 Task: Look for space in Mandya, India from 5th June, 2023 to 16th June, 2023 for 2 adults in price range Rs.14000 to Rs.18000. Place can be entire place with 1  bedroom having 1 bed and 1 bathroom. Property type can be house, flat, guest house, hotel. Booking option can be shelf check-in. Required host language is English.
Action: Mouse moved to (405, 144)
Screenshot: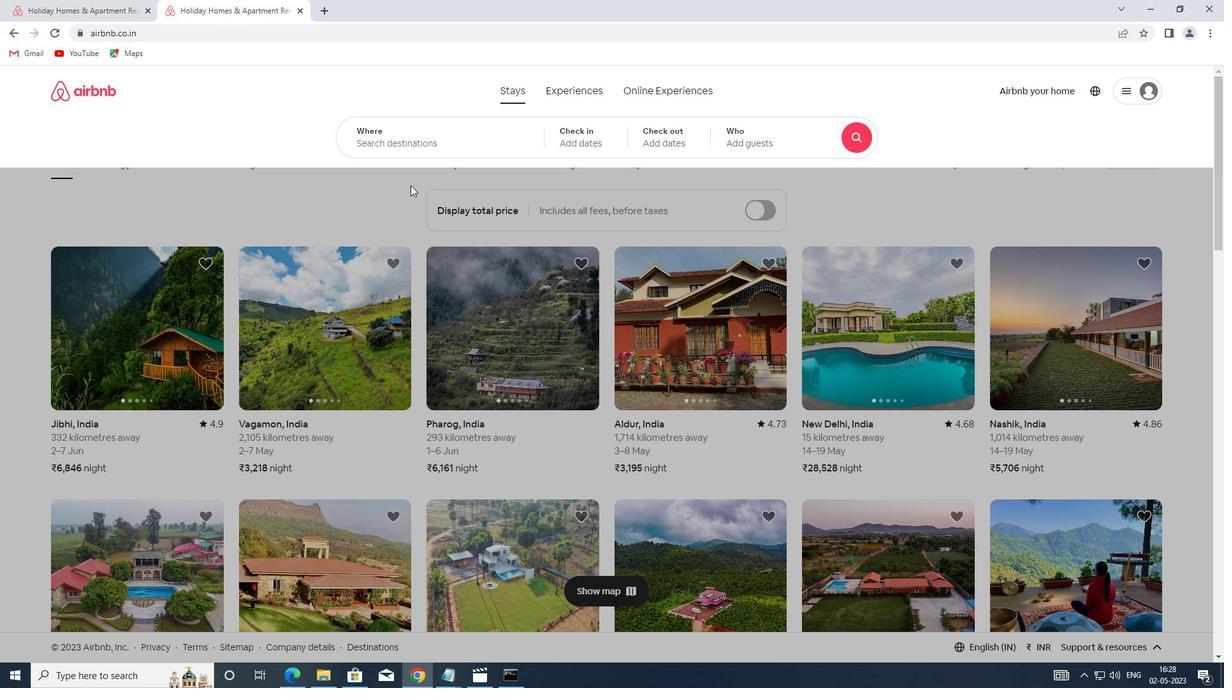 
Action: Mouse pressed left at (405, 144)
Screenshot: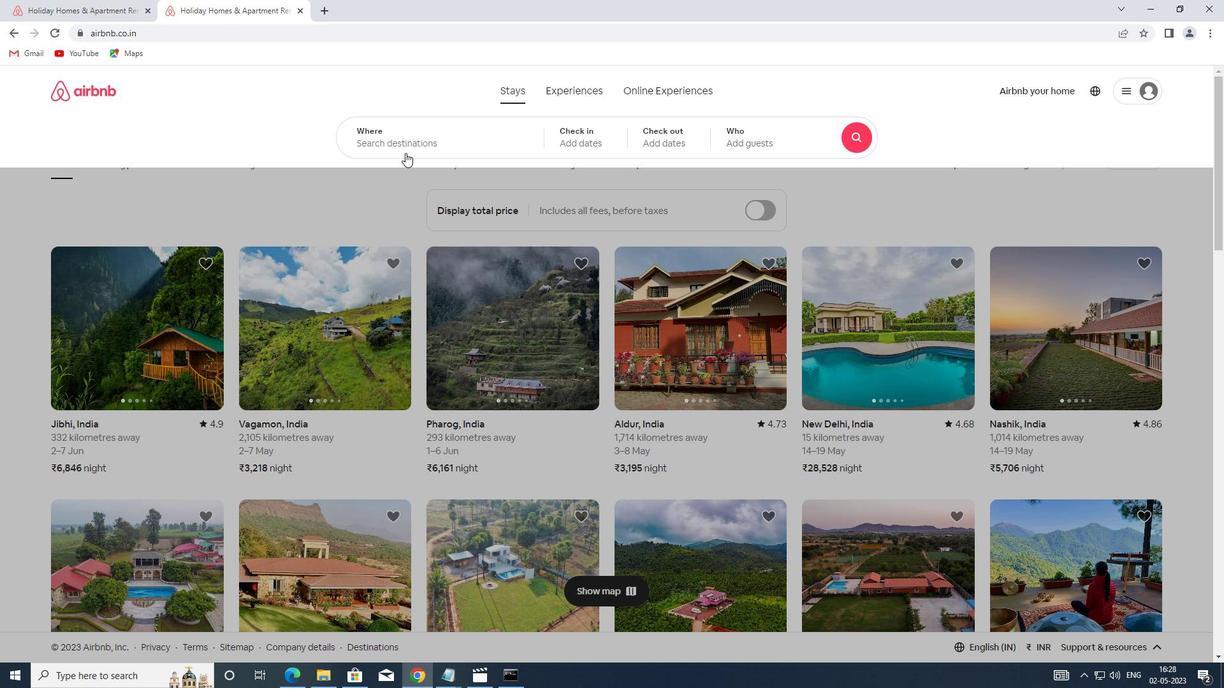 
Action: Mouse moved to (408, 149)
Screenshot: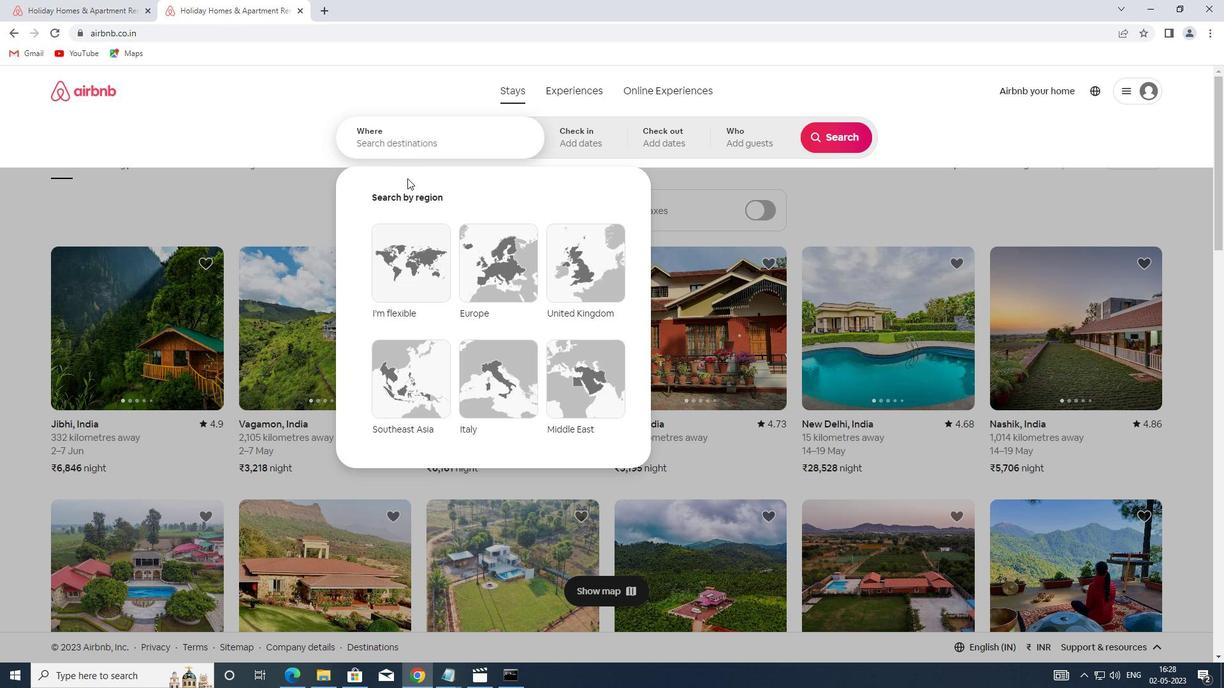 
Action: Mouse pressed left at (408, 149)
Screenshot: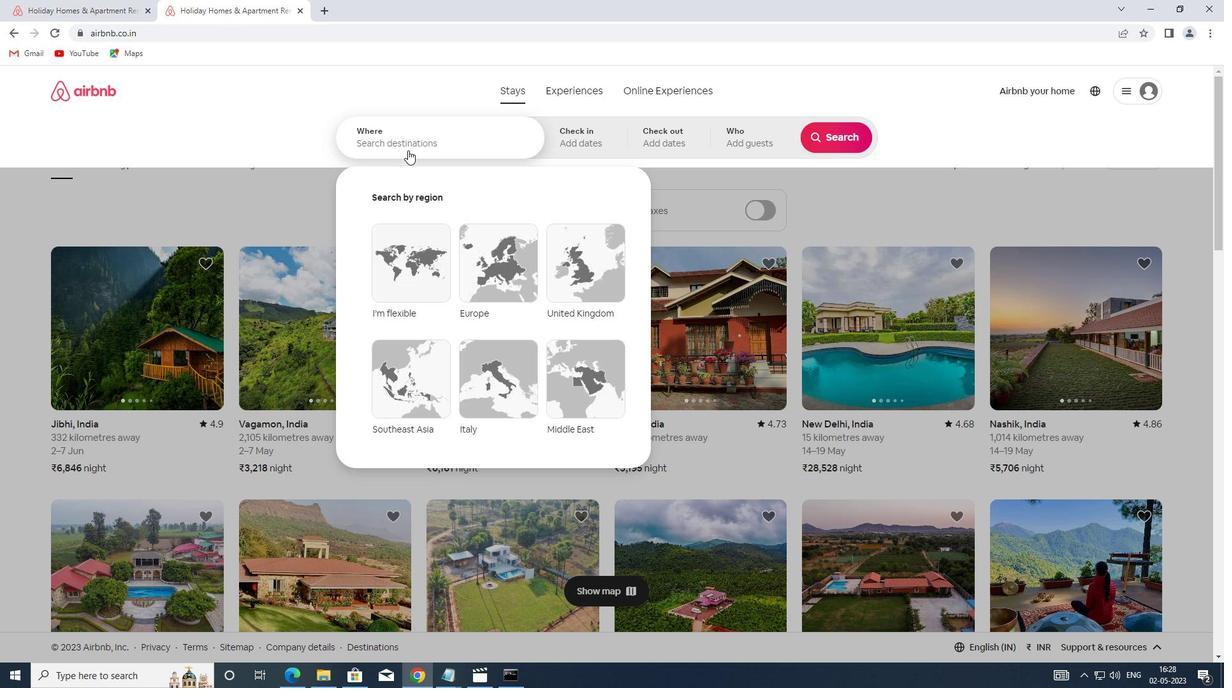 
Action: Key pressed <Key.shift>MANDYA,<Key.shift>INDIA
Screenshot: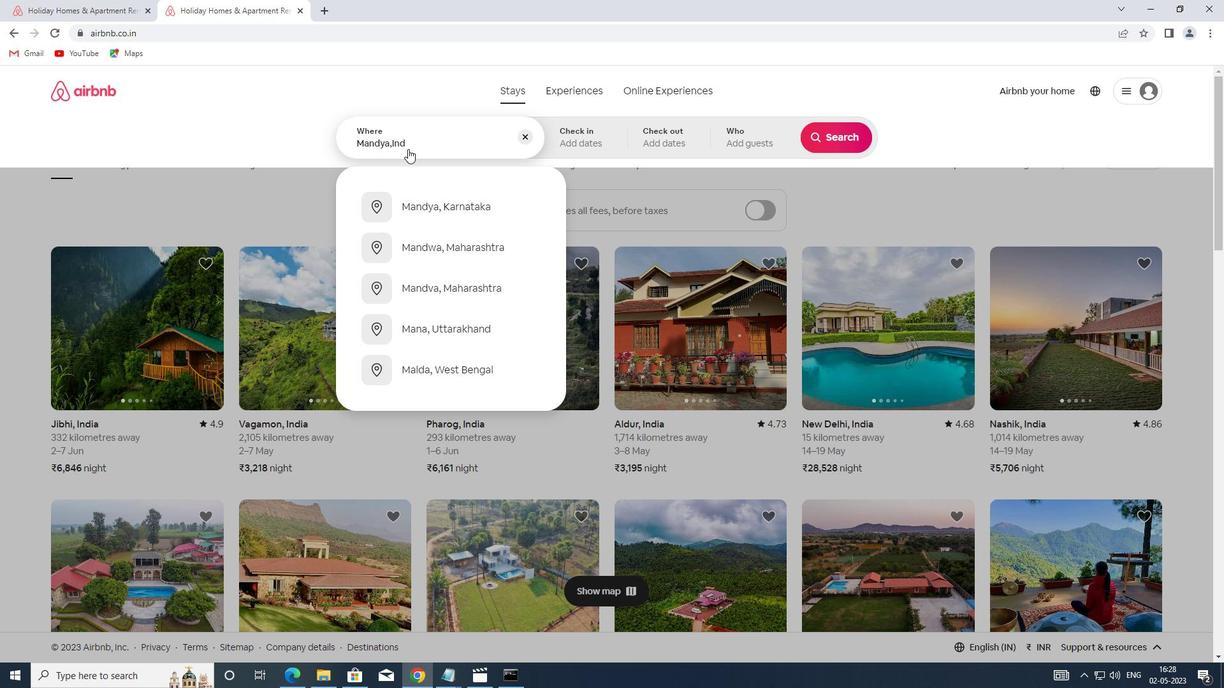 
Action: Mouse moved to (582, 135)
Screenshot: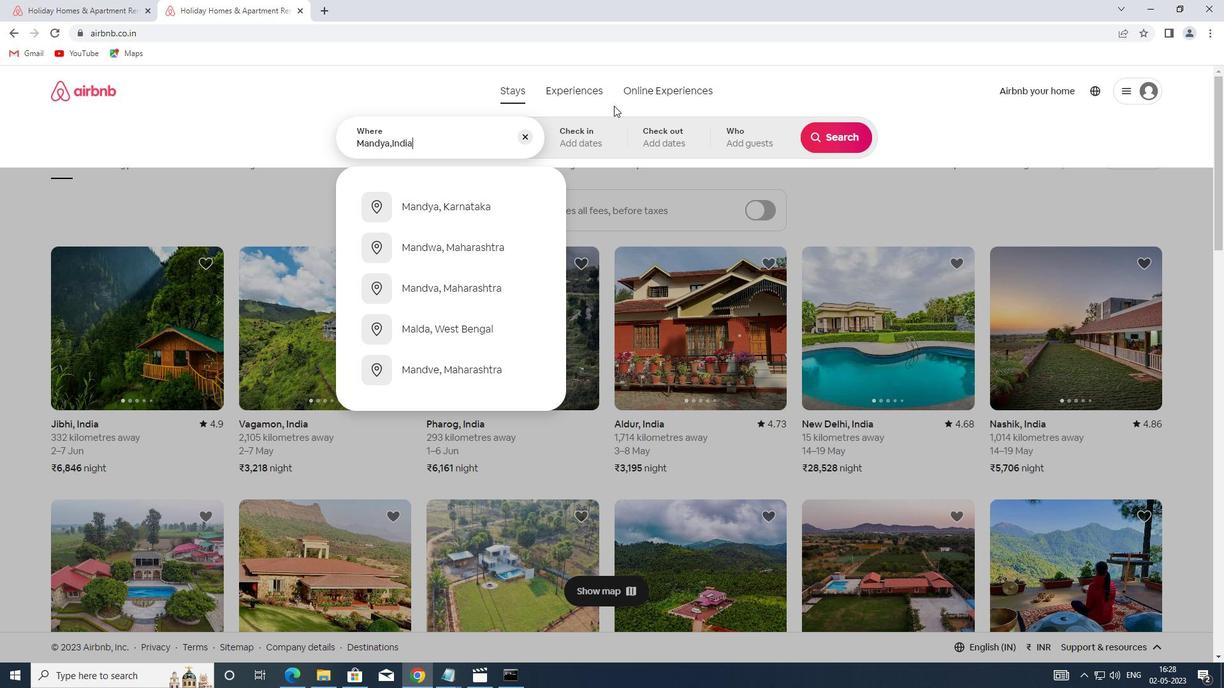 
Action: Mouse pressed left at (582, 135)
Screenshot: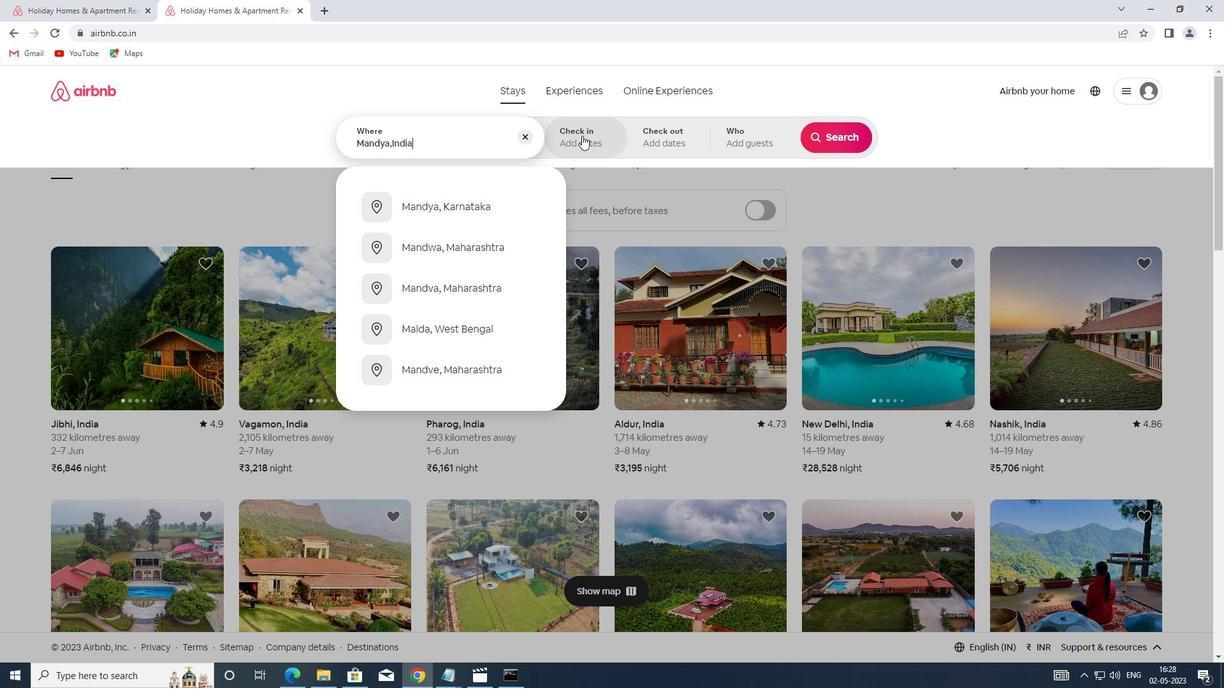 
Action: Mouse moved to (668, 317)
Screenshot: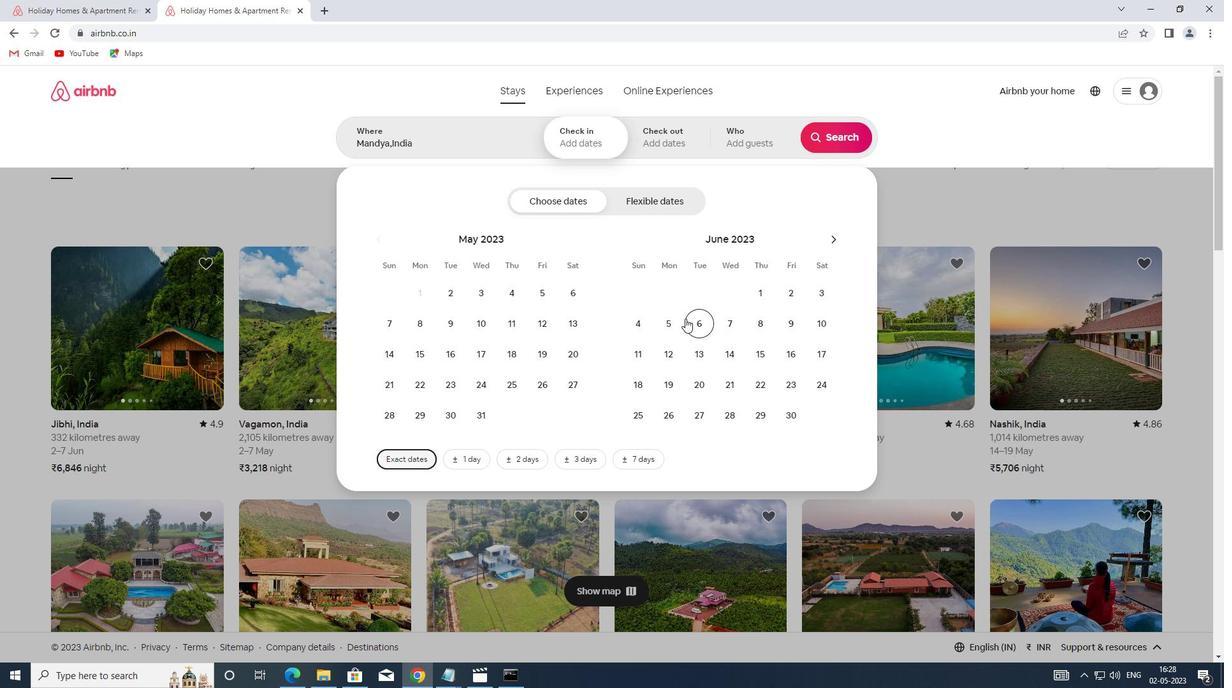 
Action: Mouse pressed left at (668, 317)
Screenshot: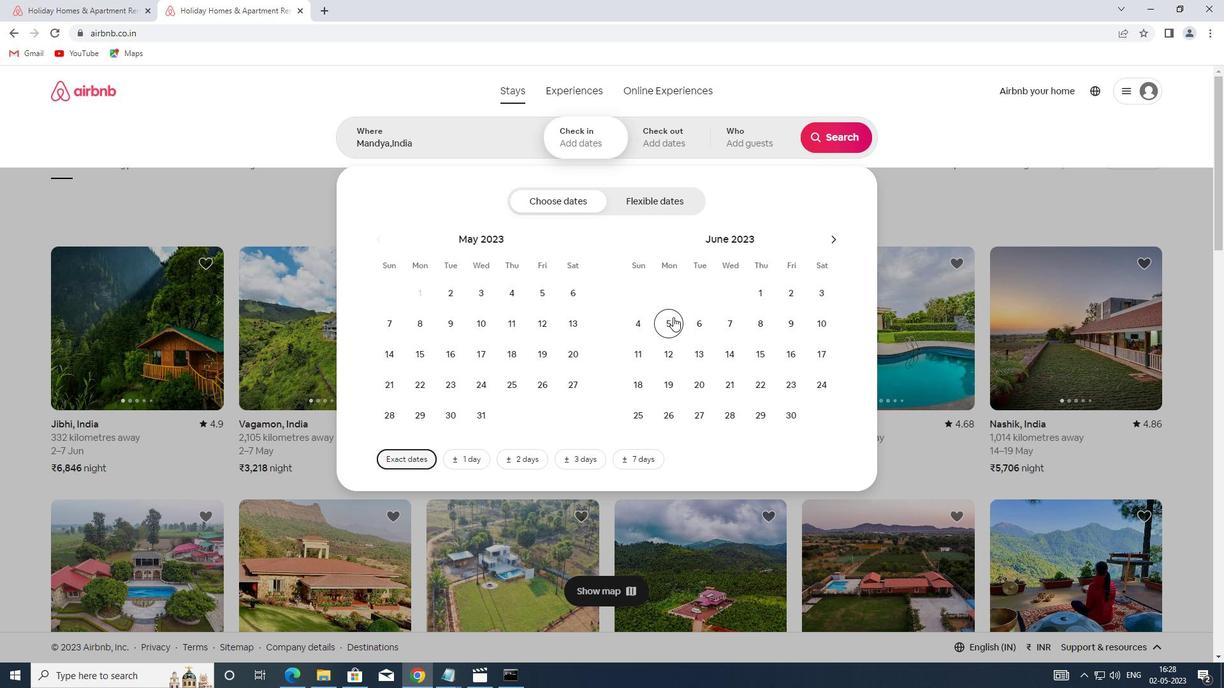 
Action: Mouse moved to (795, 357)
Screenshot: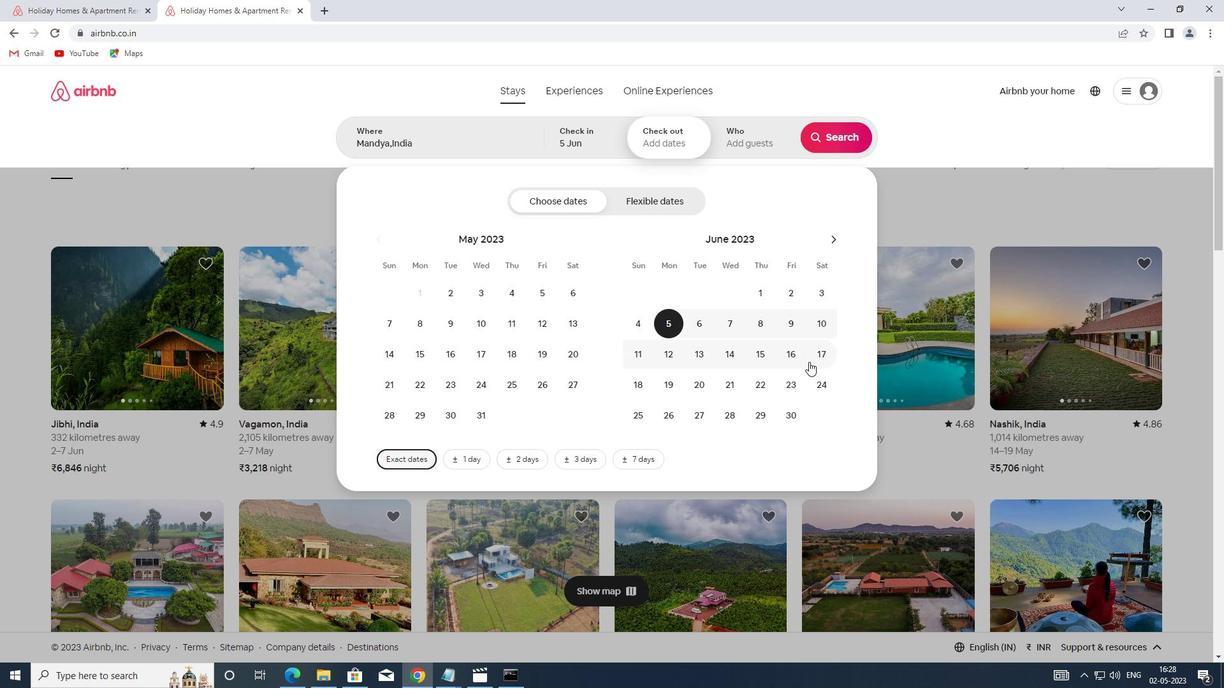
Action: Mouse pressed left at (795, 357)
Screenshot: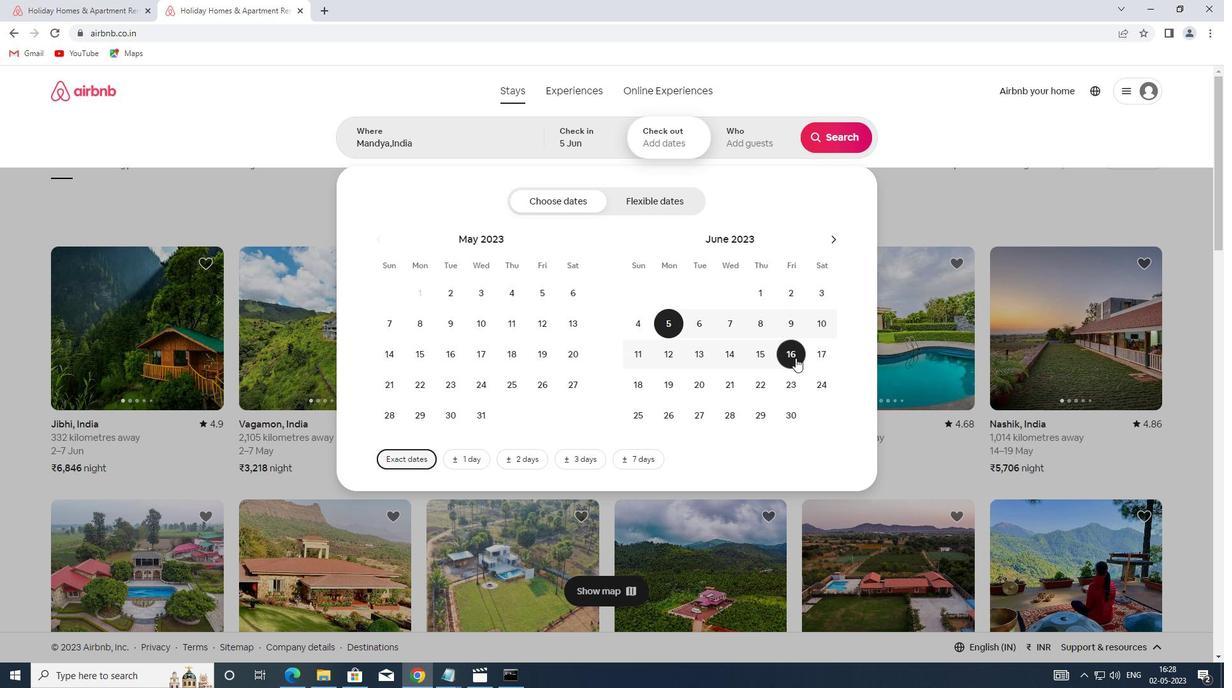 
Action: Mouse moved to (764, 128)
Screenshot: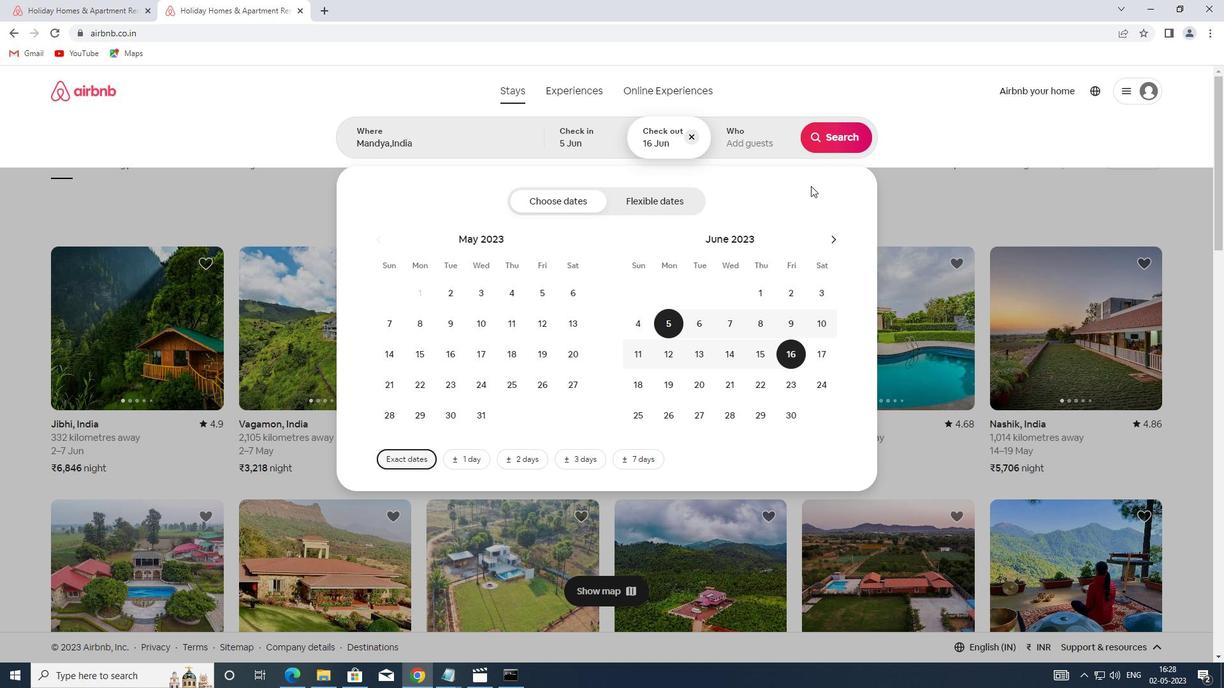 
Action: Mouse pressed left at (764, 128)
Screenshot: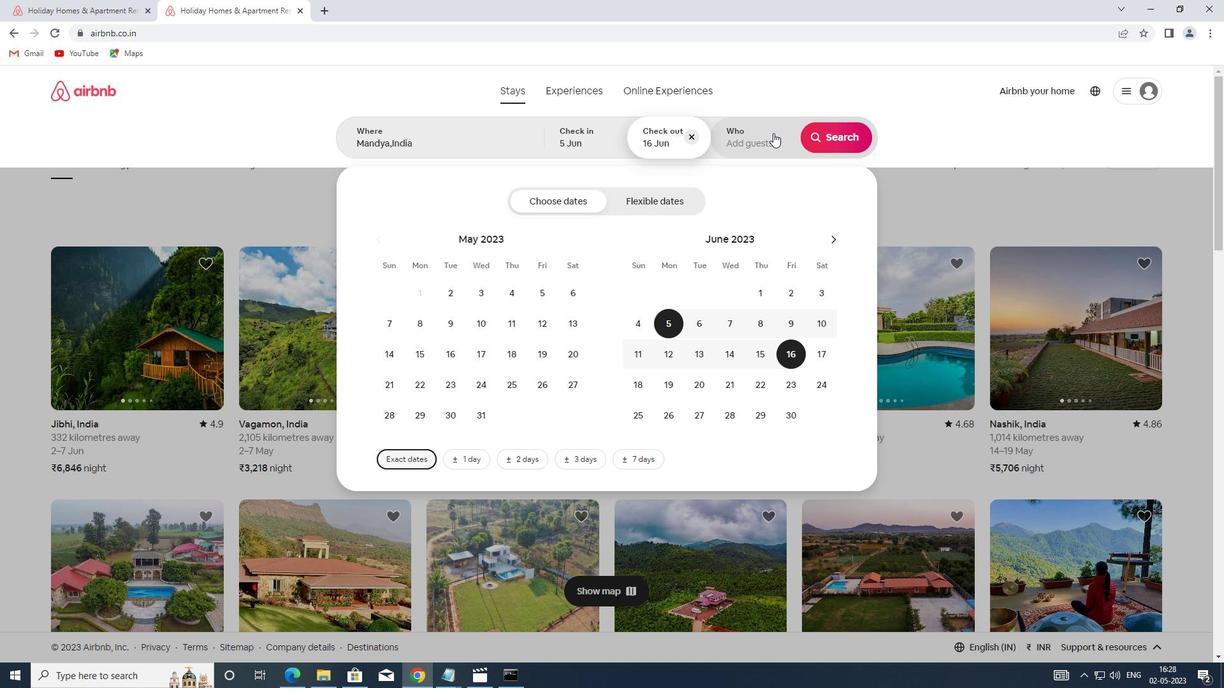 
Action: Mouse moved to (829, 206)
Screenshot: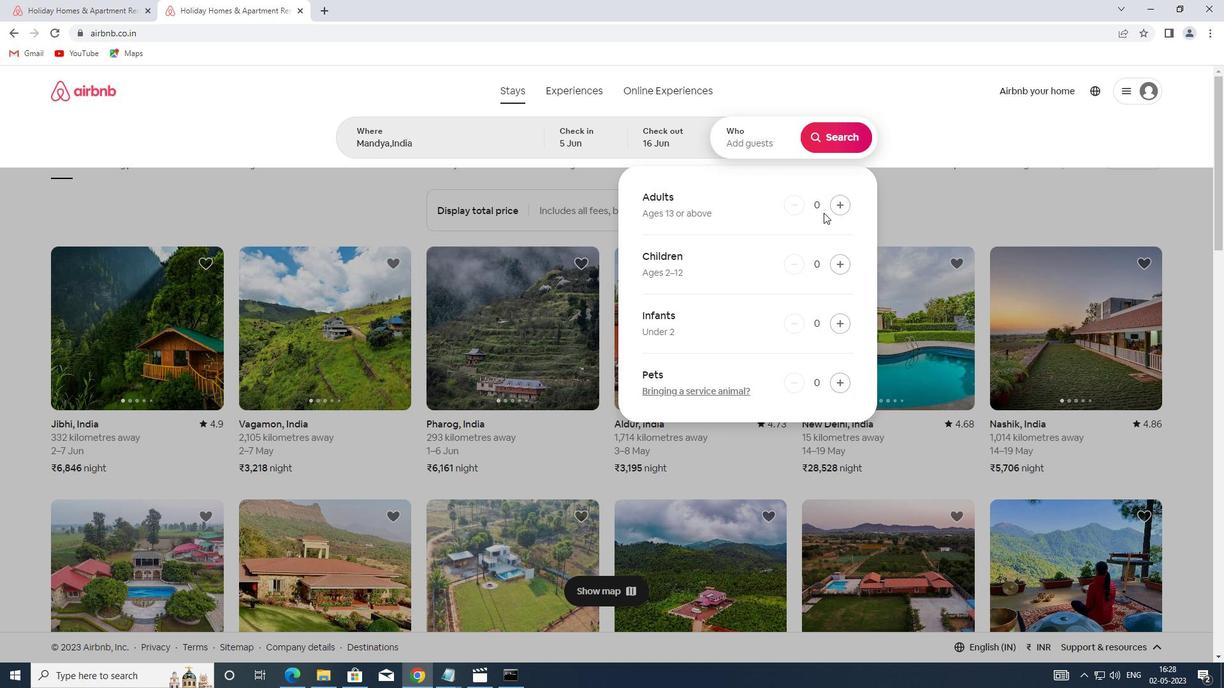 
Action: Mouse pressed left at (829, 206)
Screenshot: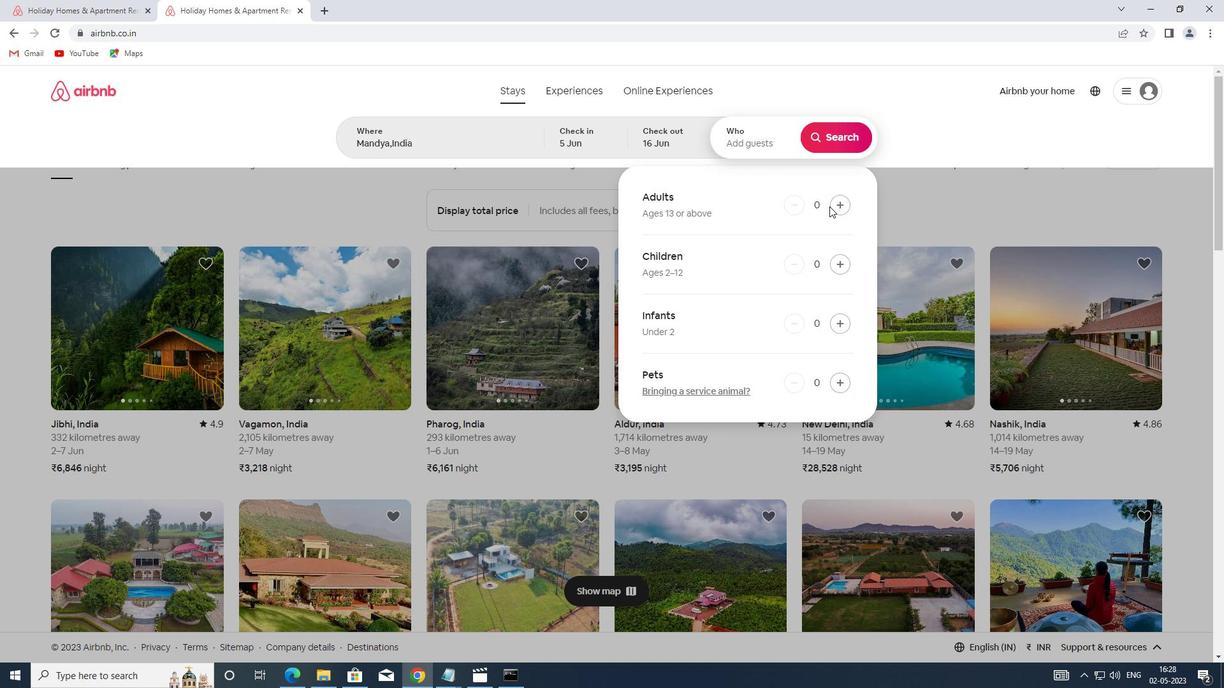 
Action: Mouse moved to (837, 205)
Screenshot: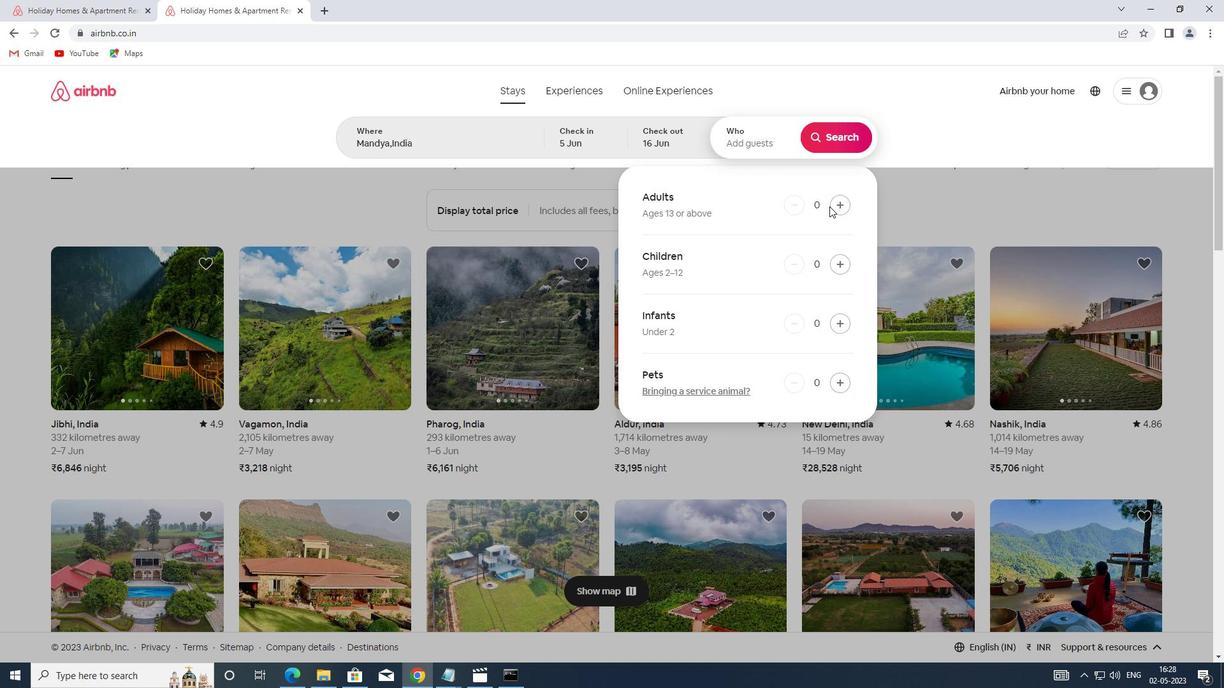 
Action: Mouse pressed left at (837, 205)
Screenshot: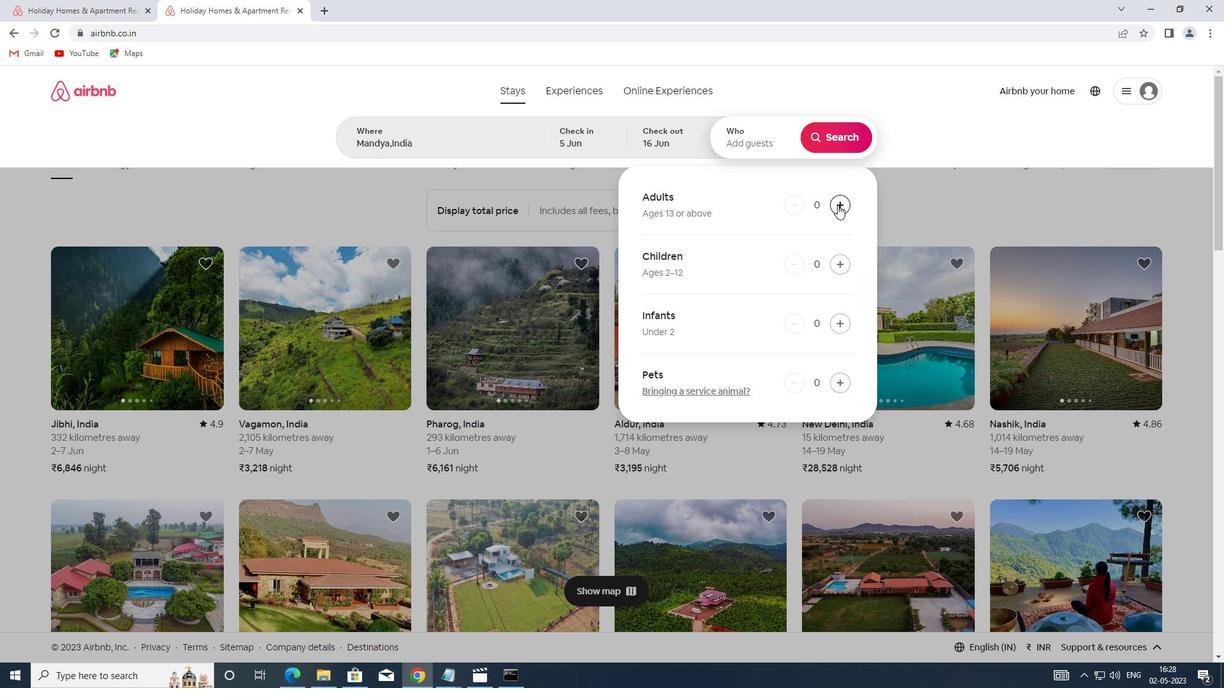 
Action: Mouse pressed left at (837, 205)
Screenshot: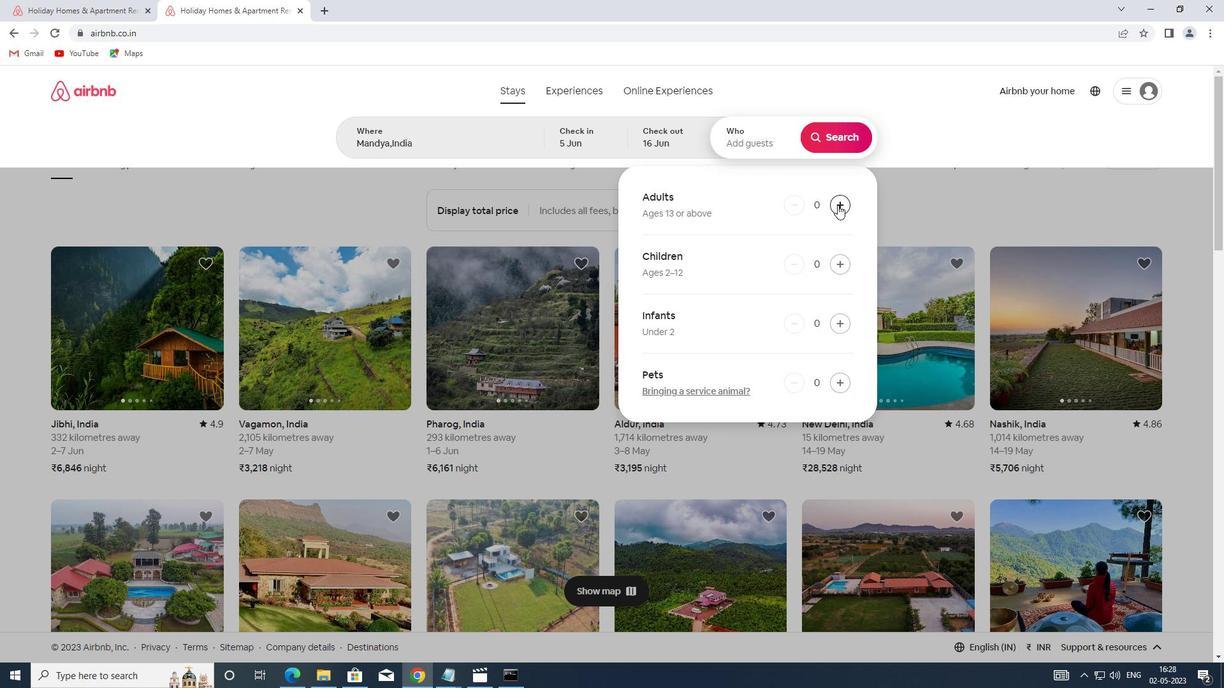 
Action: Mouse moved to (848, 135)
Screenshot: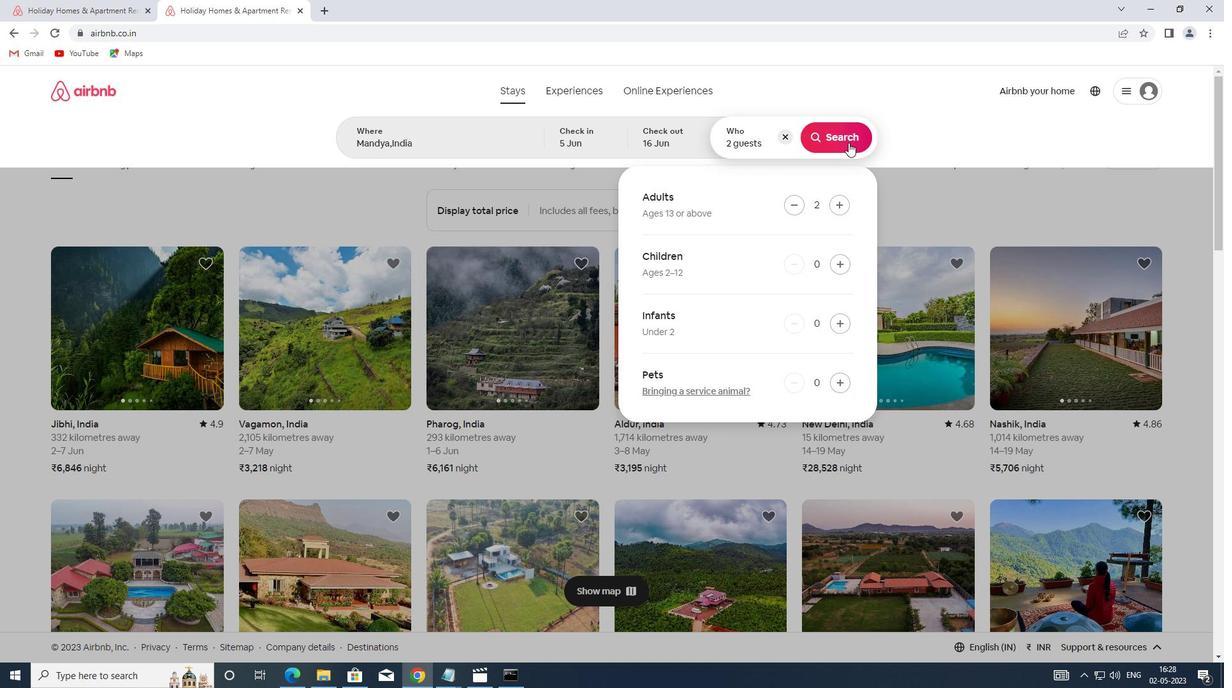 
Action: Mouse pressed left at (848, 135)
Screenshot: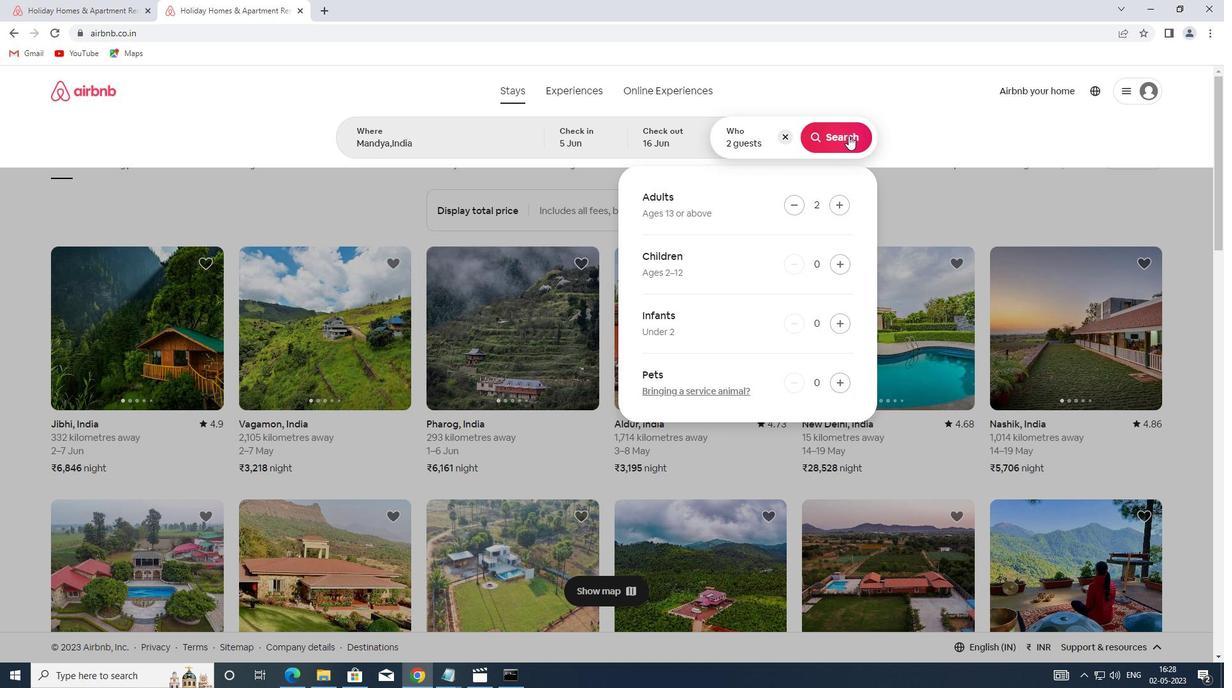 
Action: Mouse moved to (1166, 137)
Screenshot: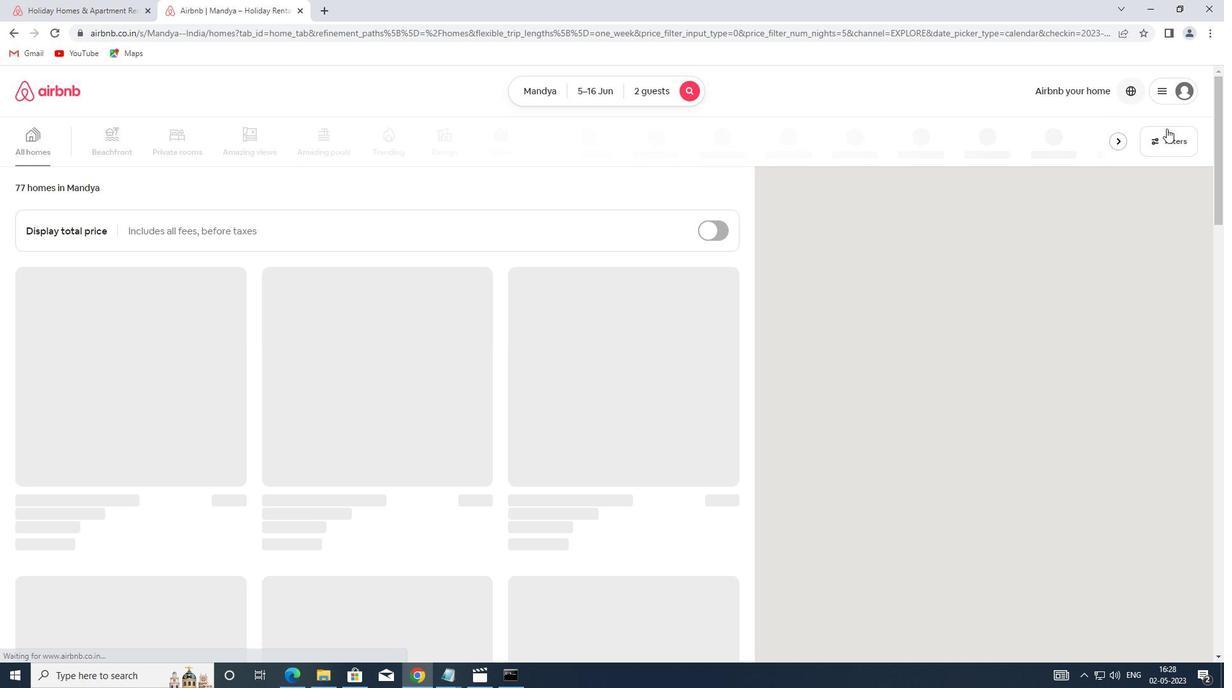 
Action: Mouse pressed left at (1166, 137)
Screenshot: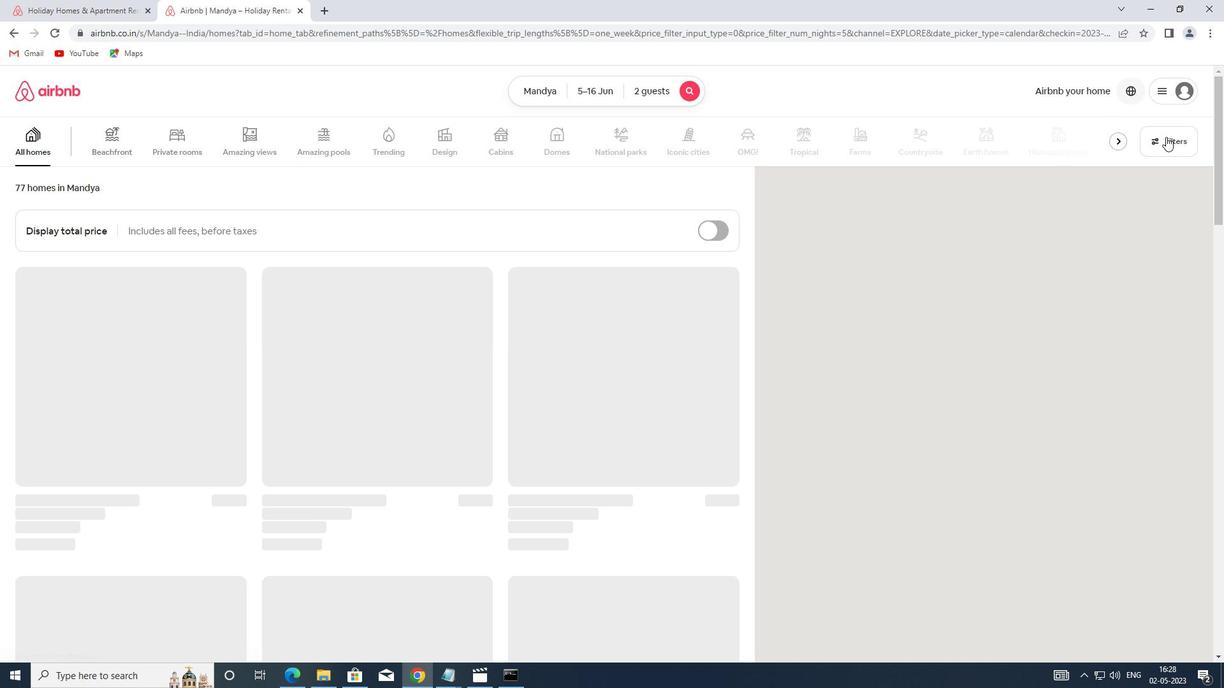 
Action: Mouse moved to (463, 307)
Screenshot: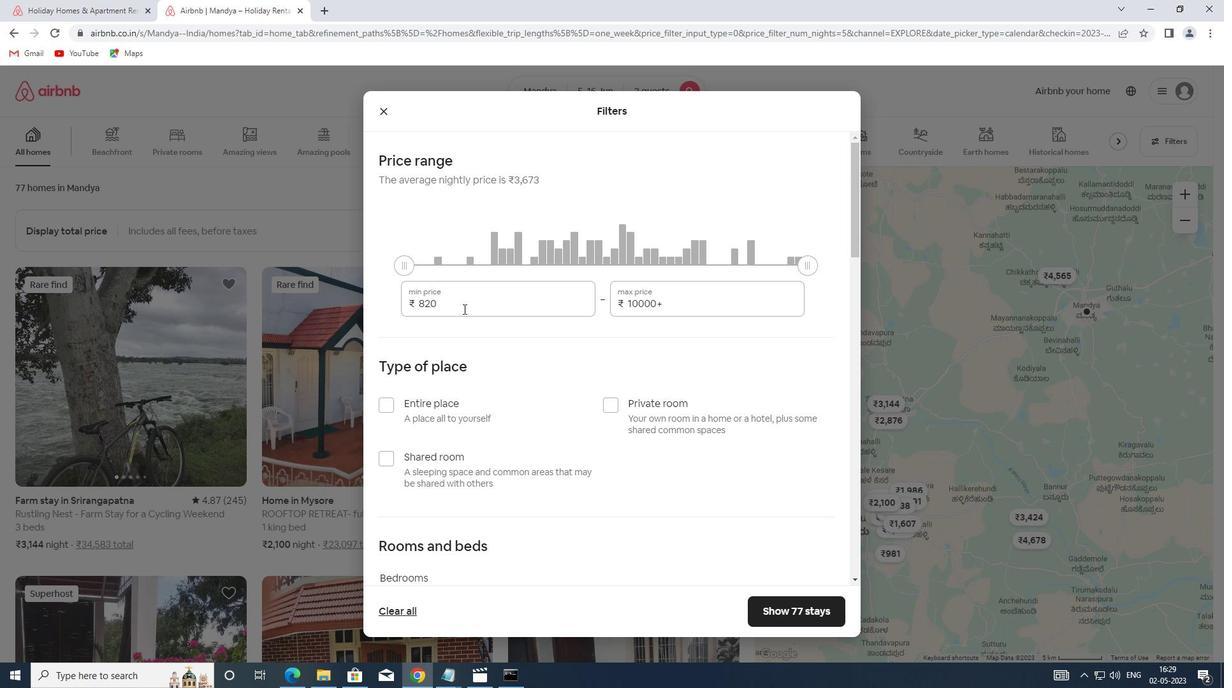 
Action: Mouse pressed left at (463, 307)
Screenshot: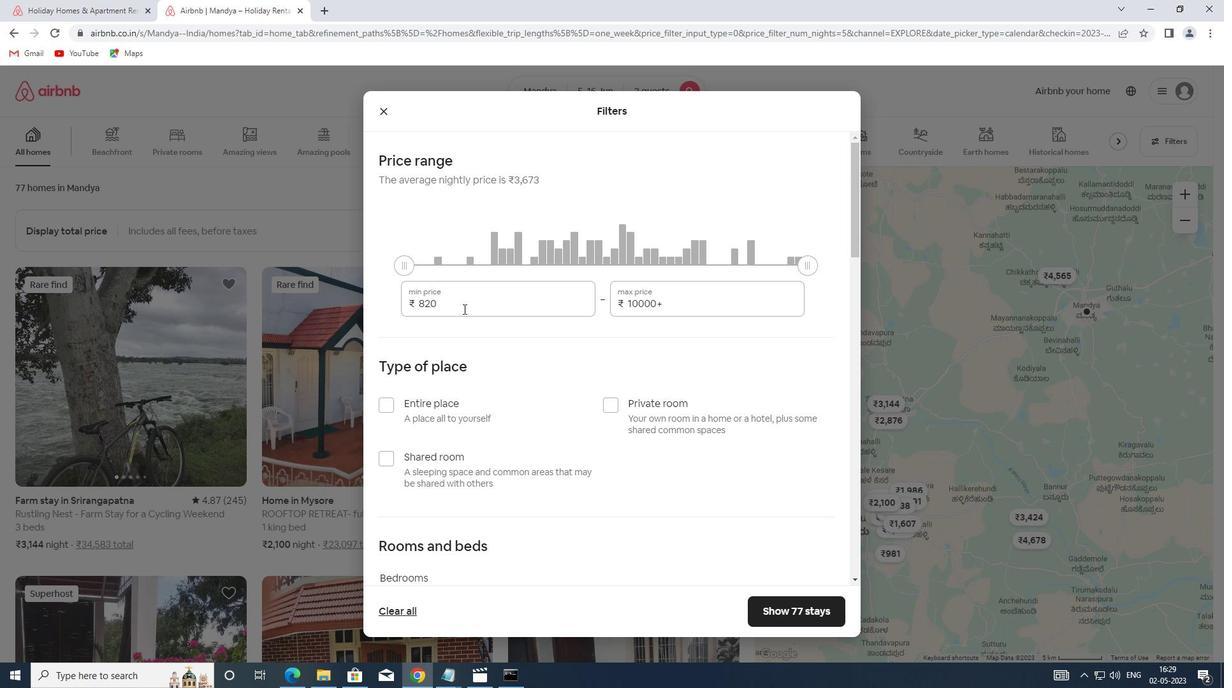 
Action: Mouse moved to (394, 298)
Screenshot: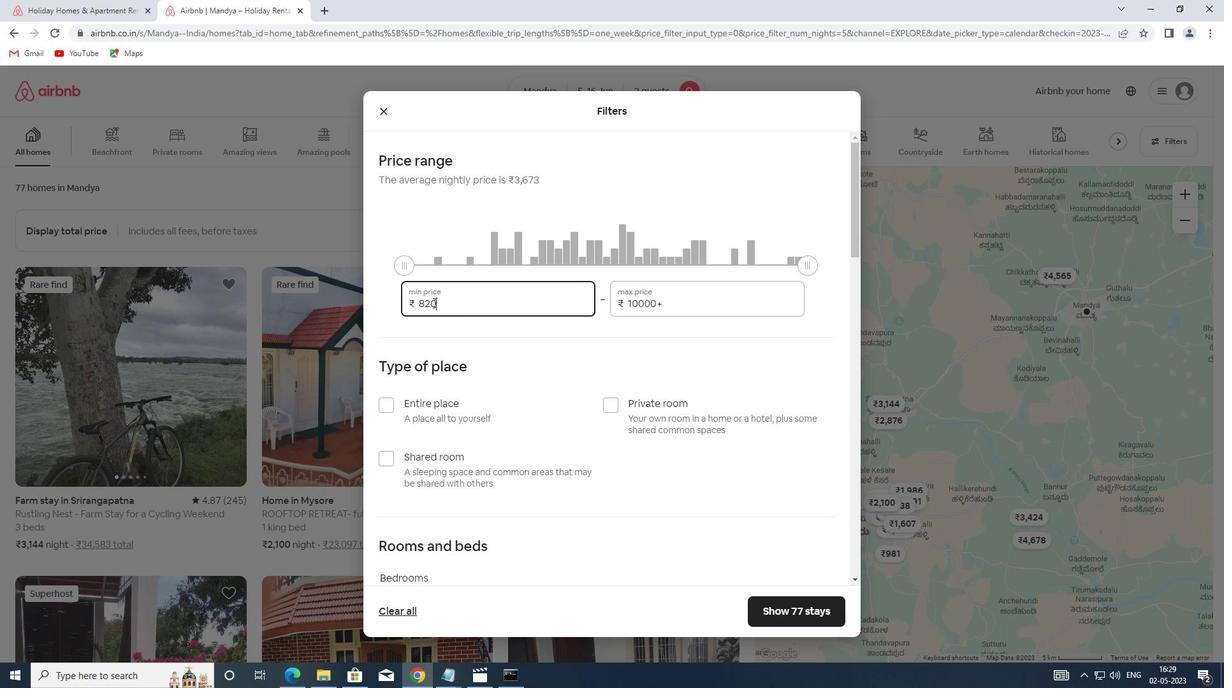 
Action: Key pressed 14000
Screenshot: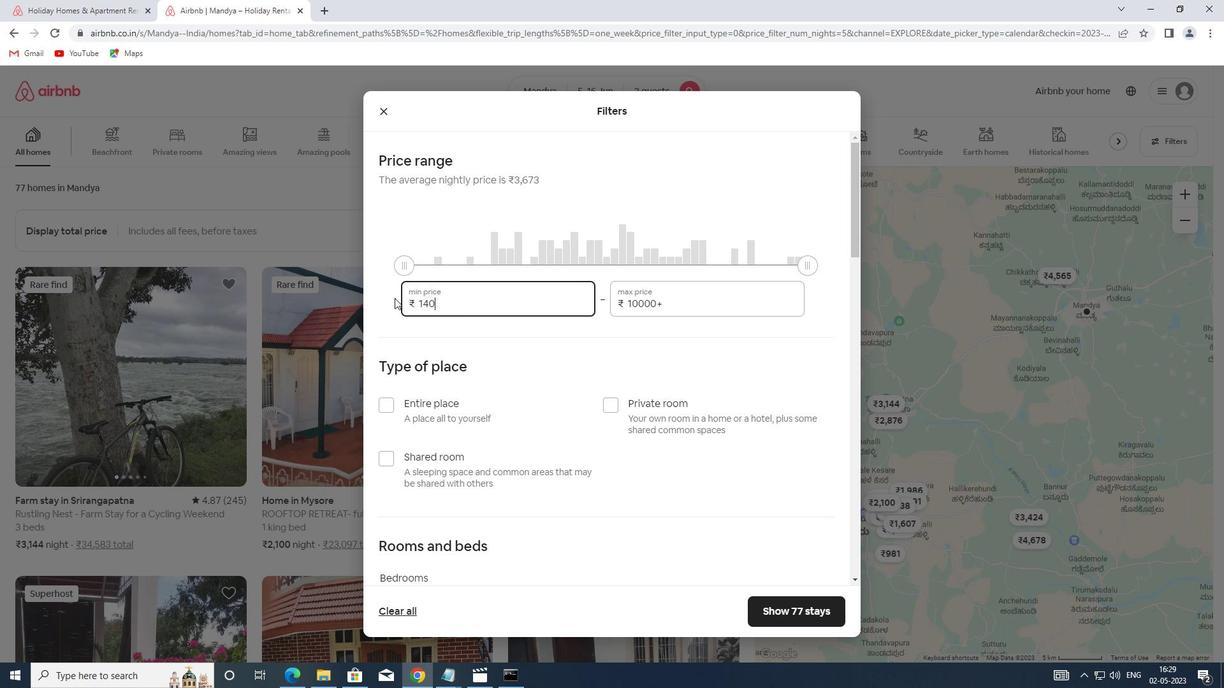 
Action: Mouse moved to (692, 307)
Screenshot: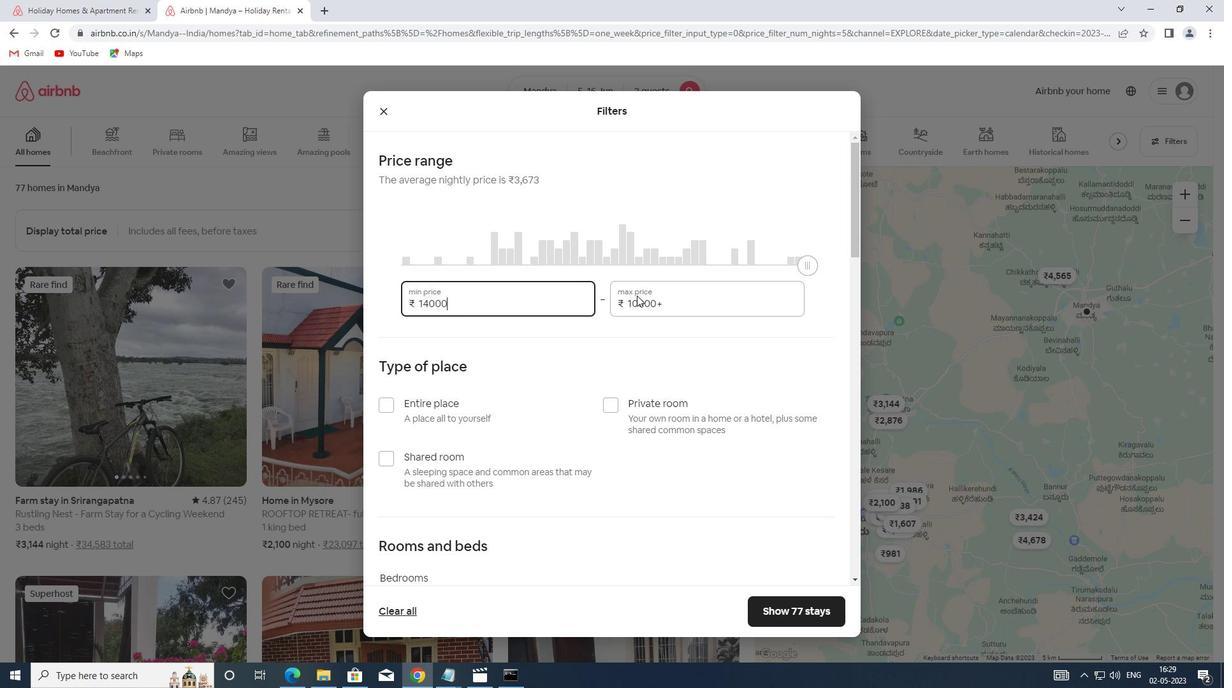 
Action: Mouse pressed left at (692, 307)
Screenshot: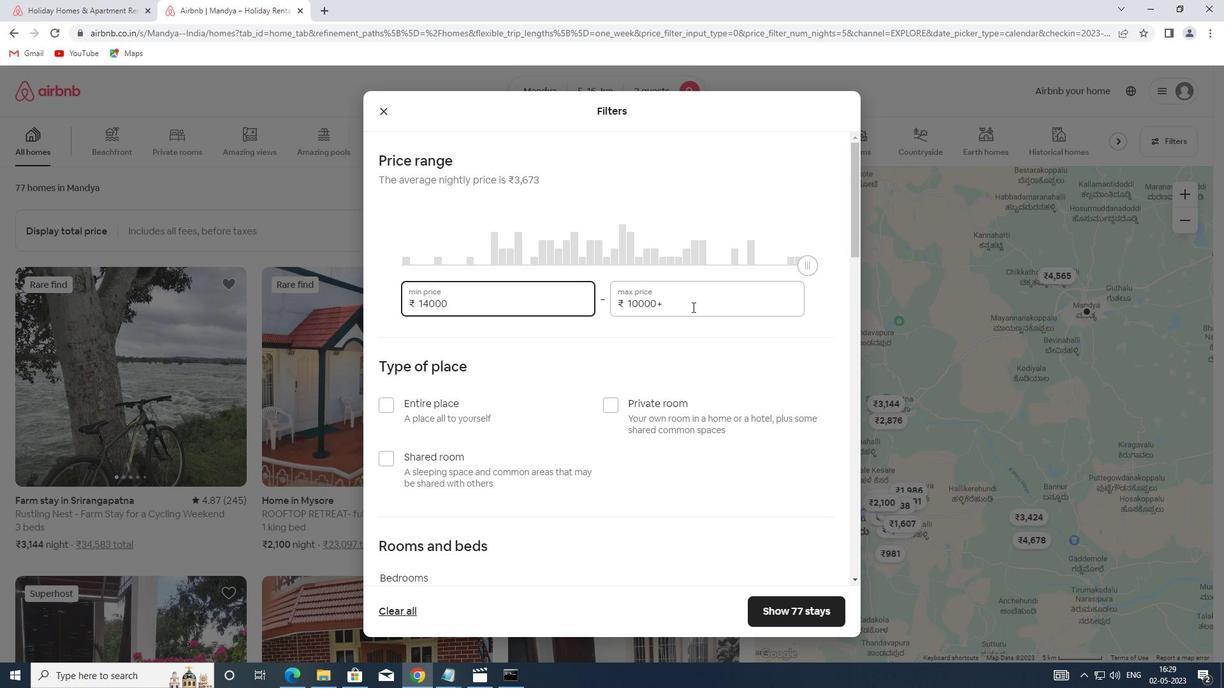 
Action: Mouse moved to (532, 307)
Screenshot: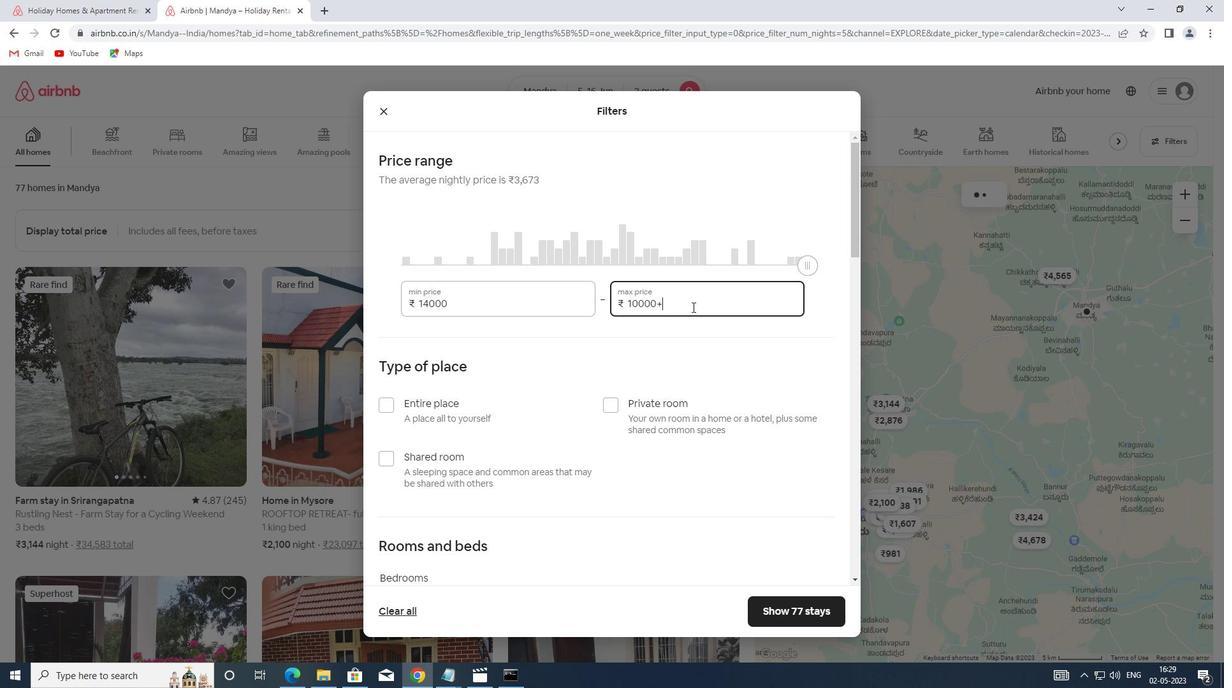 
Action: Key pressed 18000
Screenshot: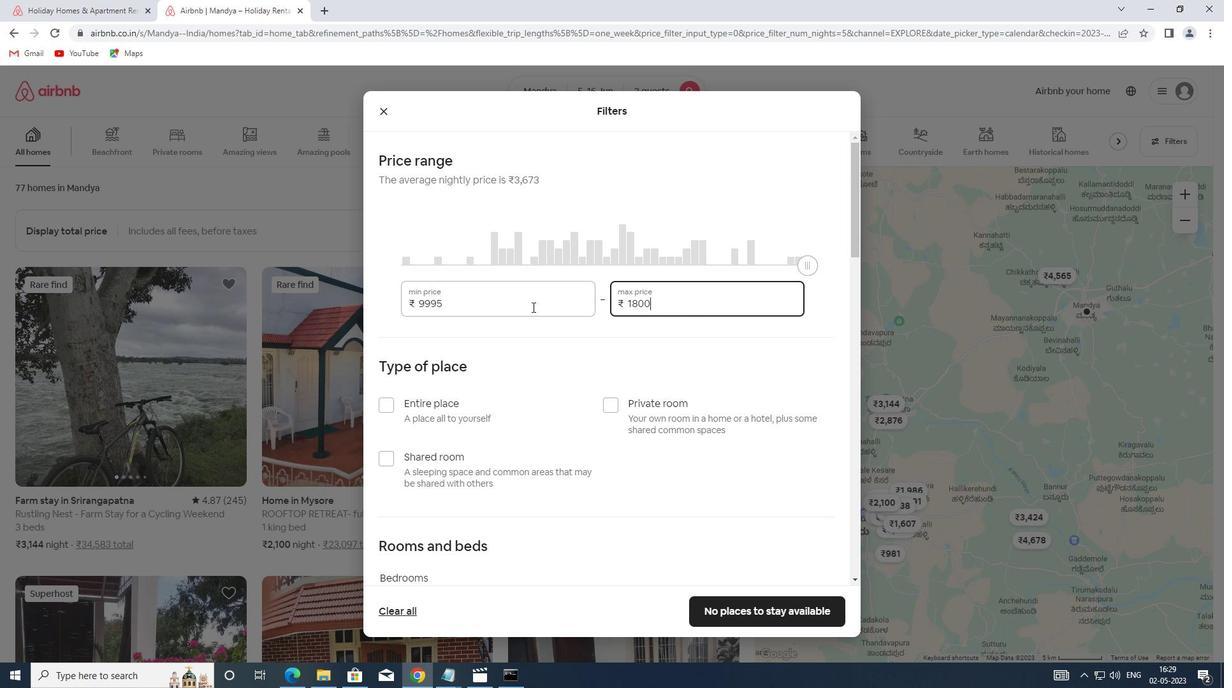 
Action: Mouse moved to (455, 411)
Screenshot: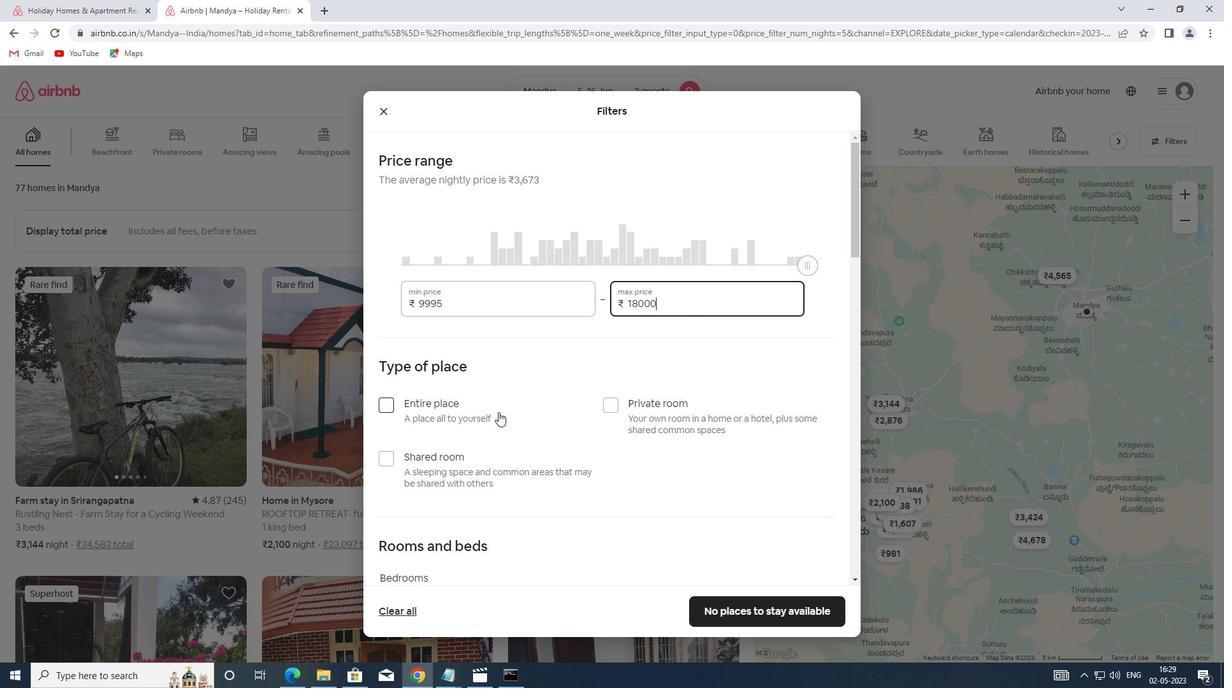
Action: Mouse pressed left at (455, 411)
Screenshot: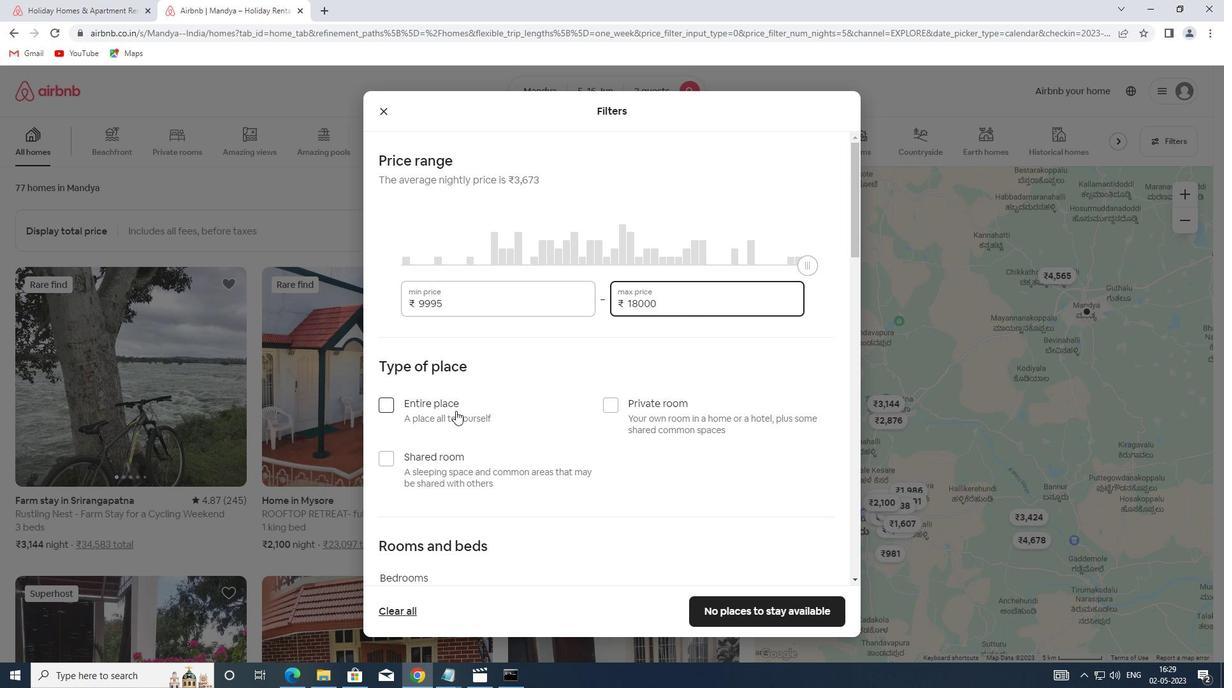 
Action: Mouse scrolled (455, 410) with delta (0, 0)
Screenshot: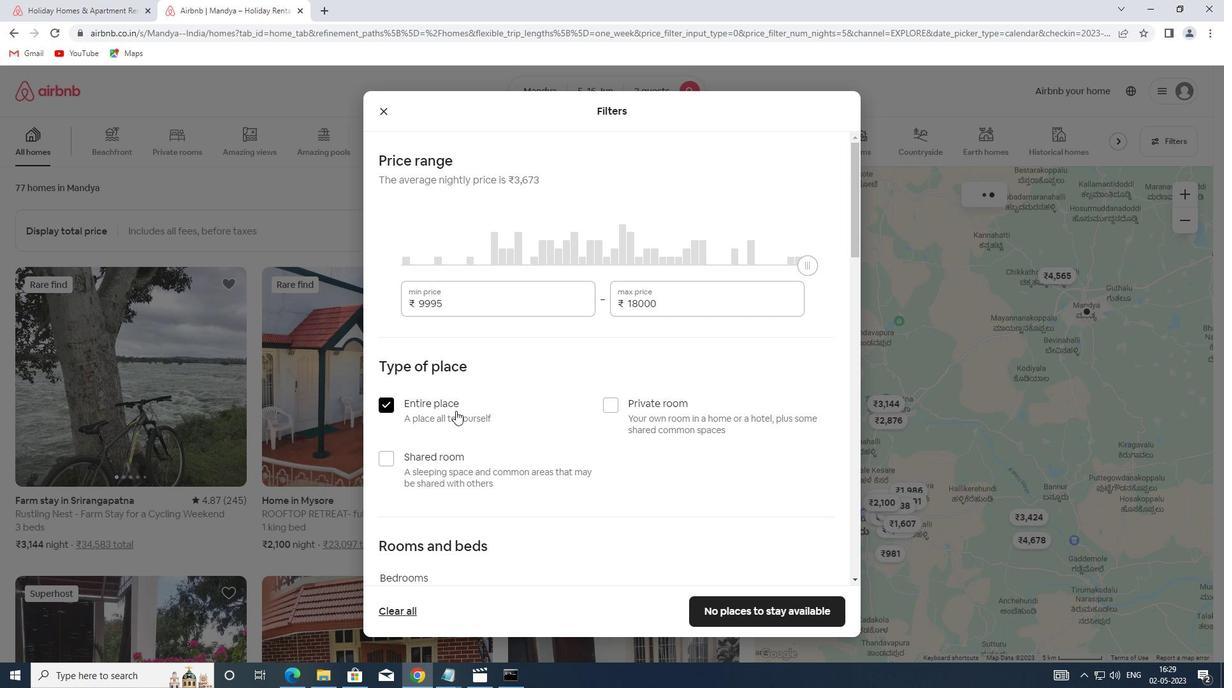 
Action: Mouse scrolled (455, 410) with delta (0, 0)
Screenshot: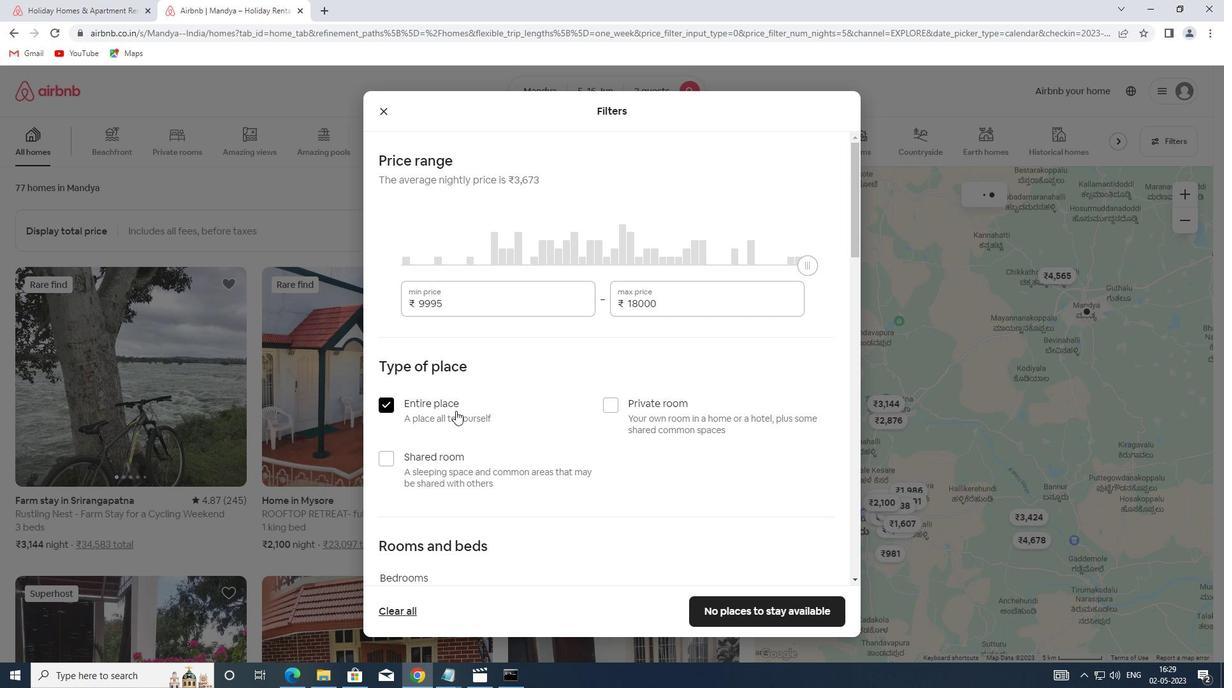 
Action: Mouse scrolled (455, 410) with delta (0, 0)
Screenshot: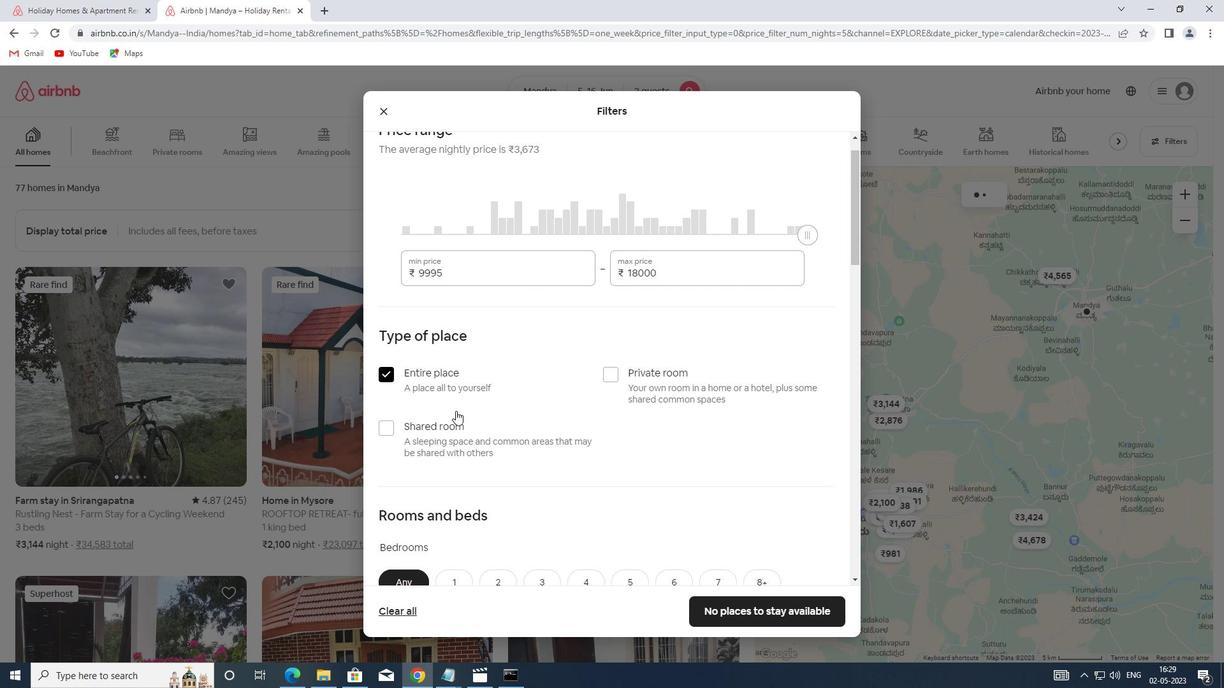 
Action: Mouse scrolled (455, 410) with delta (0, 0)
Screenshot: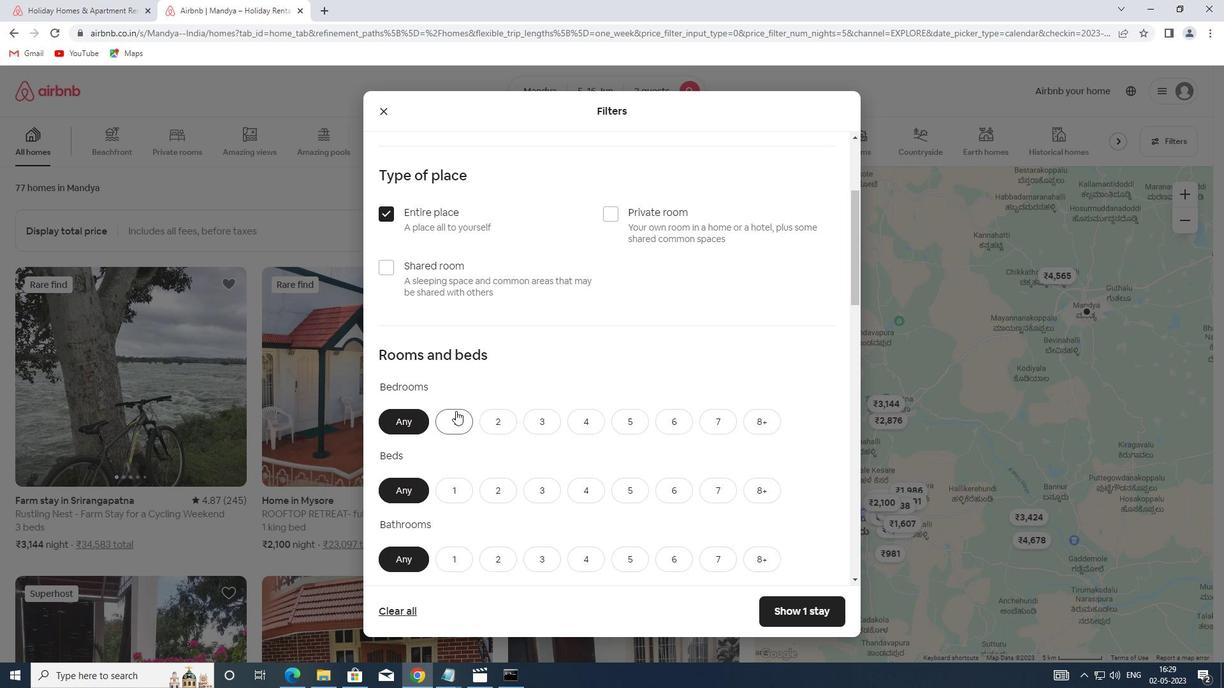 
Action: Mouse scrolled (455, 410) with delta (0, 0)
Screenshot: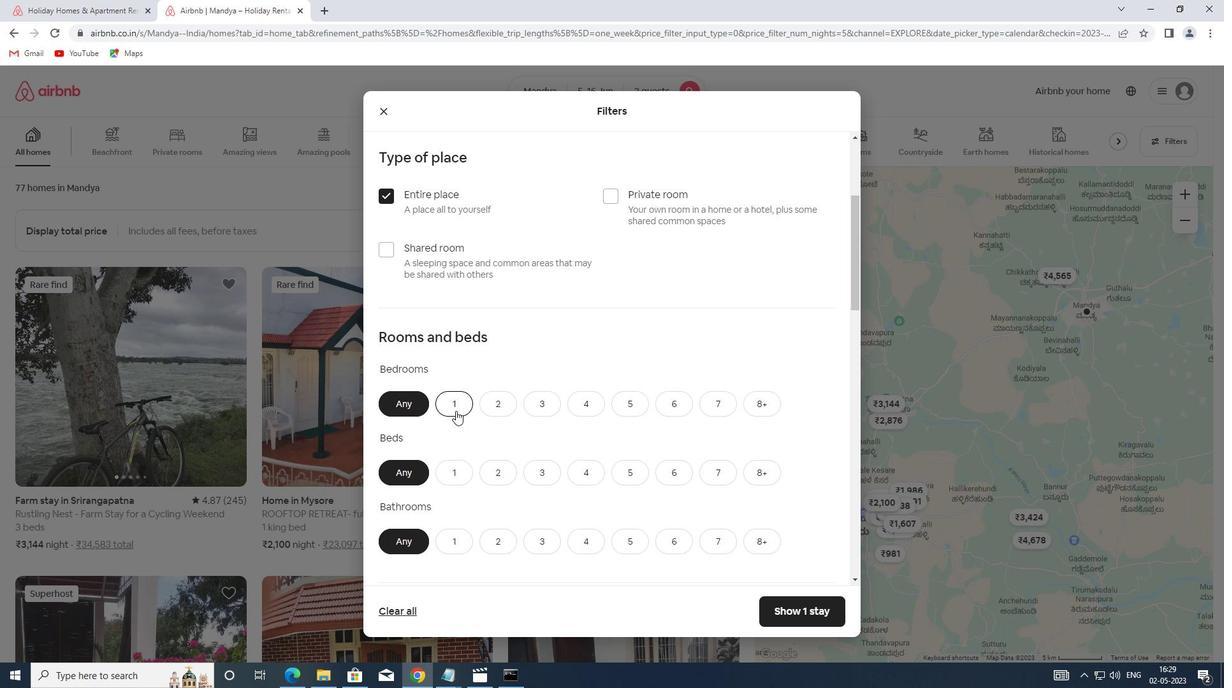 
Action: Mouse moved to (454, 283)
Screenshot: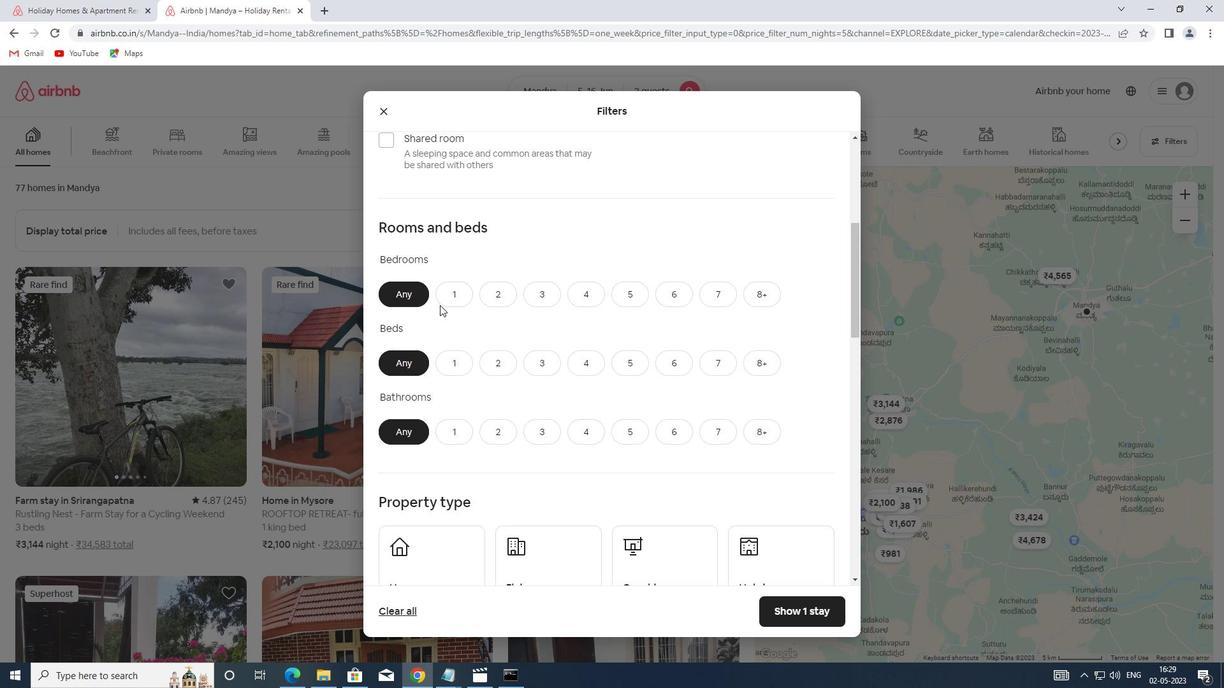
Action: Mouse pressed left at (454, 283)
Screenshot: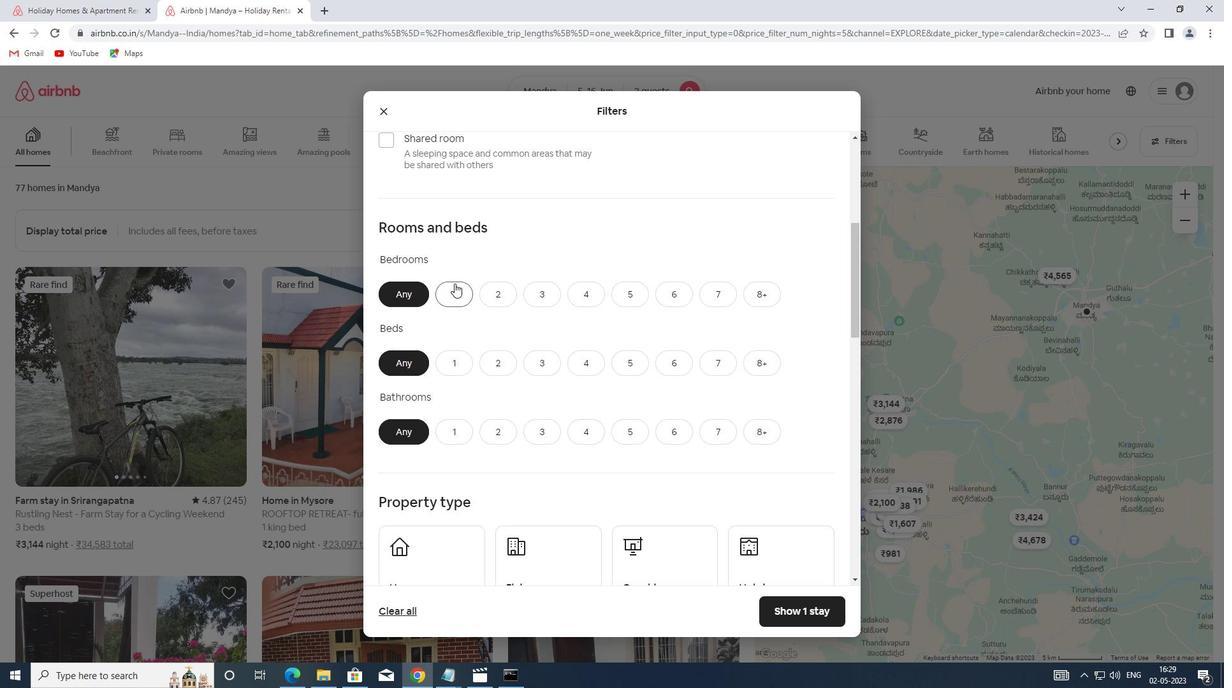 
Action: Mouse moved to (454, 370)
Screenshot: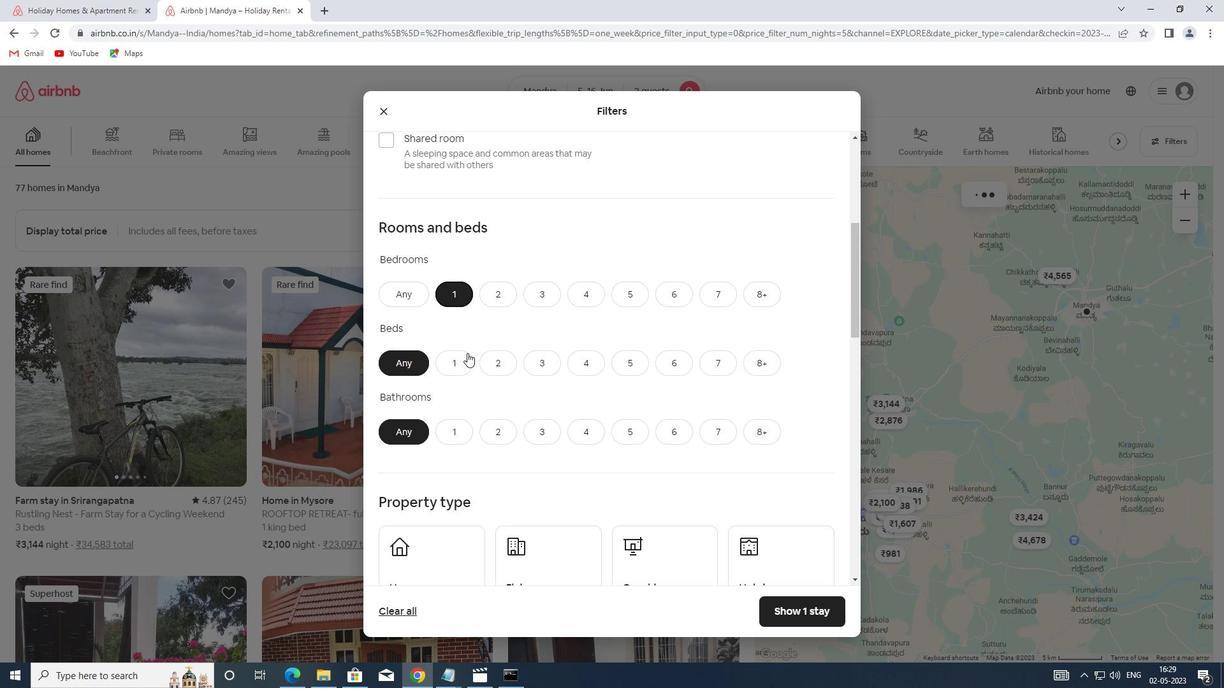 
Action: Mouse pressed left at (454, 370)
Screenshot: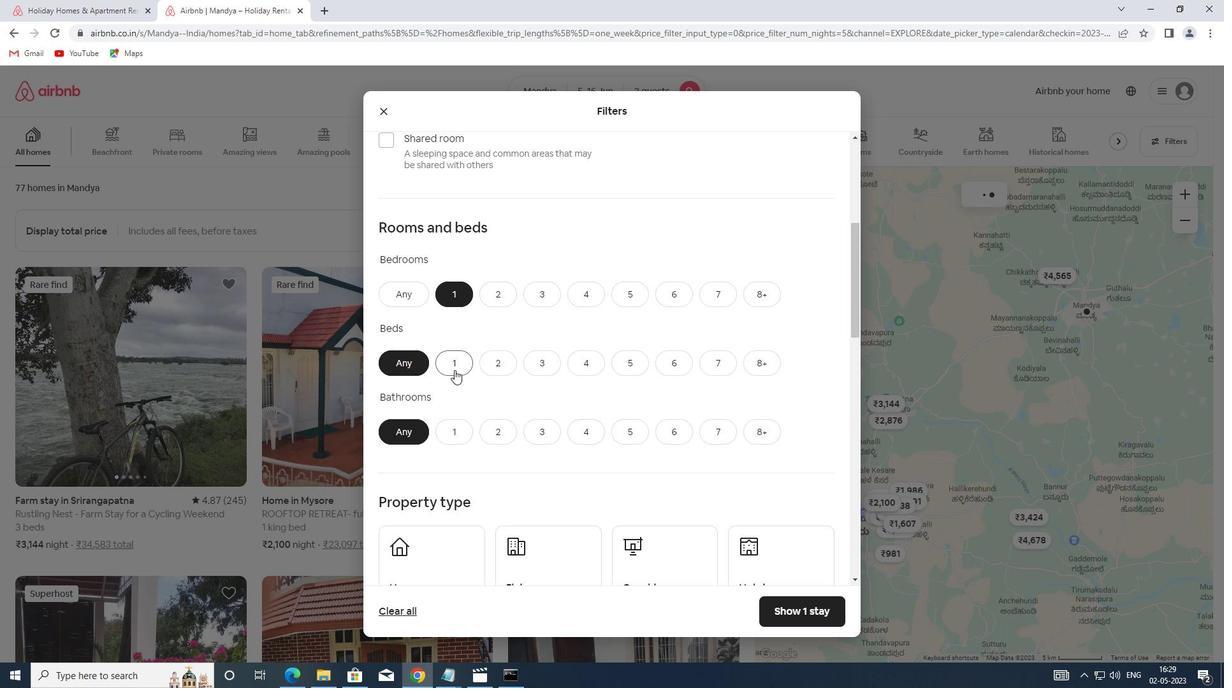 
Action: Mouse moved to (462, 444)
Screenshot: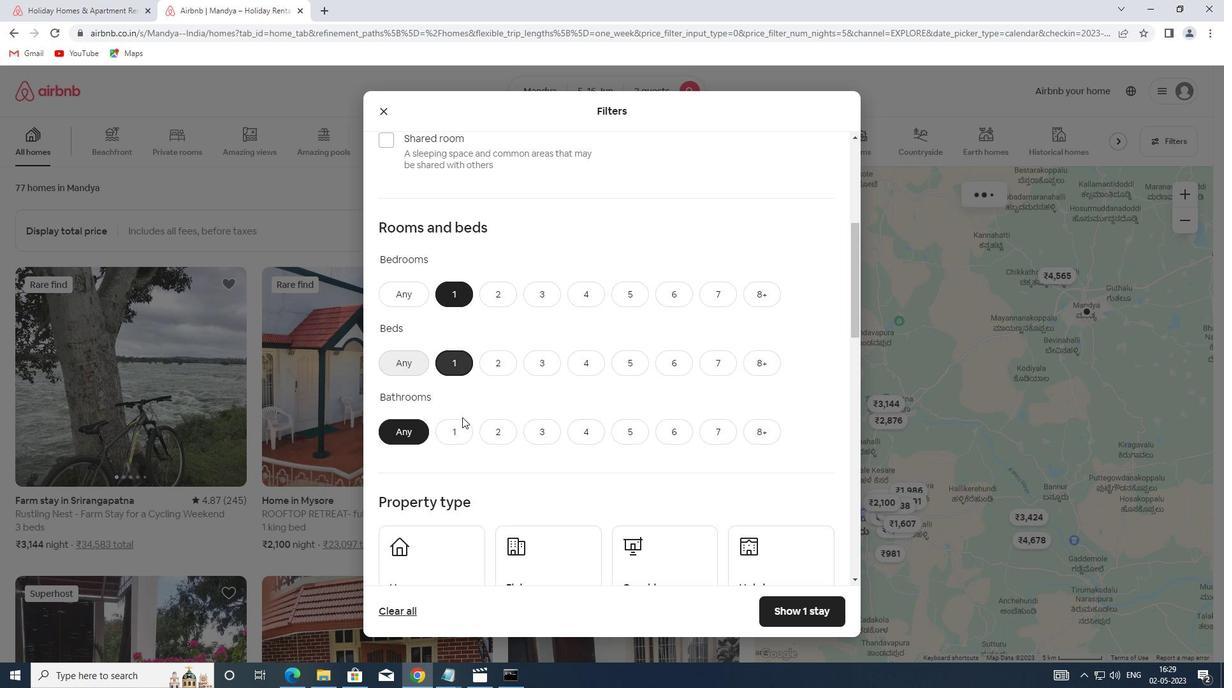 
Action: Mouse pressed left at (462, 444)
Screenshot: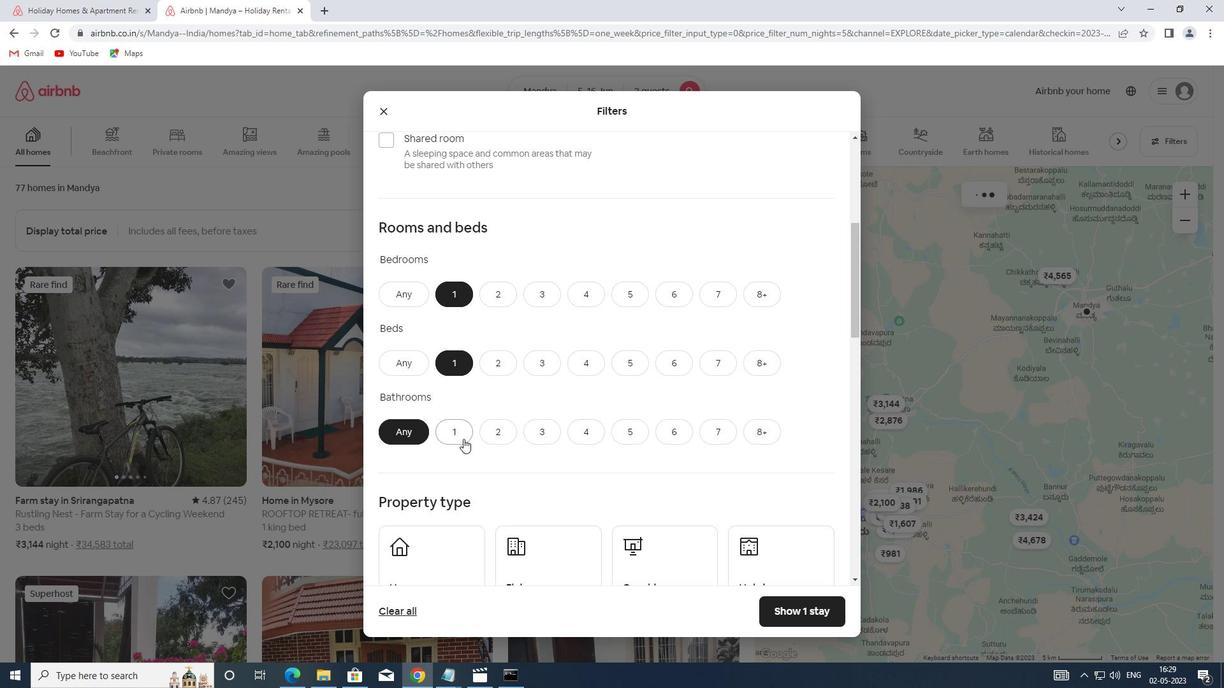 
Action: Mouse moved to (469, 420)
Screenshot: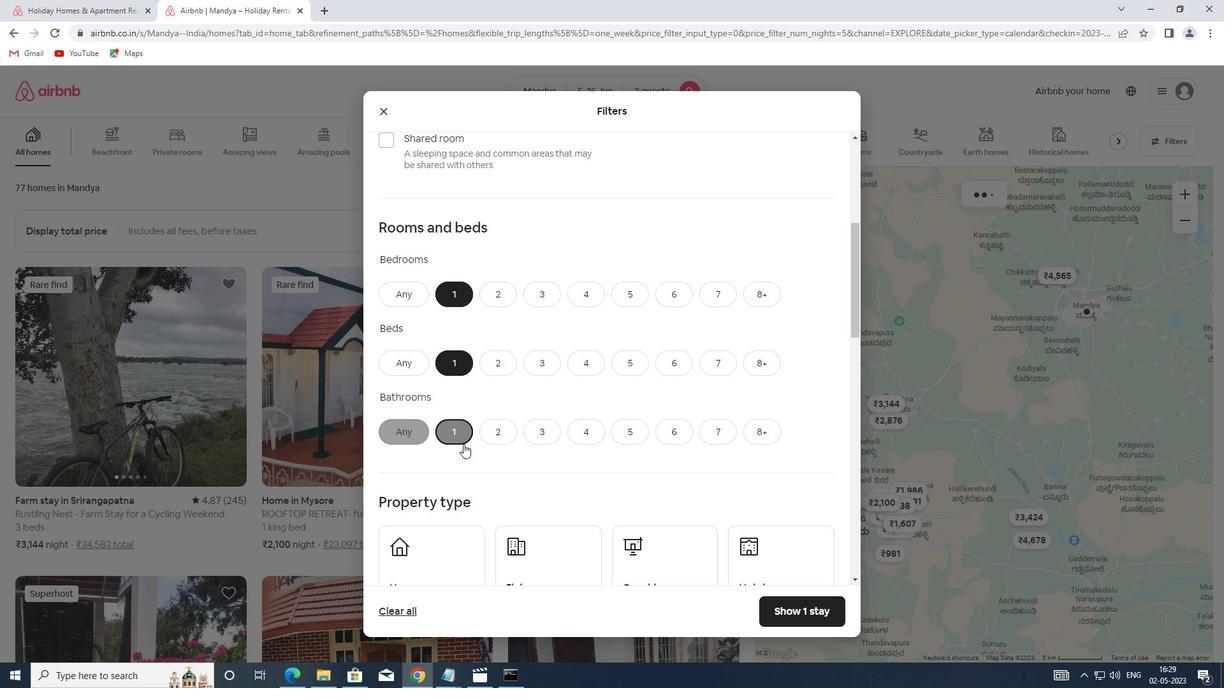 
Action: Mouse scrolled (469, 420) with delta (0, 0)
Screenshot: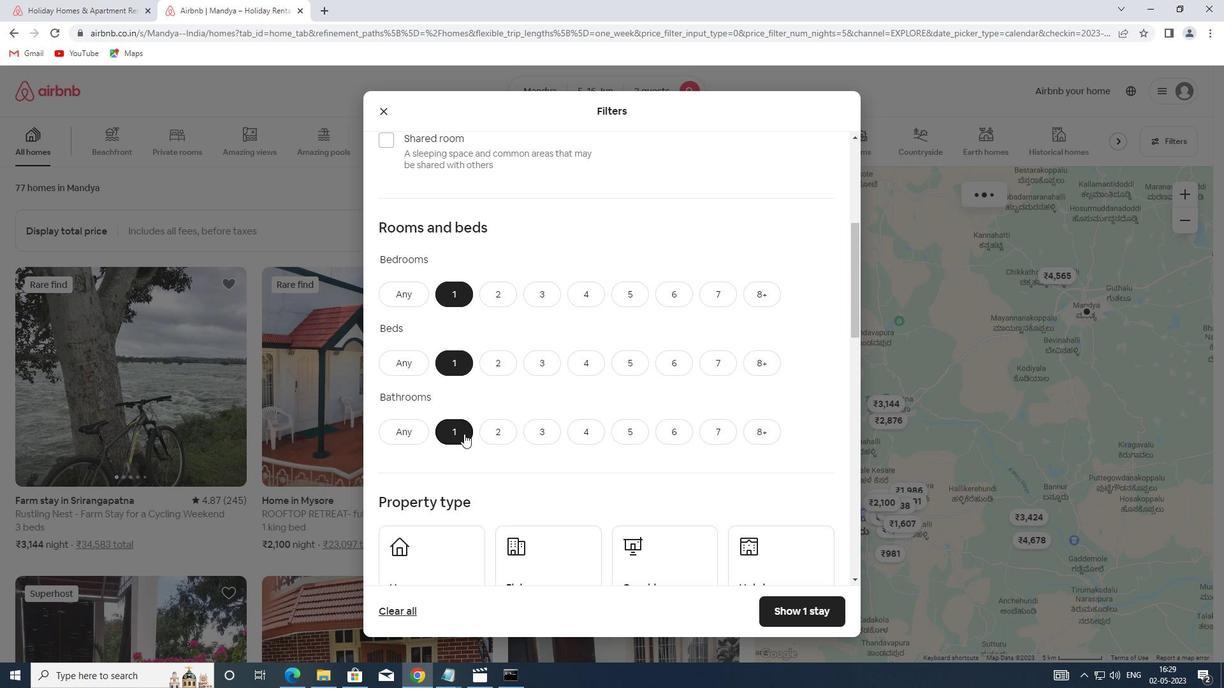 
Action: Mouse scrolled (469, 420) with delta (0, 0)
Screenshot: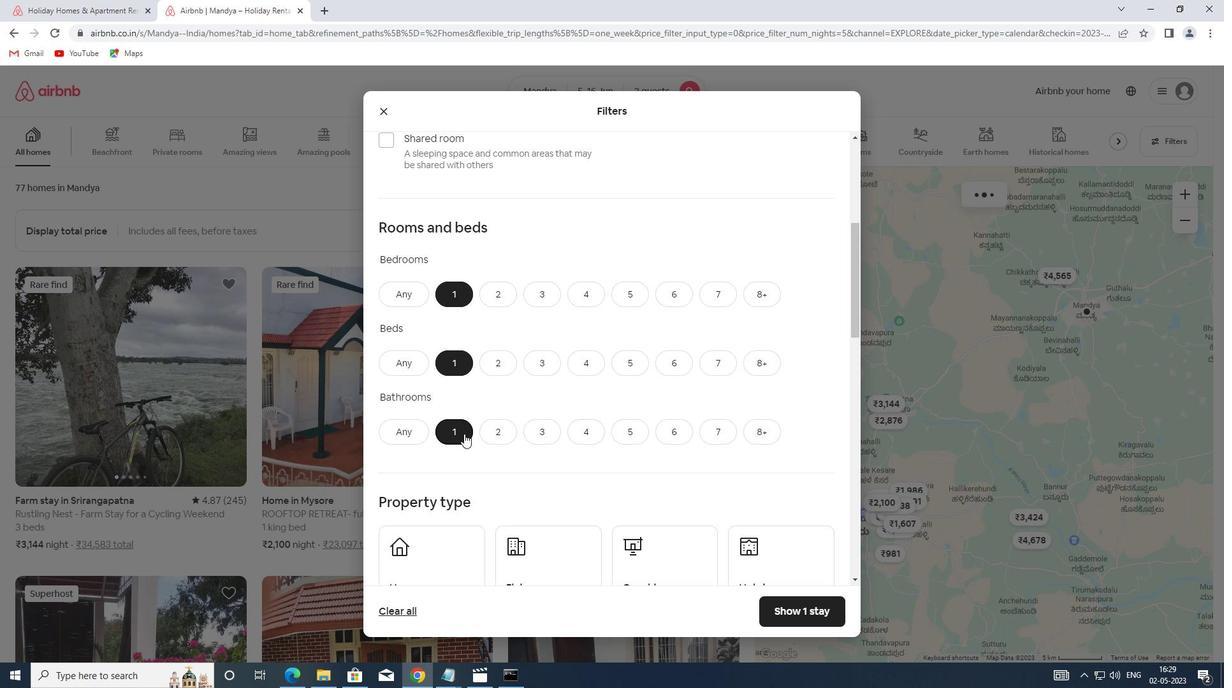 
Action: Mouse scrolled (469, 420) with delta (0, 0)
Screenshot: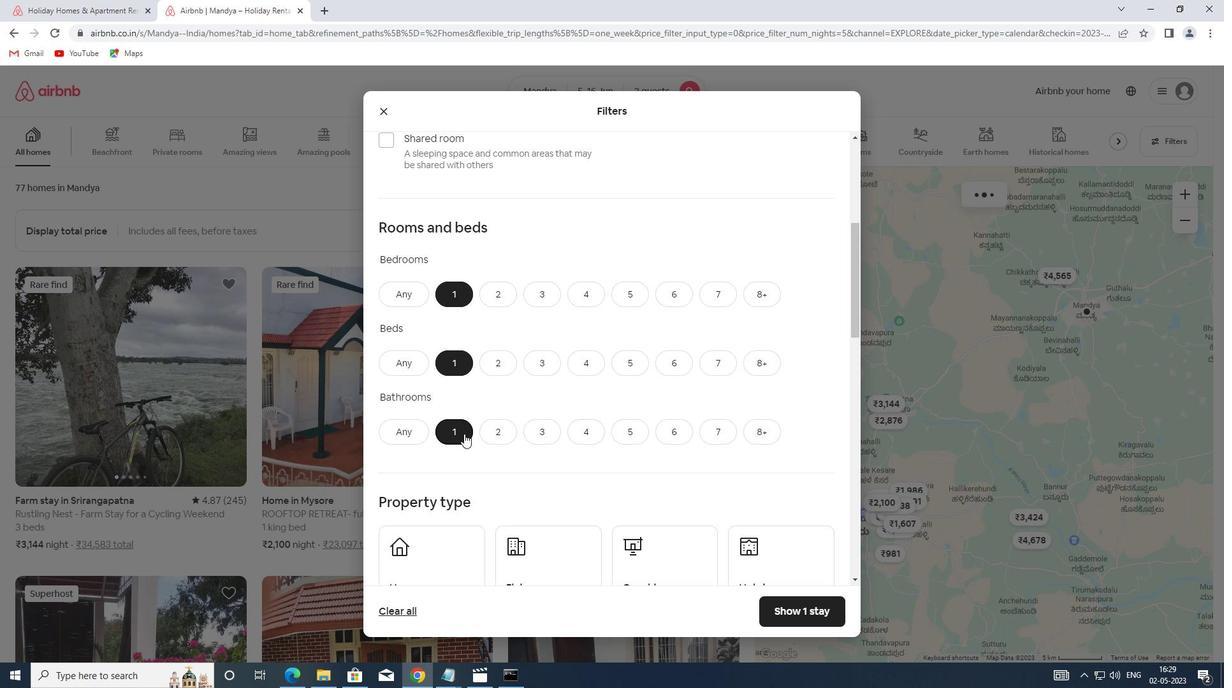 
Action: Mouse scrolled (469, 420) with delta (0, 0)
Screenshot: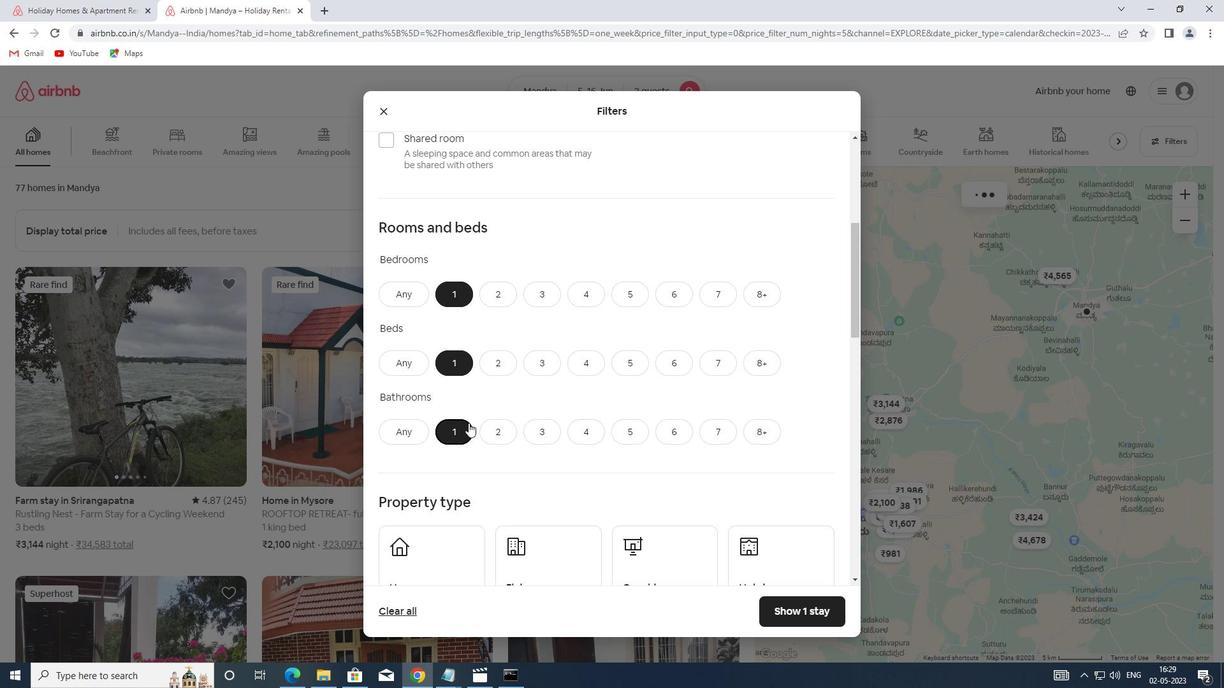 
Action: Mouse moved to (441, 311)
Screenshot: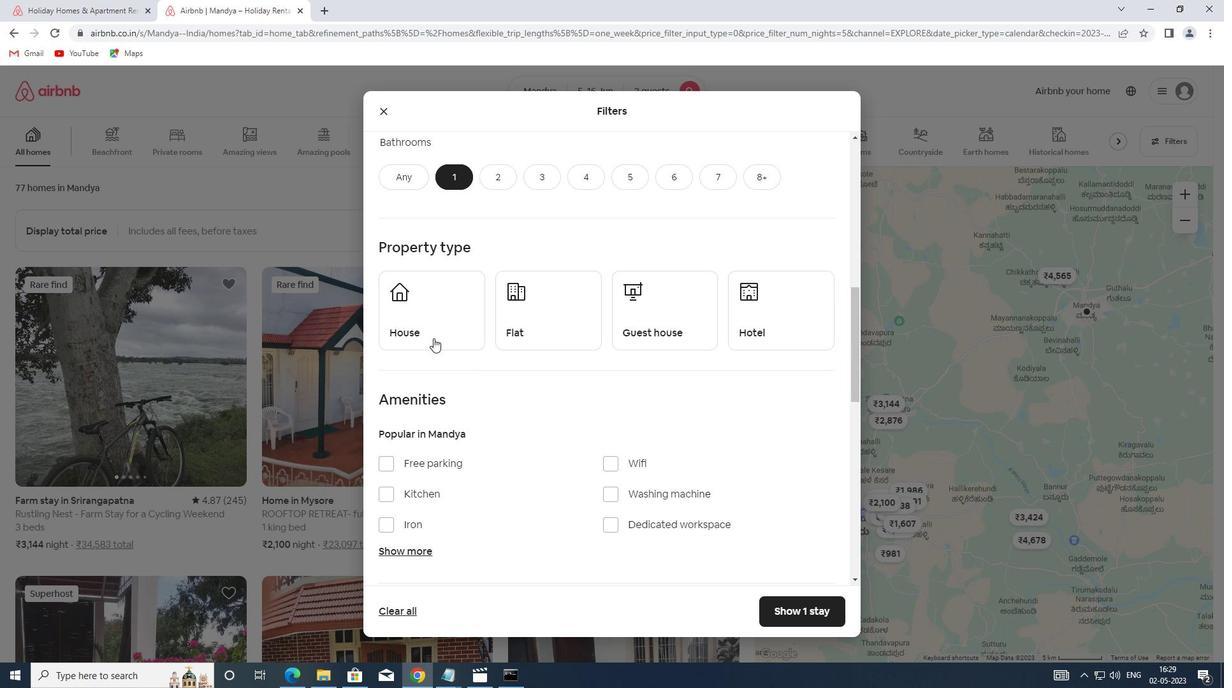 
Action: Mouse pressed left at (441, 311)
Screenshot: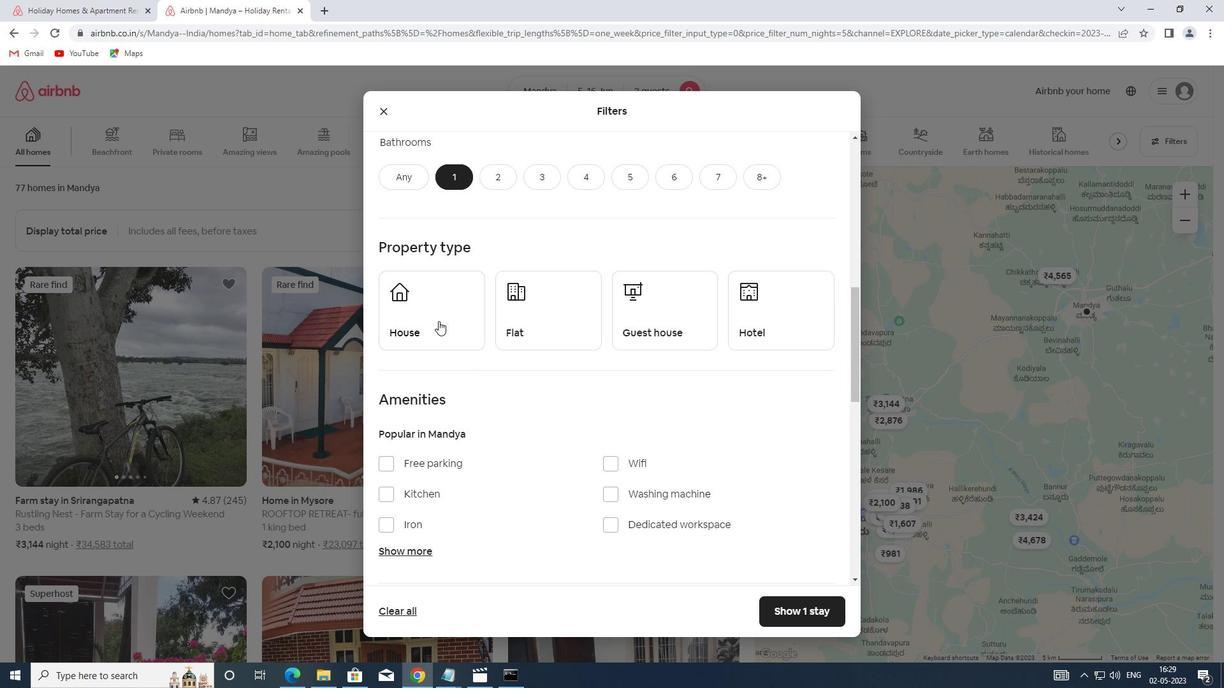 
Action: Mouse moved to (582, 331)
Screenshot: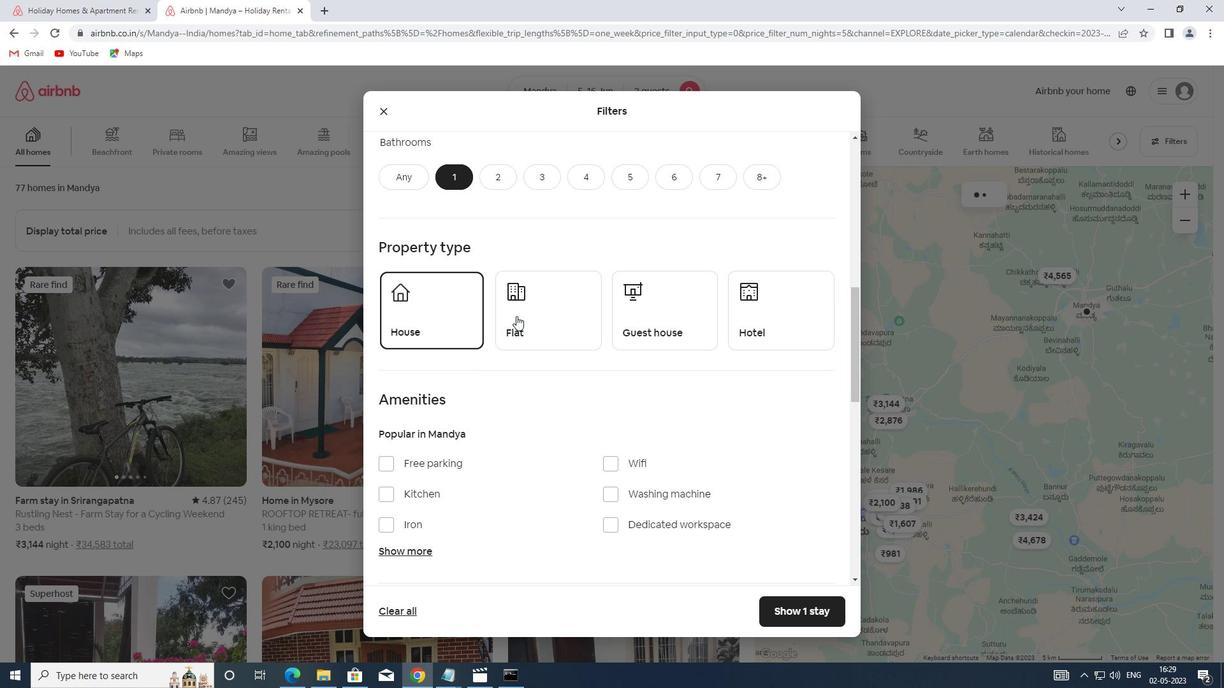
Action: Mouse pressed left at (582, 331)
Screenshot: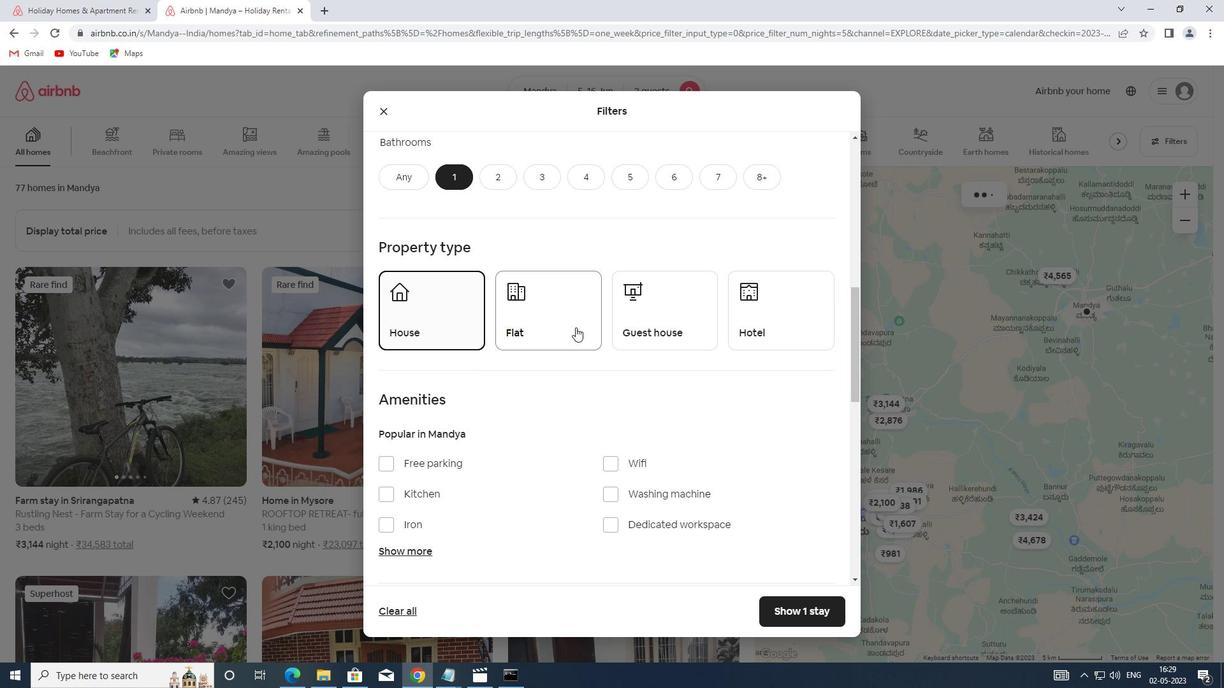 
Action: Mouse moved to (664, 322)
Screenshot: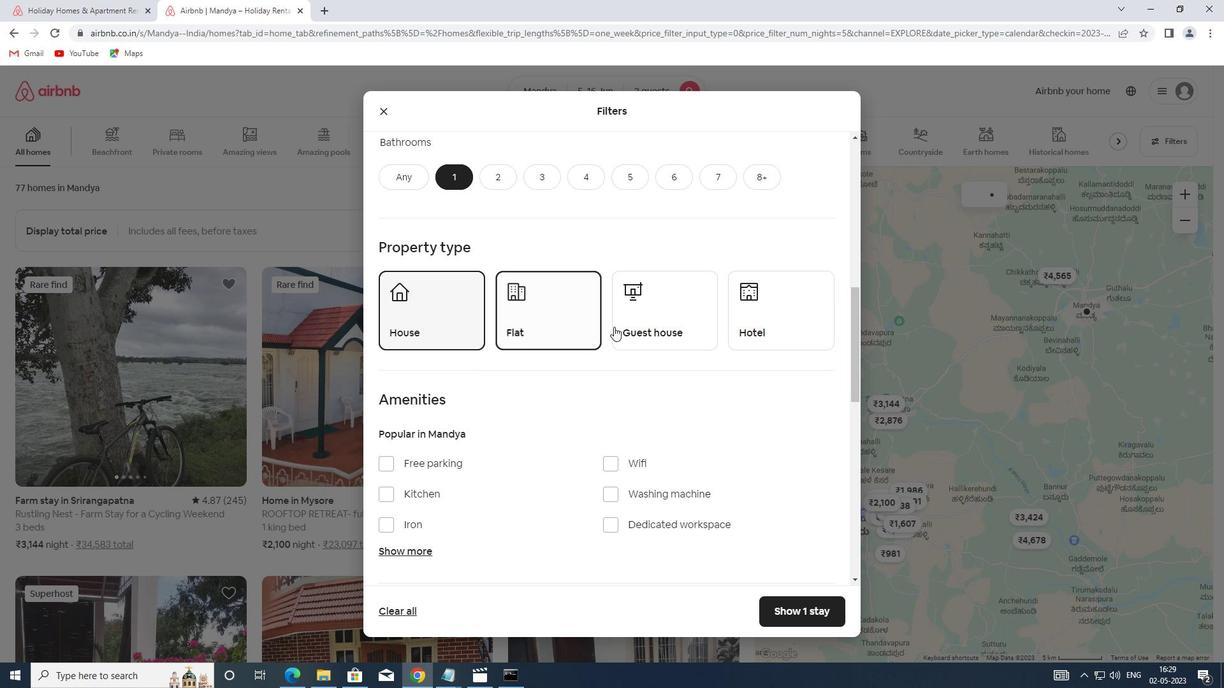 
Action: Mouse pressed left at (664, 322)
Screenshot: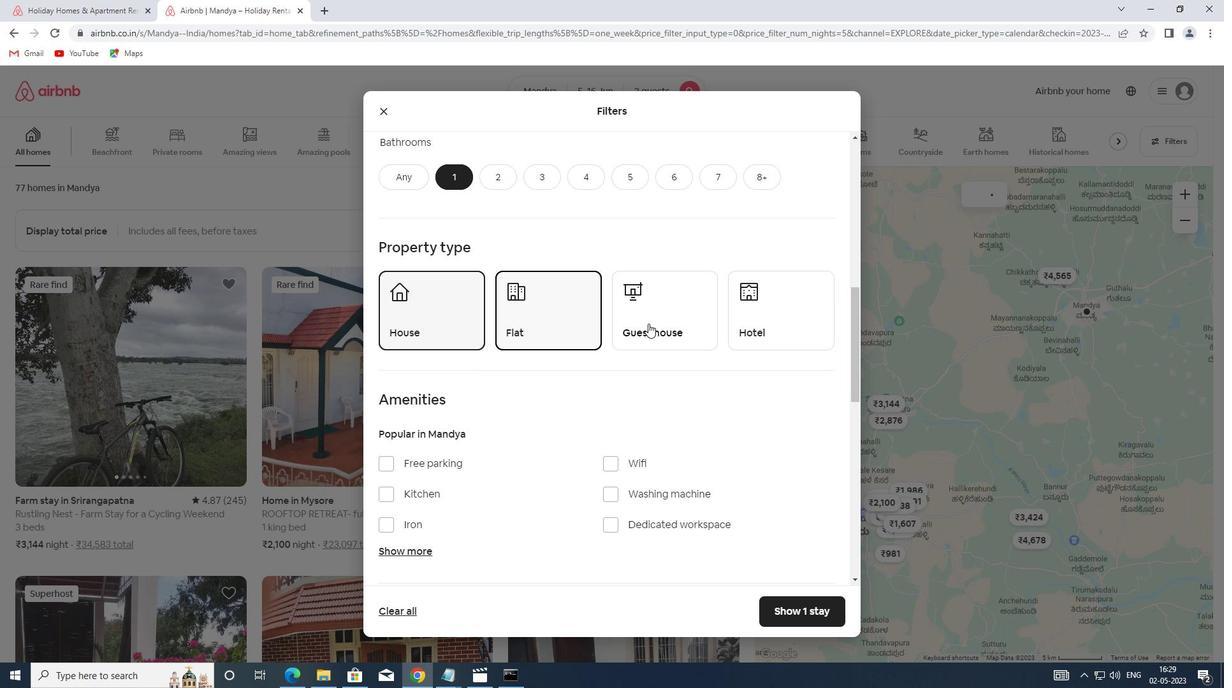 
Action: Mouse moved to (804, 314)
Screenshot: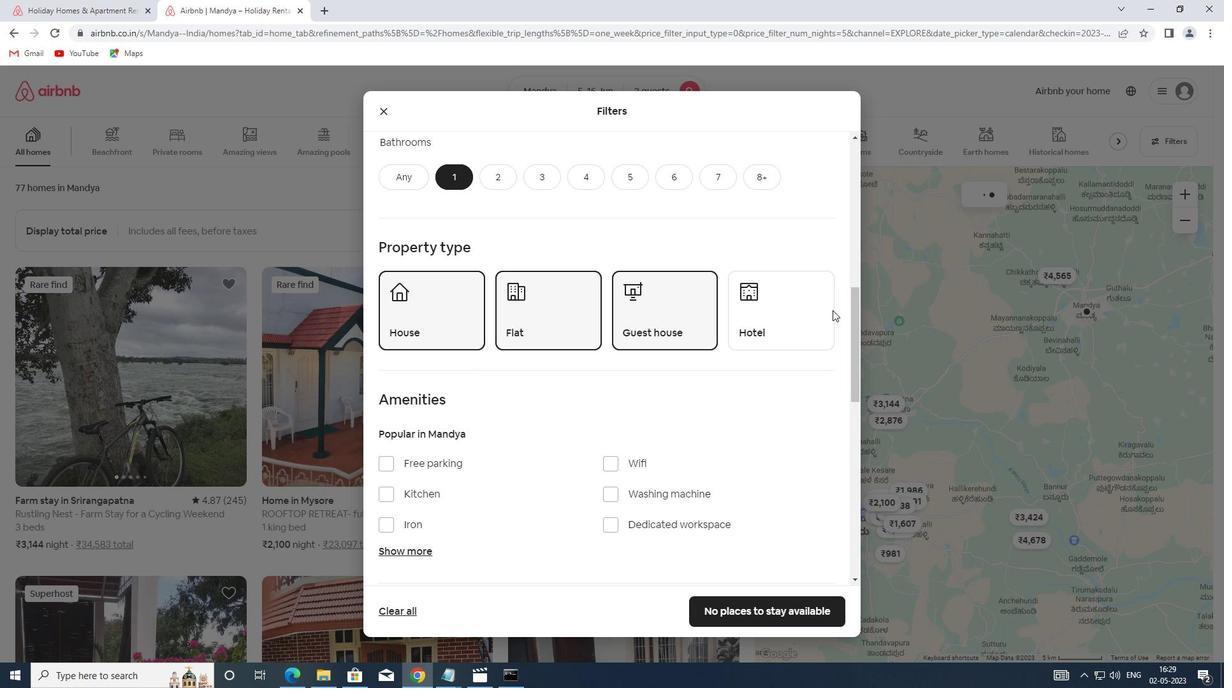 
Action: Mouse pressed left at (804, 314)
Screenshot: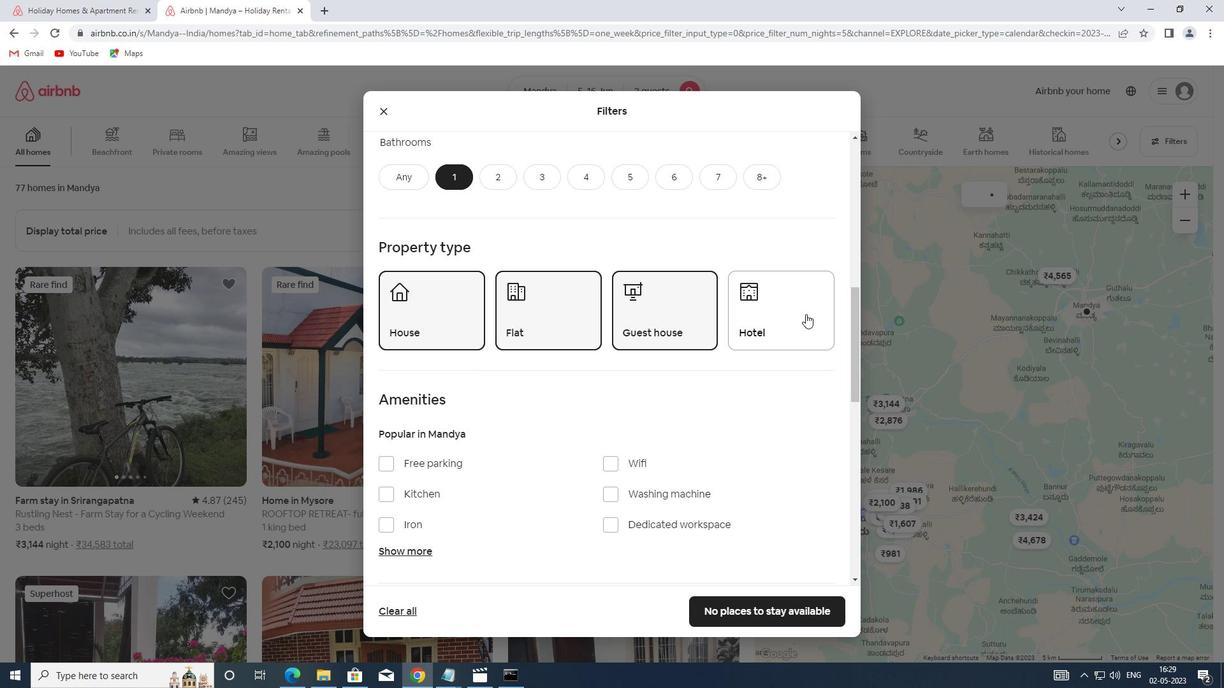 
Action: Mouse moved to (802, 314)
Screenshot: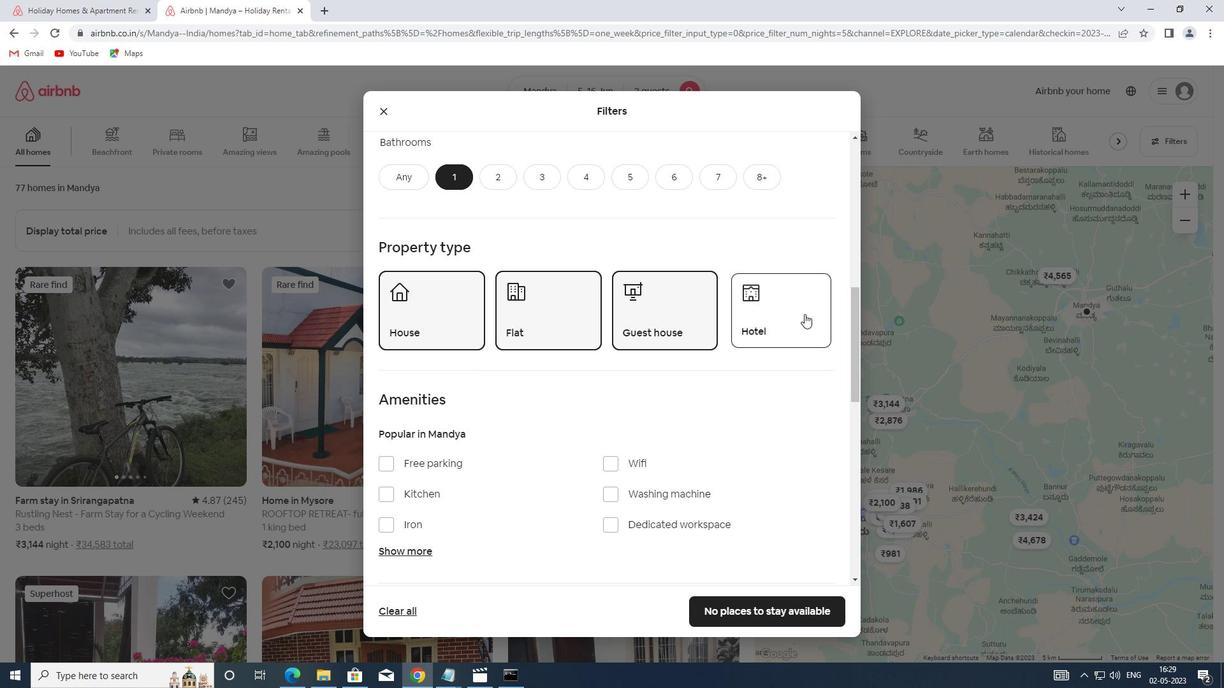 
Action: Mouse scrolled (802, 314) with delta (0, 0)
Screenshot: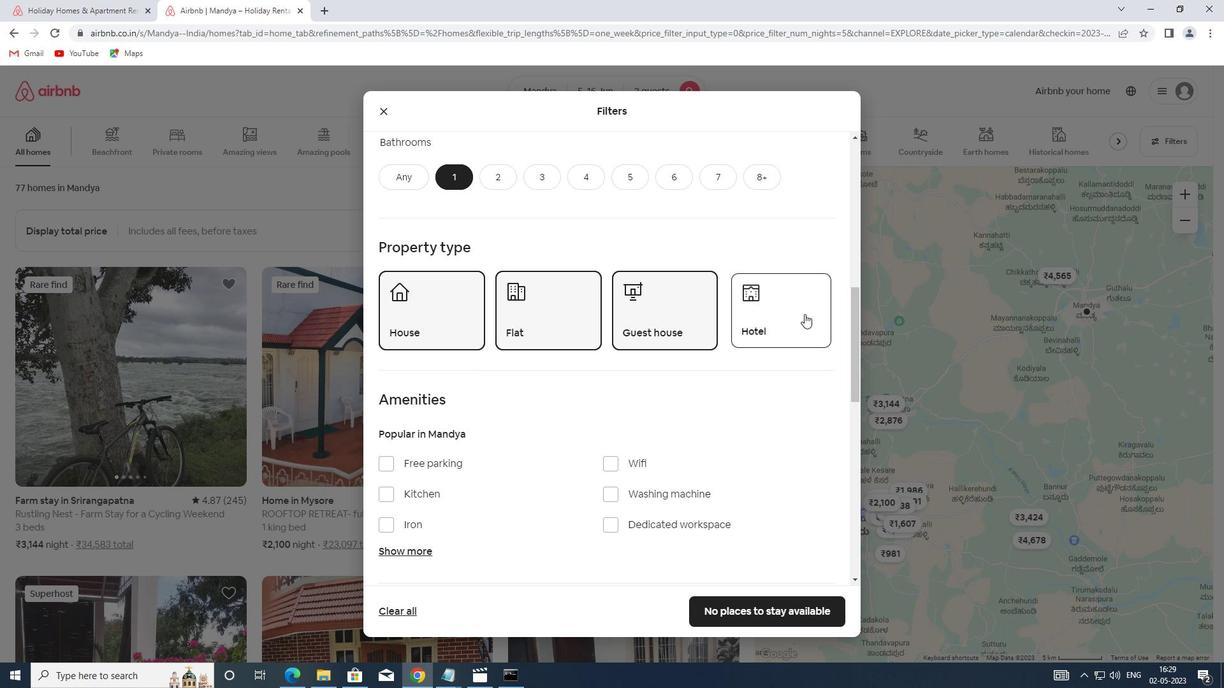 
Action: Mouse moved to (802, 321)
Screenshot: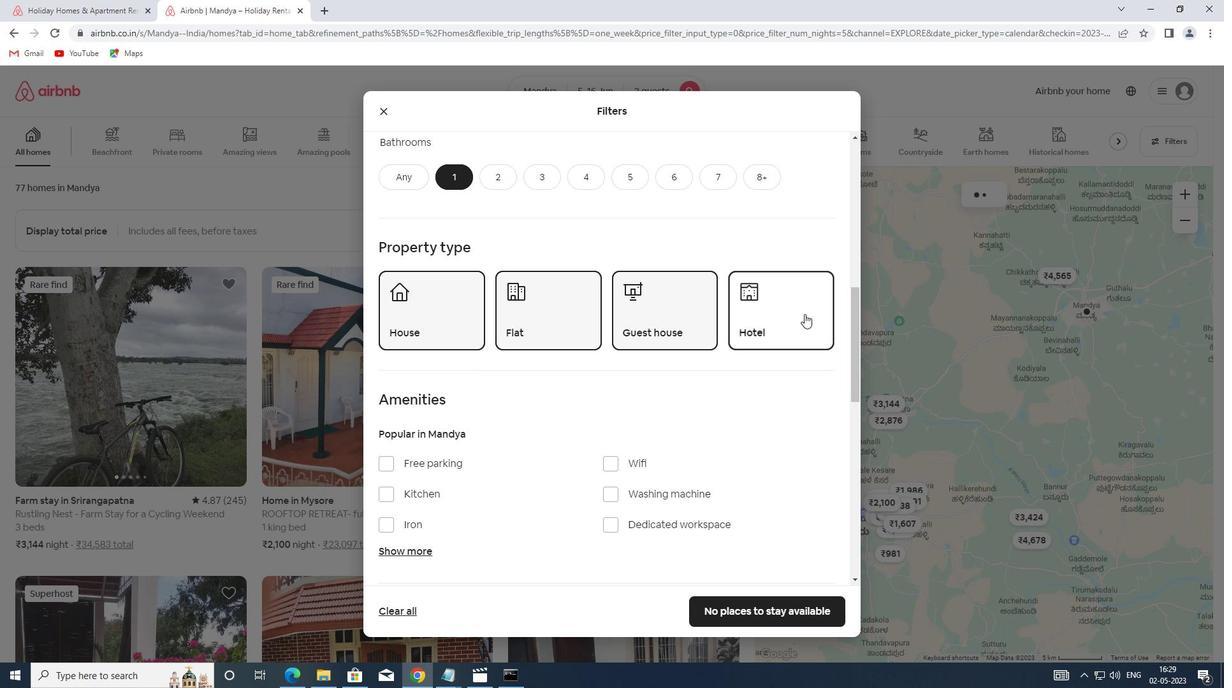 
Action: Mouse scrolled (802, 320) with delta (0, 0)
Screenshot: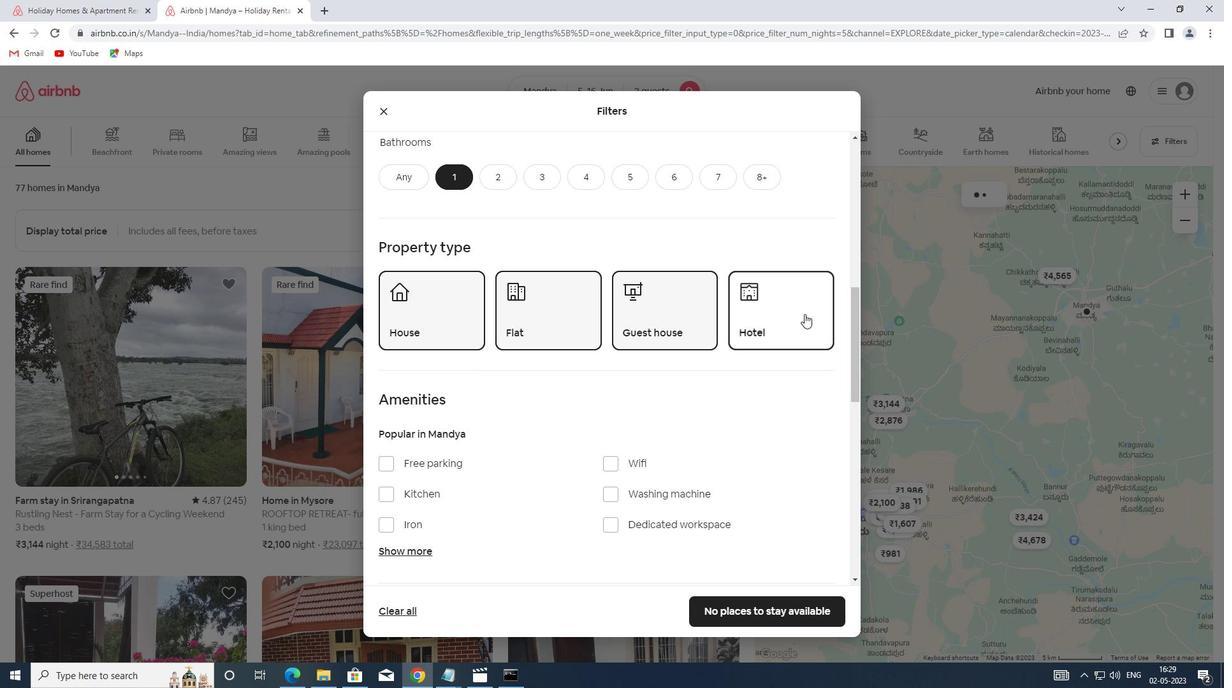 
Action: Mouse moved to (802, 325)
Screenshot: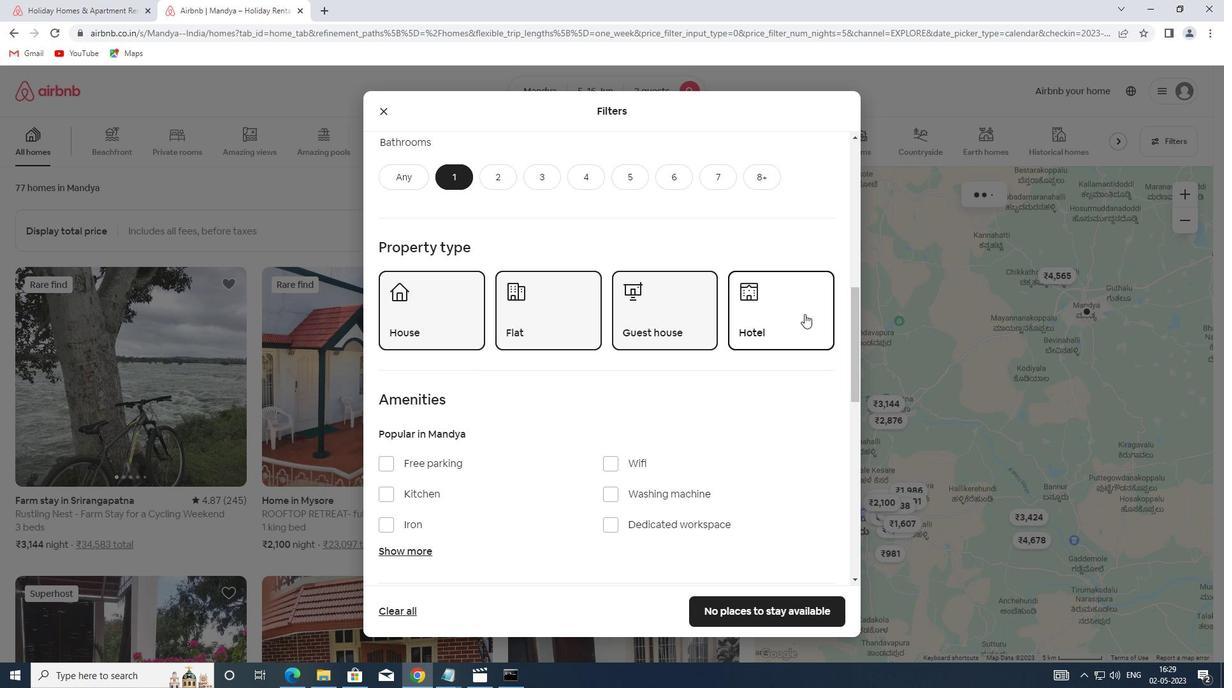 
Action: Mouse scrolled (802, 325) with delta (0, 0)
Screenshot: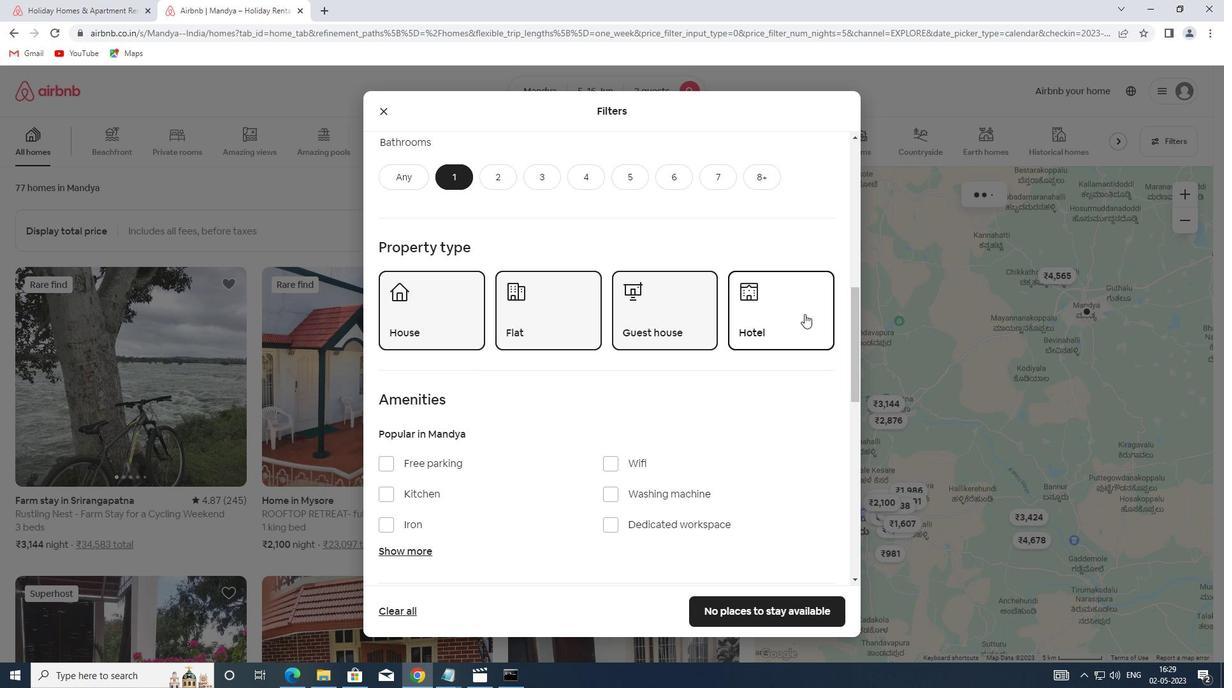 
Action: Mouse moved to (800, 334)
Screenshot: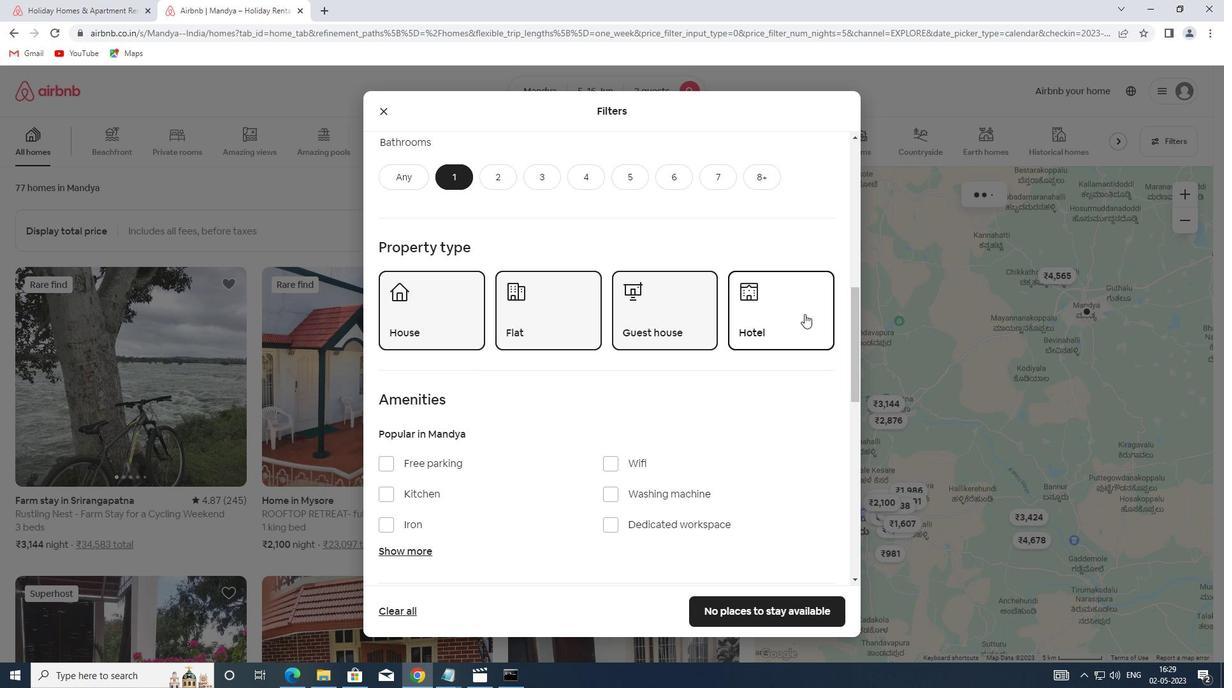 
Action: Mouse scrolled (800, 334) with delta (0, 0)
Screenshot: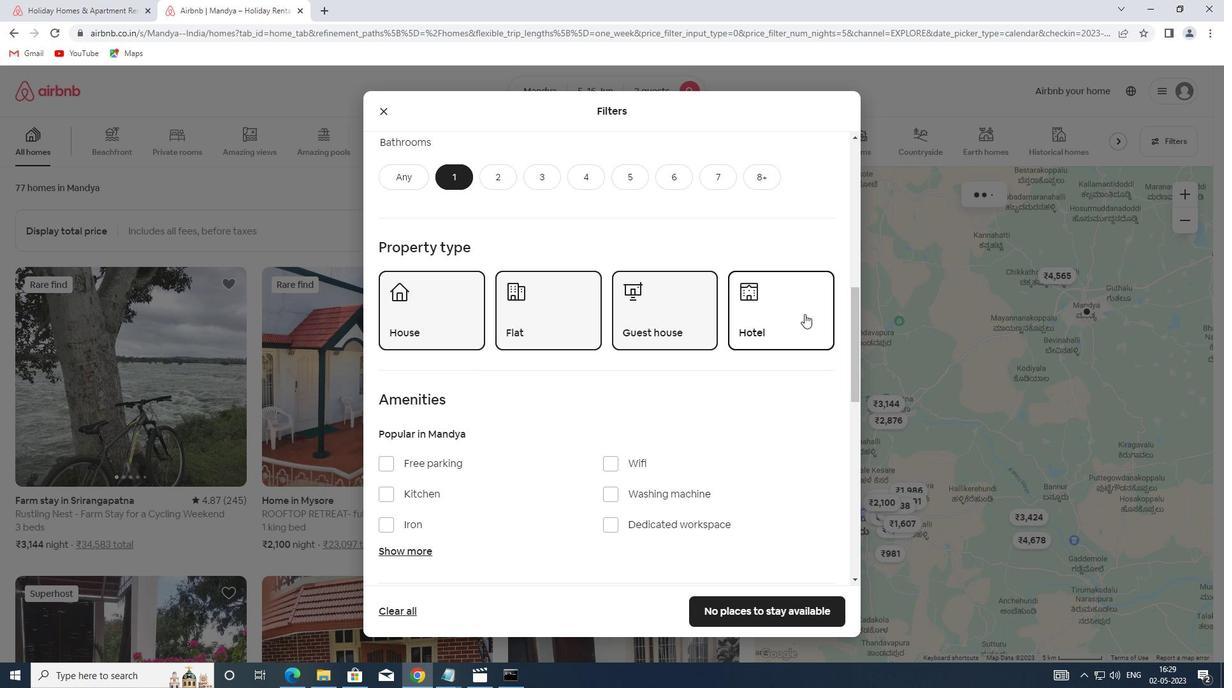 
Action: Mouse moved to (776, 362)
Screenshot: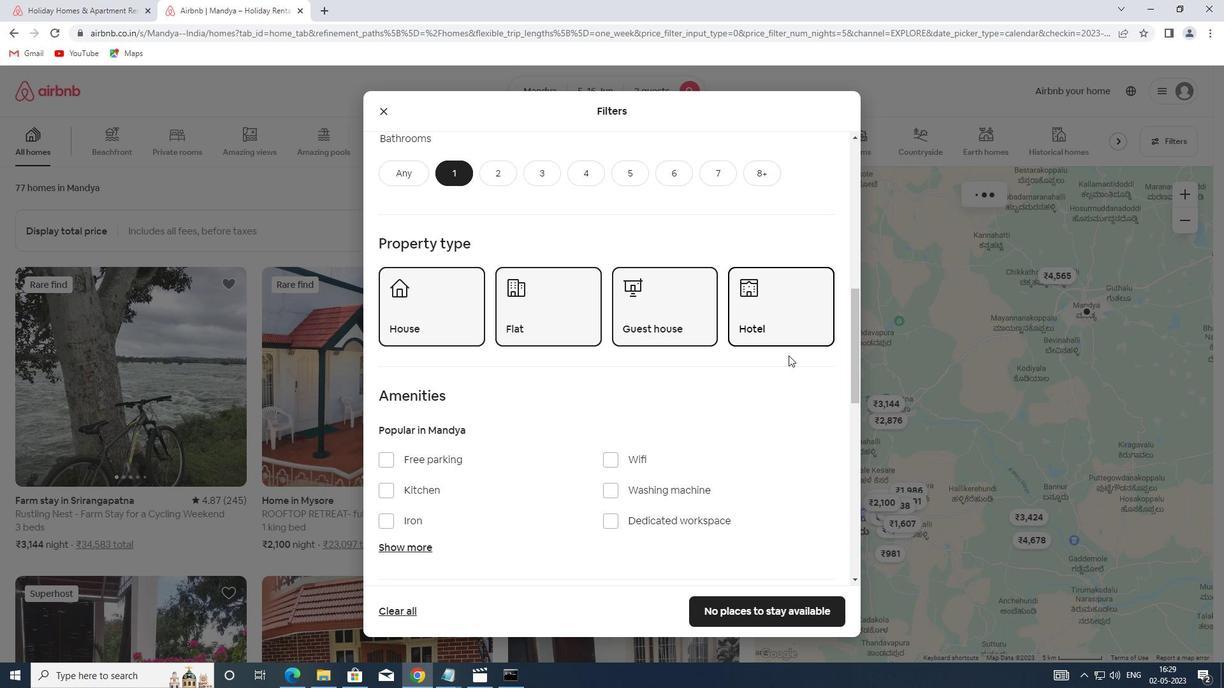 
Action: Mouse scrolled (776, 362) with delta (0, 0)
Screenshot: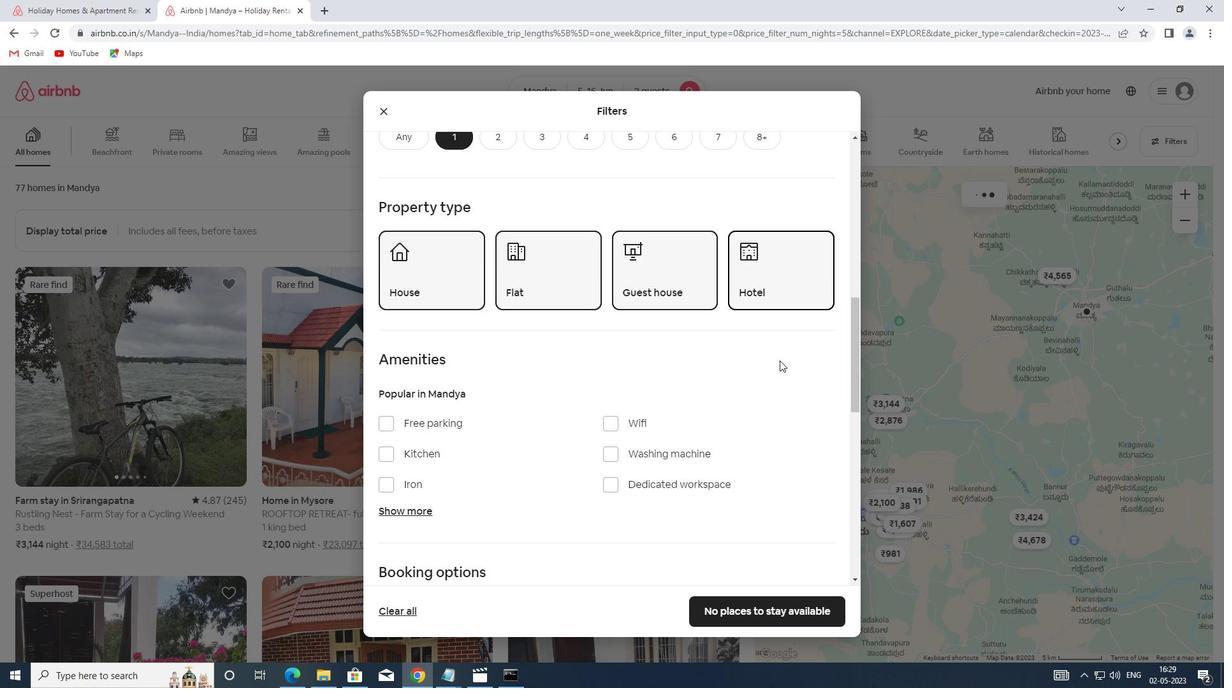 
Action: Mouse scrolled (776, 362) with delta (0, 0)
Screenshot: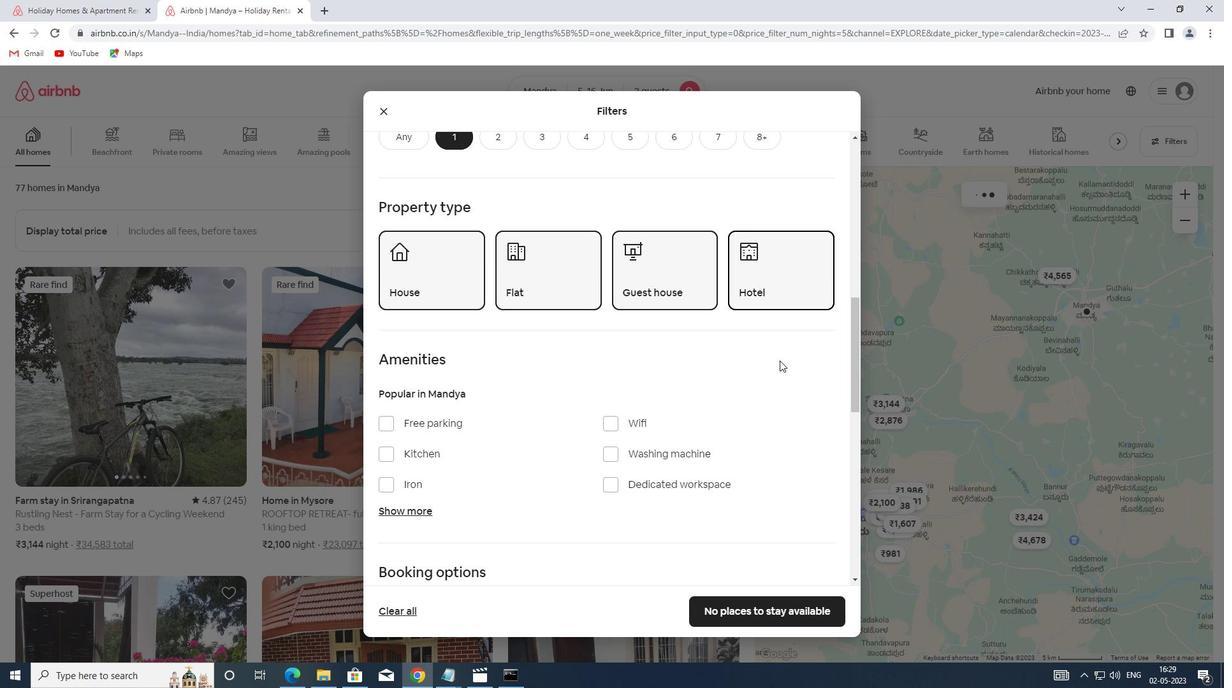 
Action: Mouse scrolled (776, 362) with delta (0, 0)
Screenshot: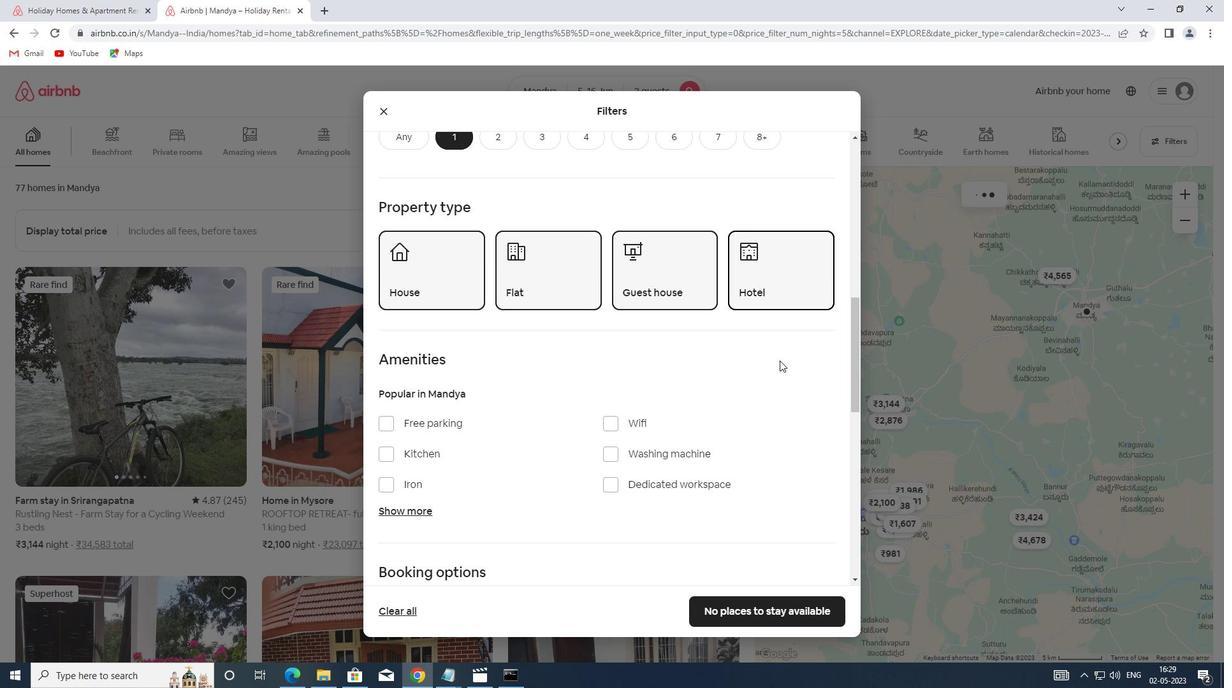 
Action: Mouse scrolled (776, 362) with delta (0, 0)
Screenshot: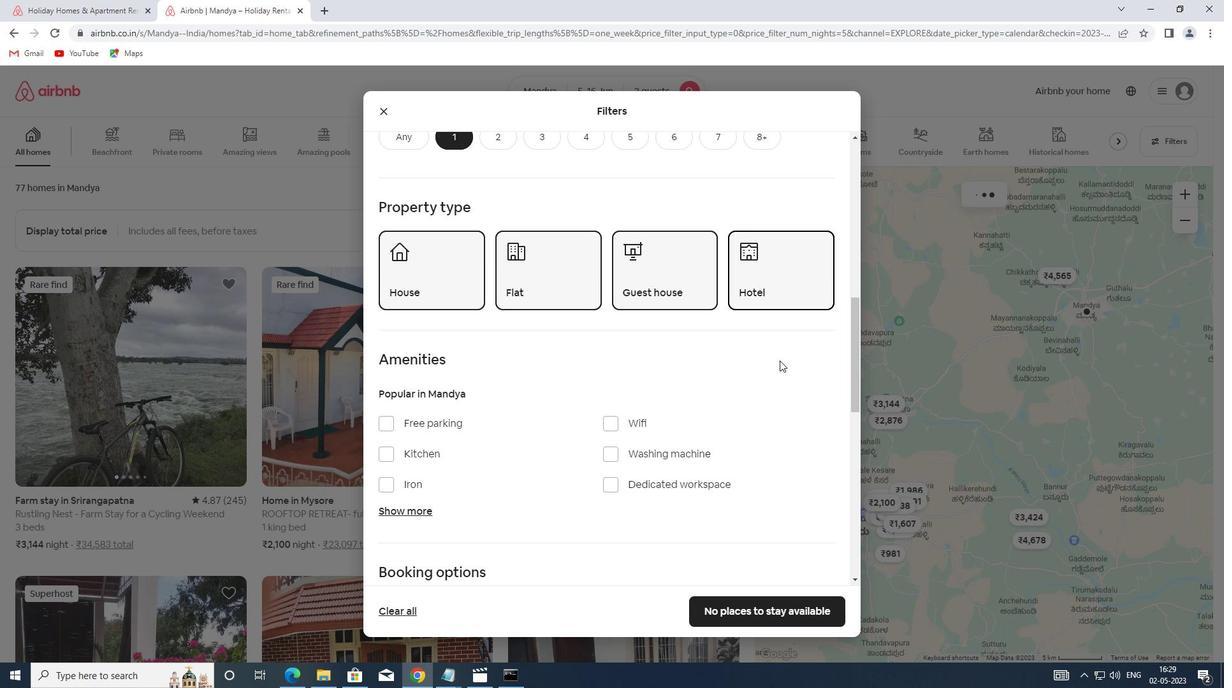
Action: Mouse moved to (812, 193)
Screenshot: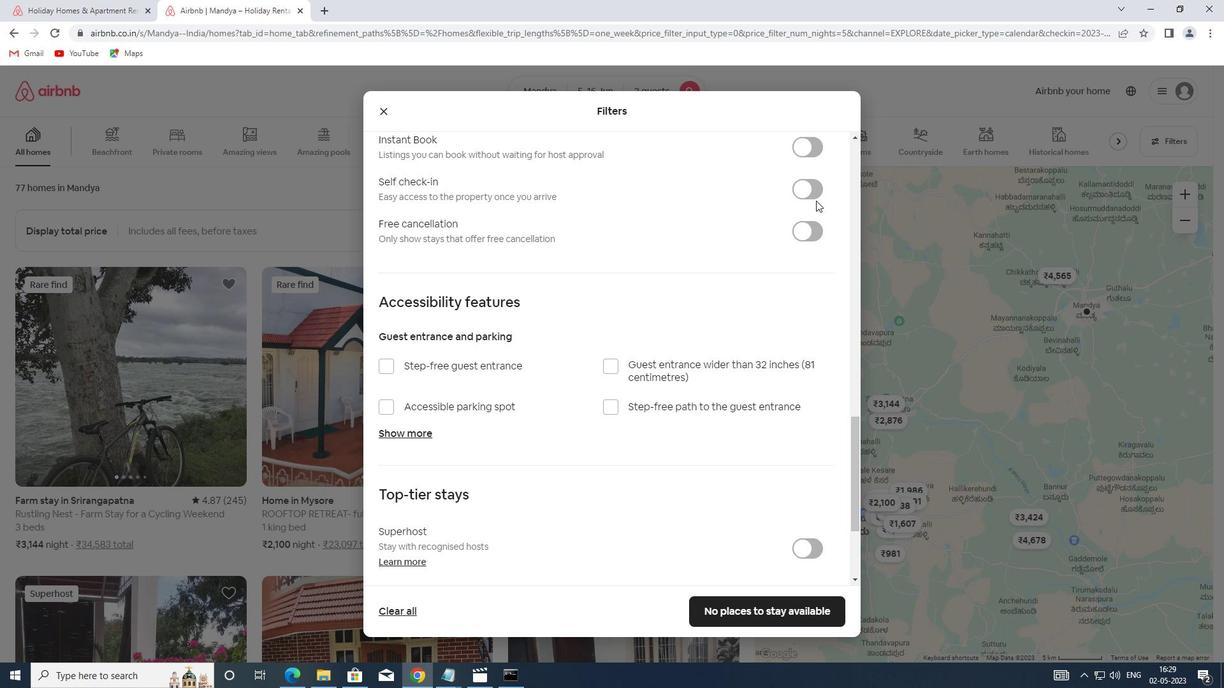 
Action: Mouse pressed left at (812, 193)
Screenshot: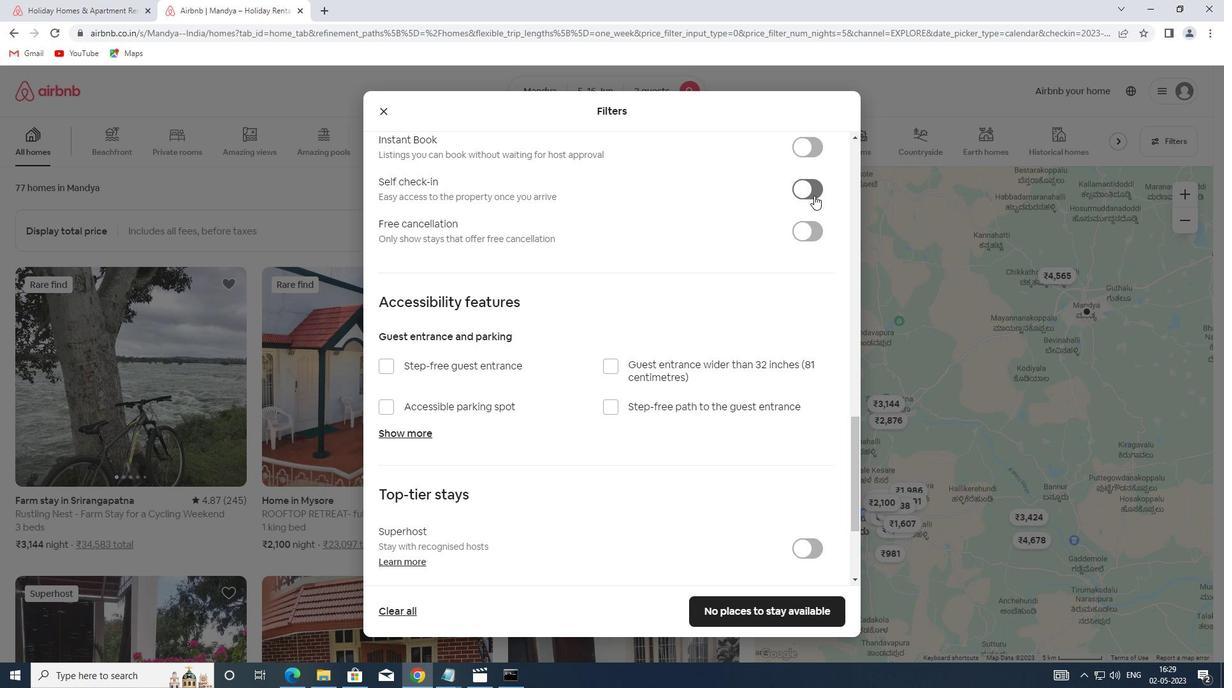 
Action: Mouse moved to (630, 384)
Screenshot: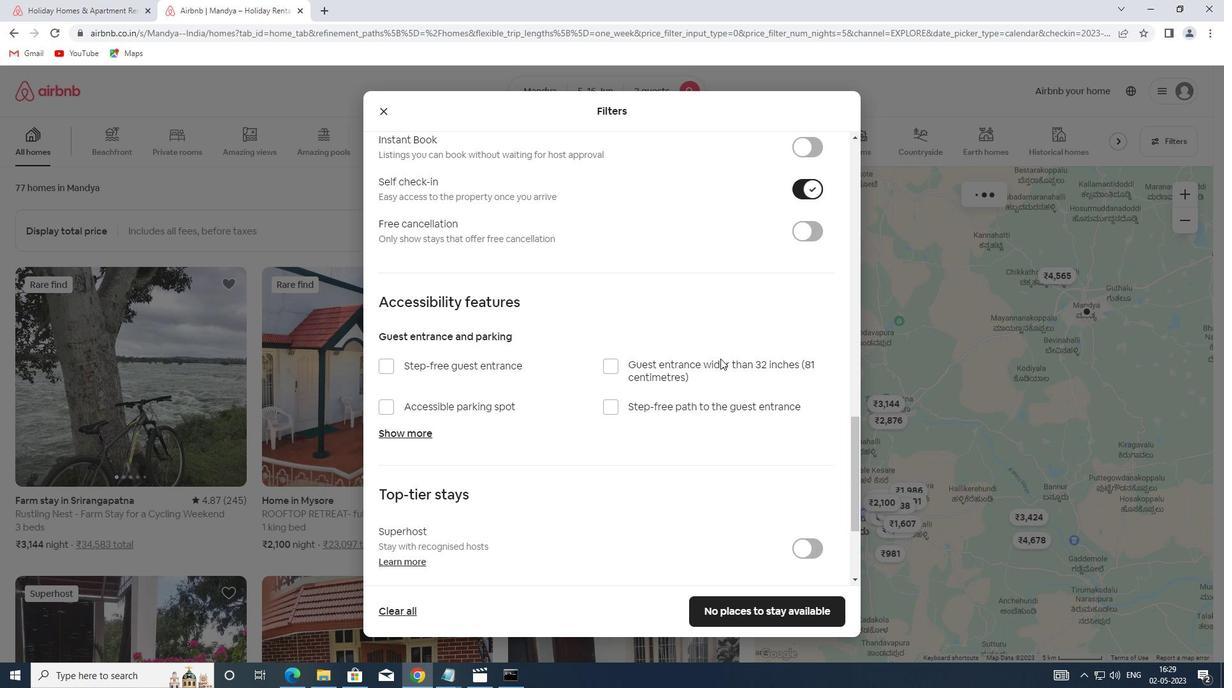 
Action: Mouse scrolled (630, 383) with delta (0, 0)
Screenshot: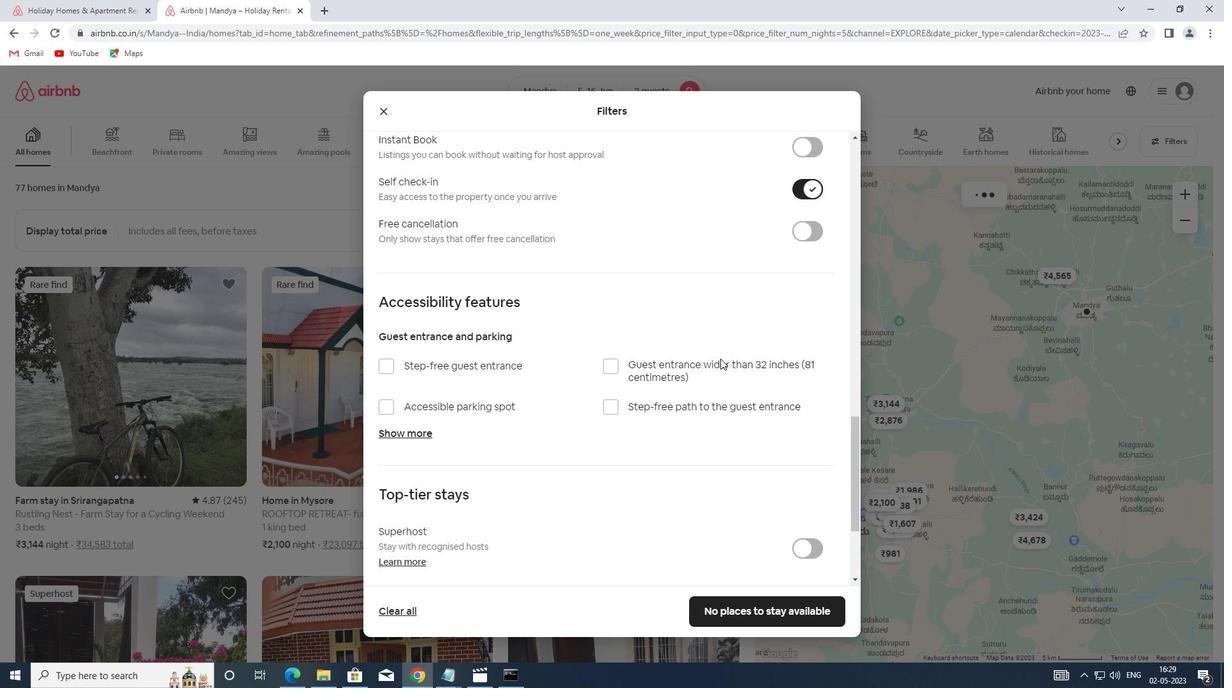 
Action: Mouse moved to (630, 384)
Screenshot: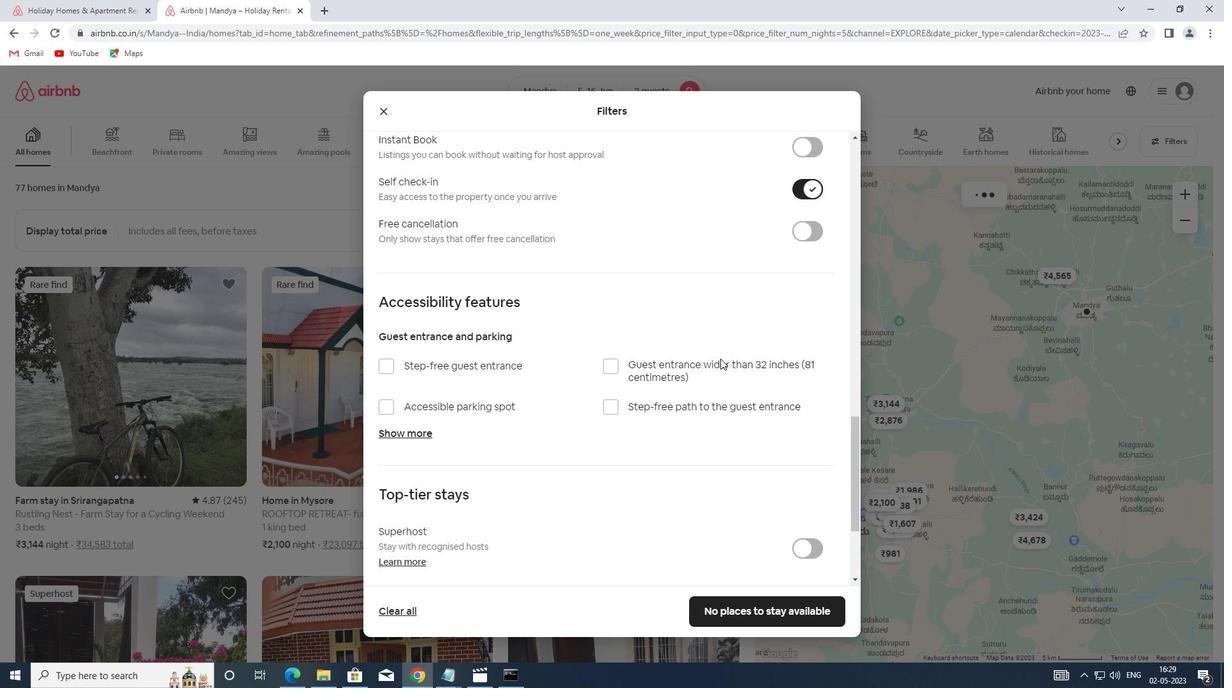
Action: Mouse scrolled (630, 383) with delta (0, 0)
Screenshot: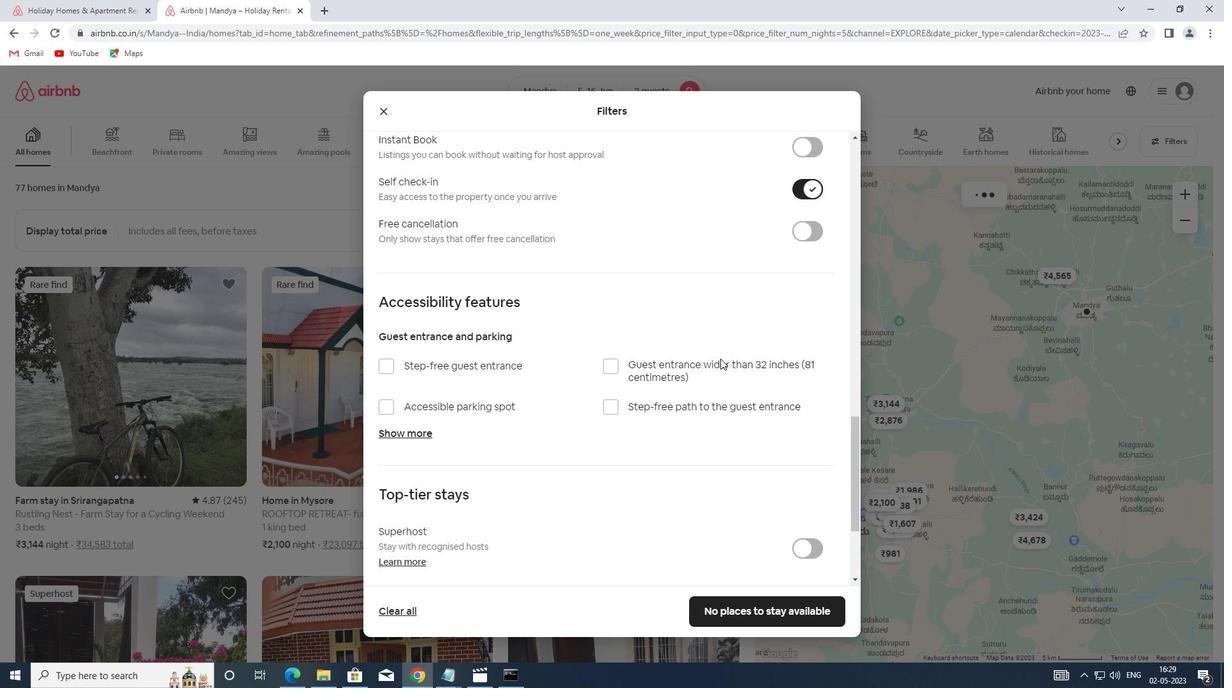 
Action: Mouse scrolled (630, 383) with delta (0, 0)
Screenshot: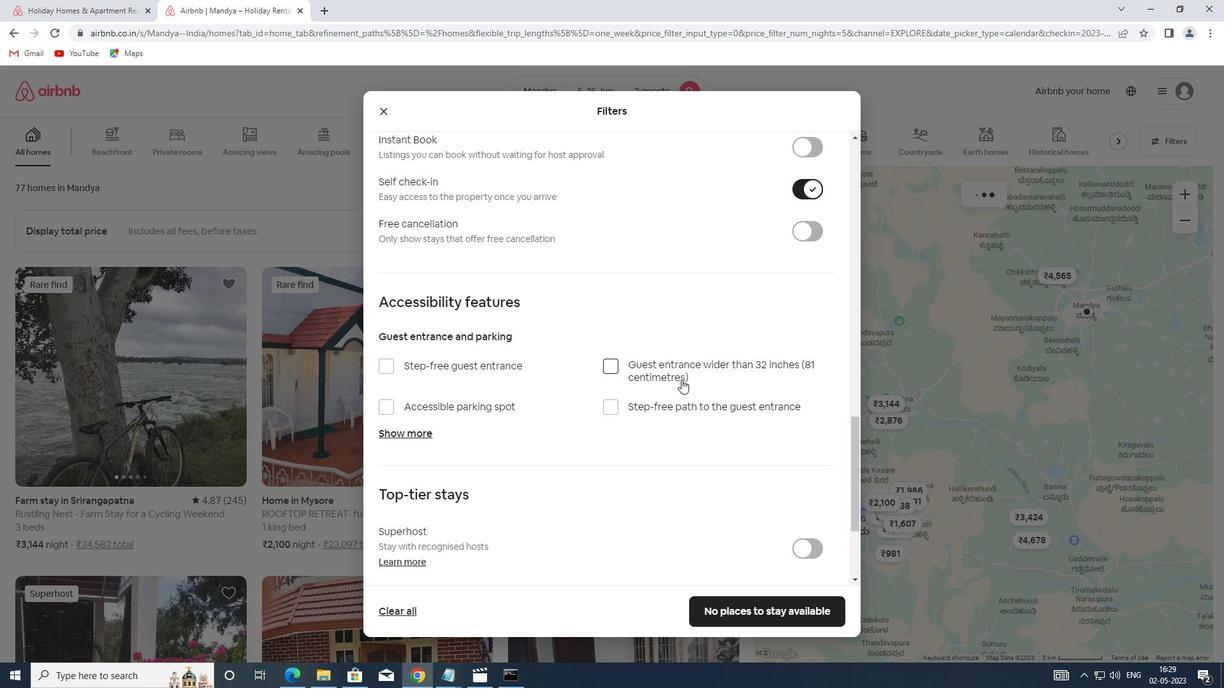 
Action: Mouse scrolled (630, 383) with delta (0, 0)
Screenshot: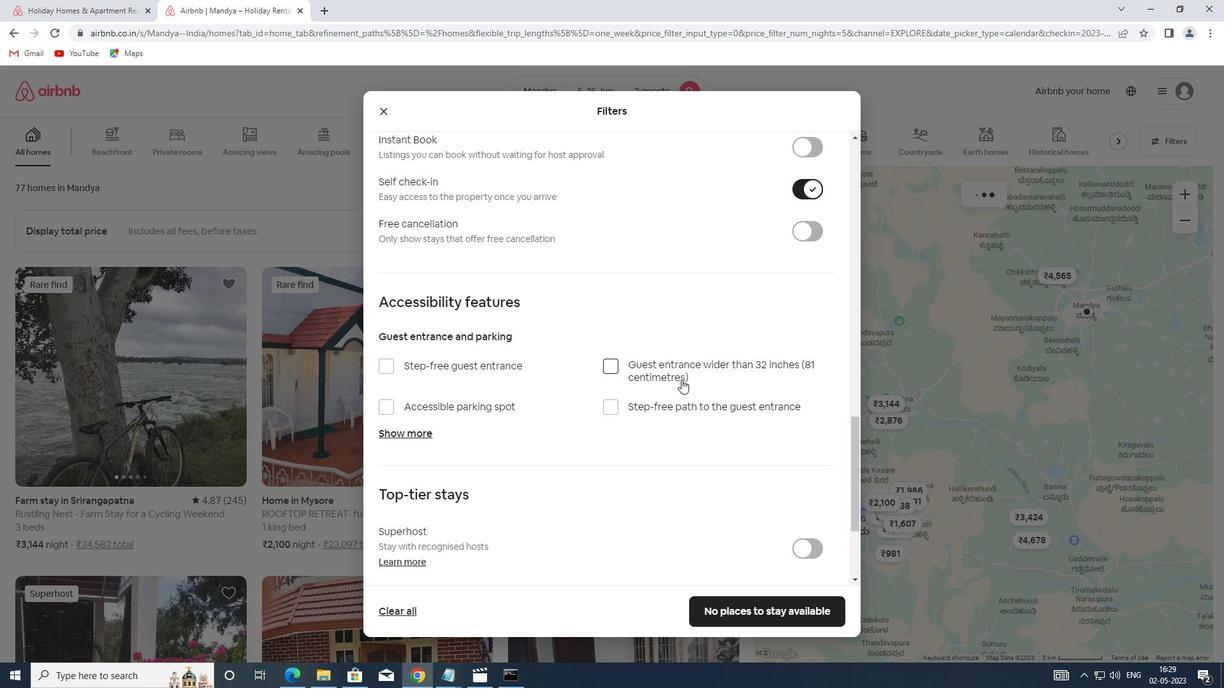 
Action: Mouse moved to (627, 387)
Screenshot: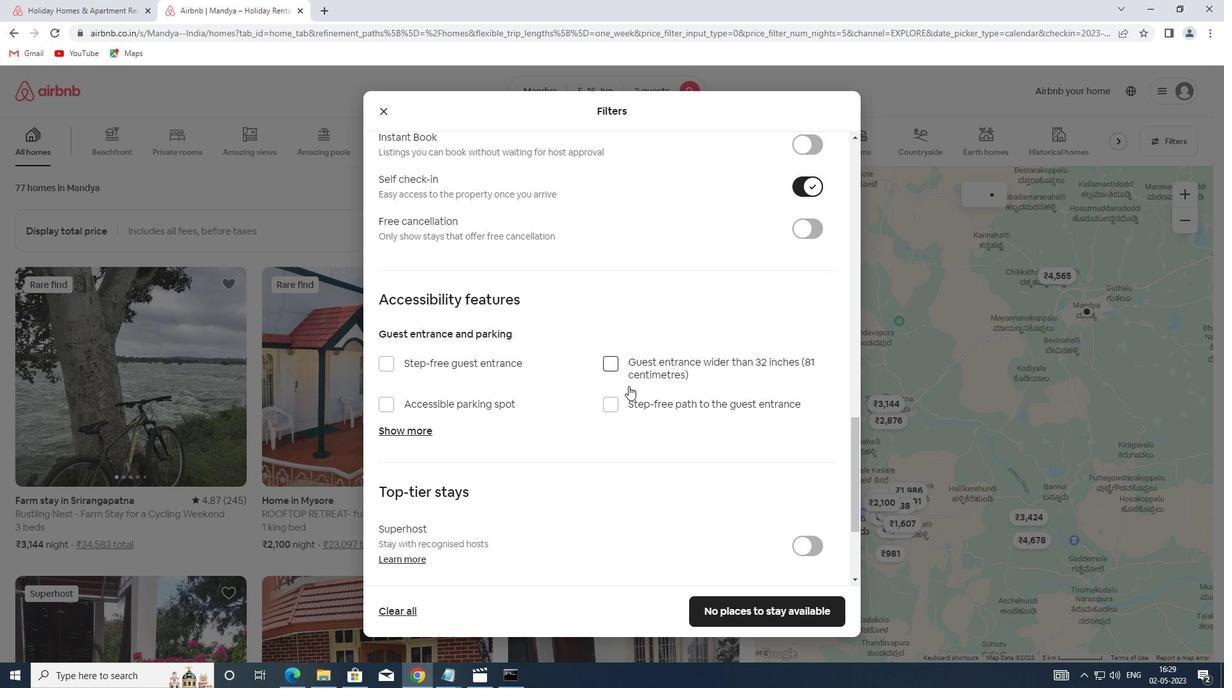 
Action: Mouse scrolled (627, 386) with delta (0, 0)
Screenshot: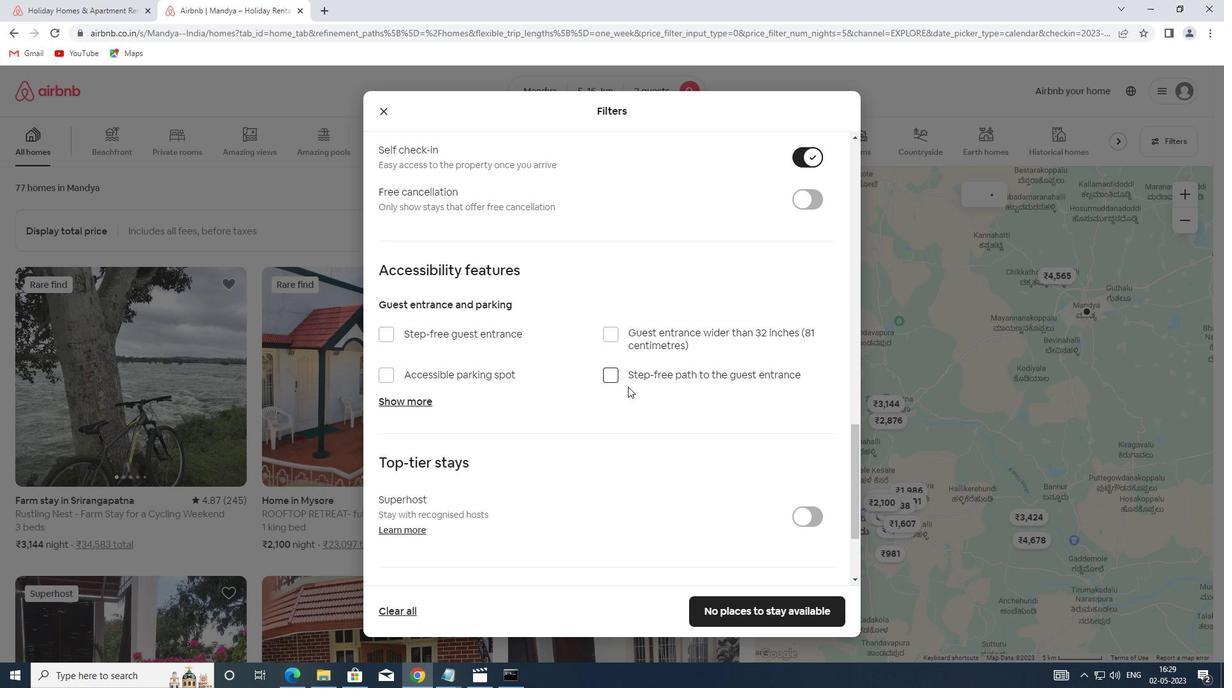 
Action: Mouse scrolled (627, 386) with delta (0, 0)
Screenshot: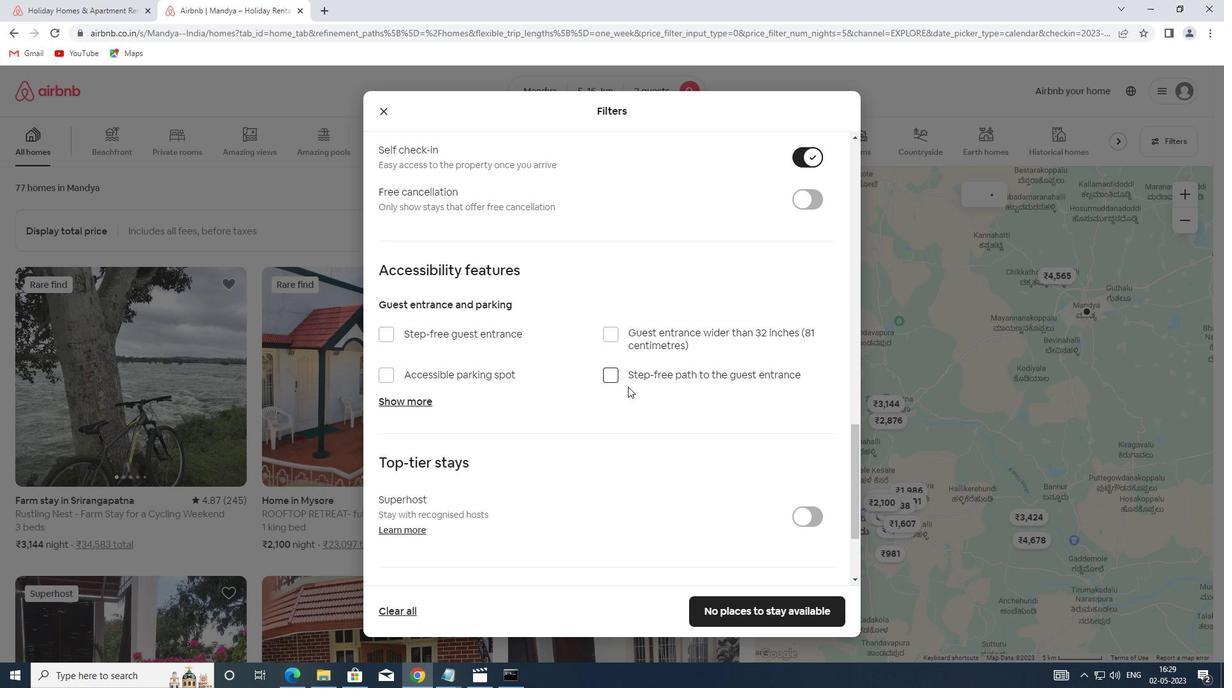 
Action: Mouse scrolled (627, 386) with delta (0, 0)
Screenshot: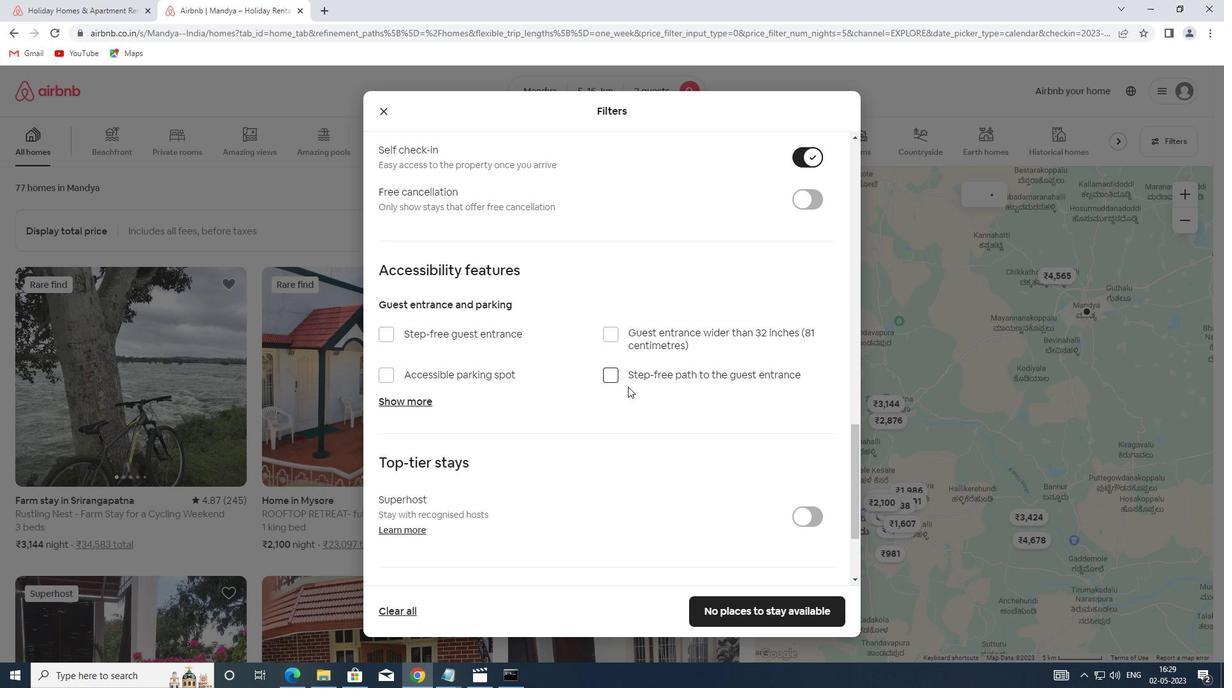 
Action: Mouse scrolled (627, 387) with delta (0, 0)
Screenshot: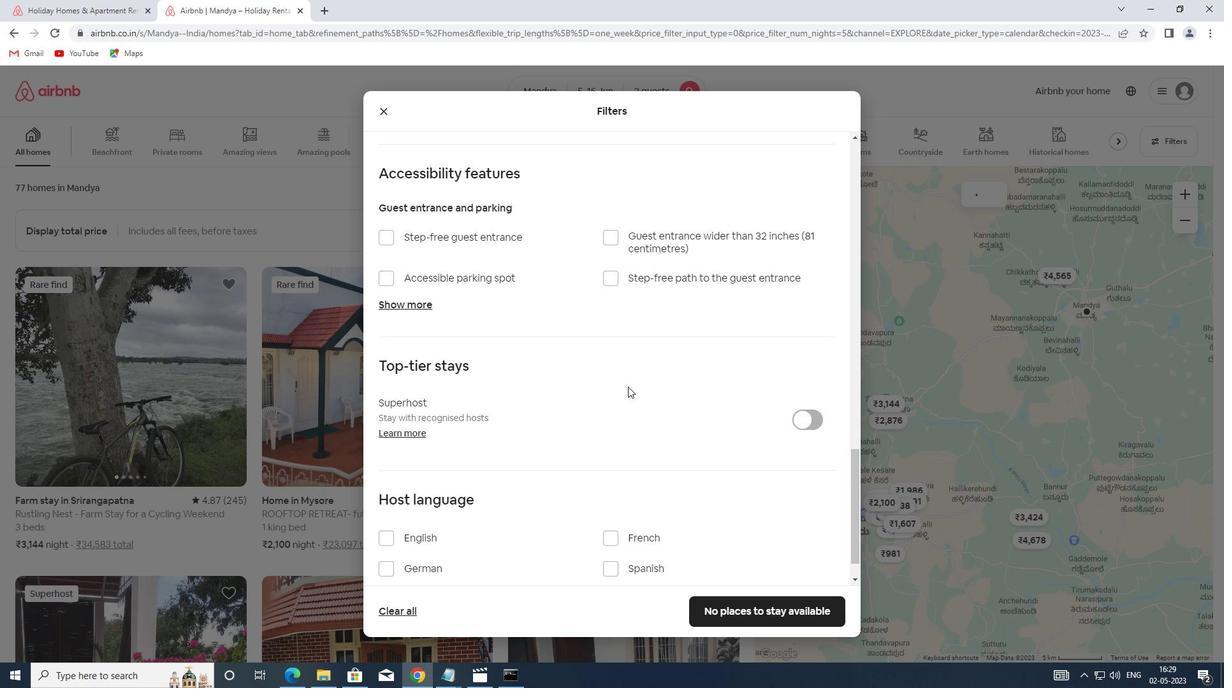 
Action: Mouse scrolled (627, 386) with delta (0, 0)
Screenshot: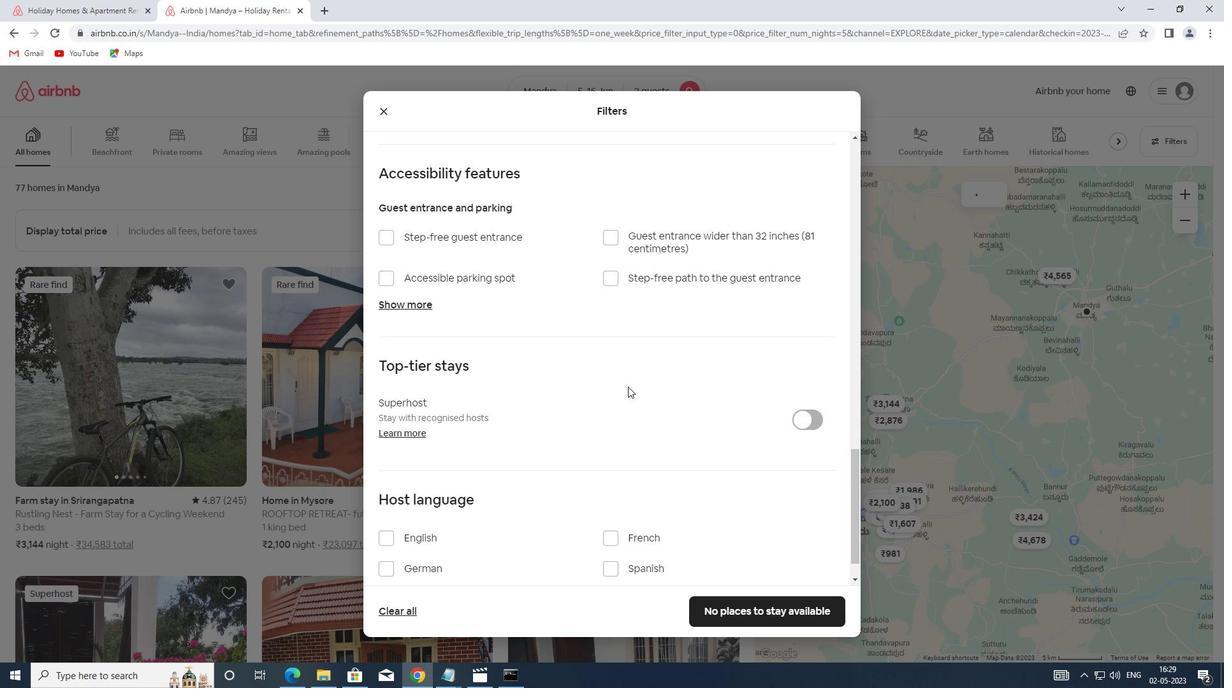 
Action: Mouse moved to (400, 492)
Screenshot: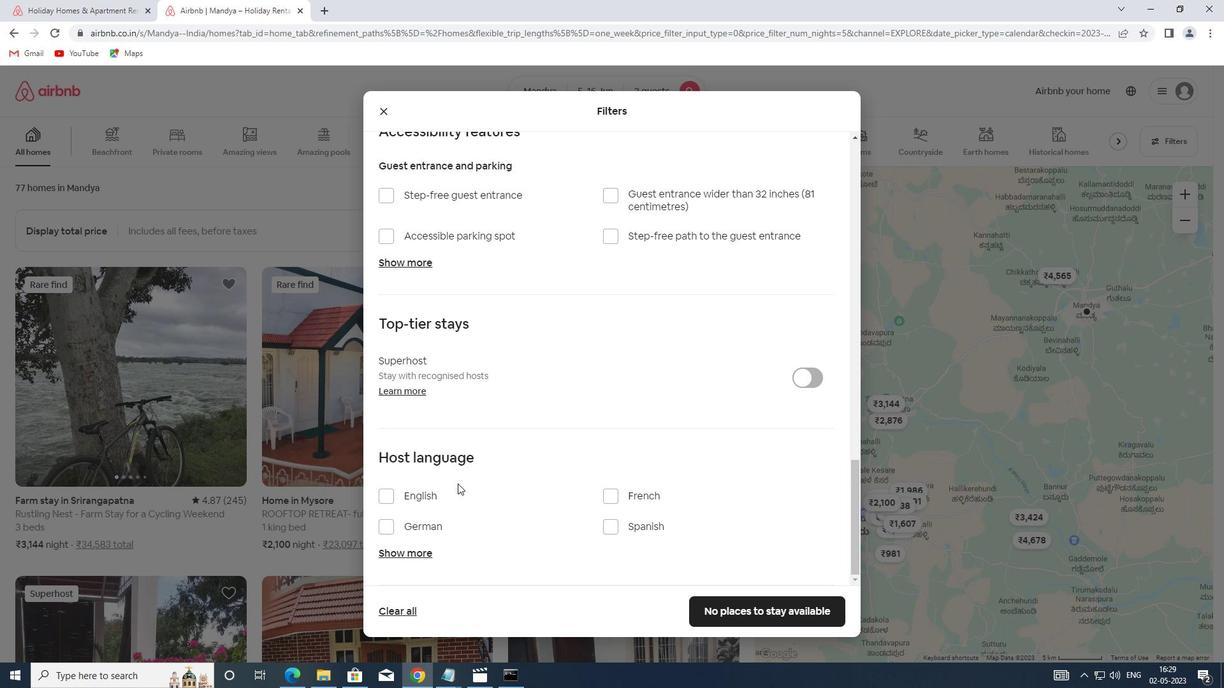 
Action: Mouse pressed left at (400, 492)
Screenshot: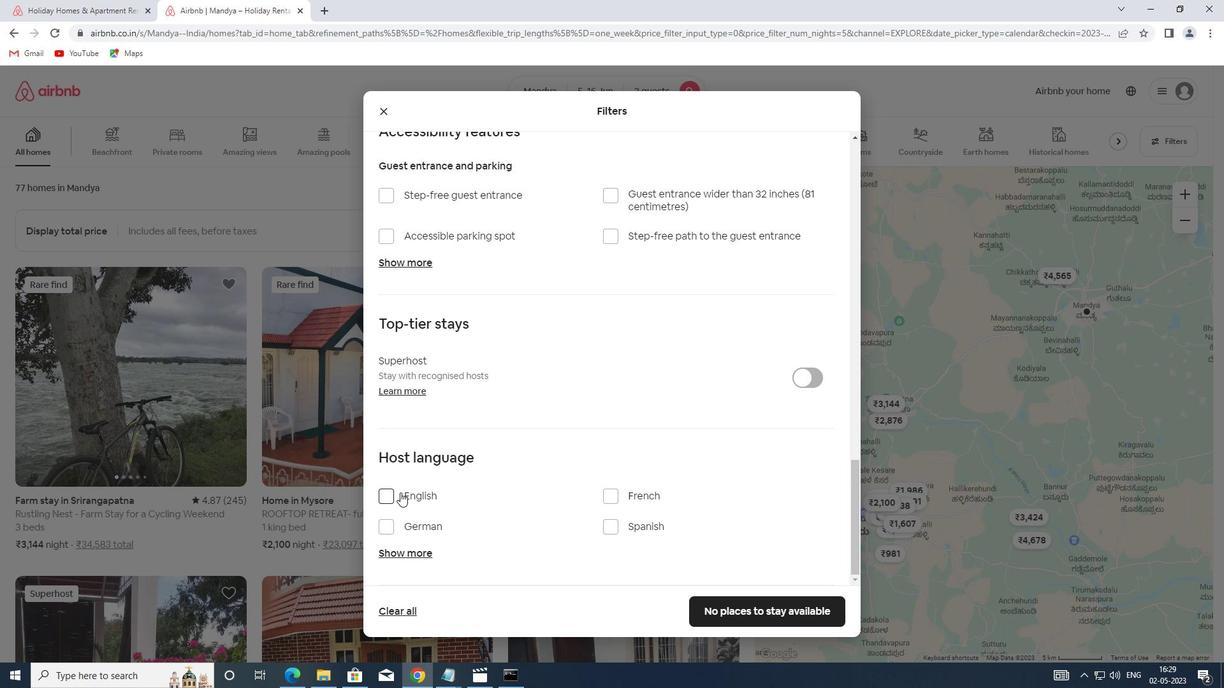 
Action: Mouse moved to (771, 610)
Screenshot: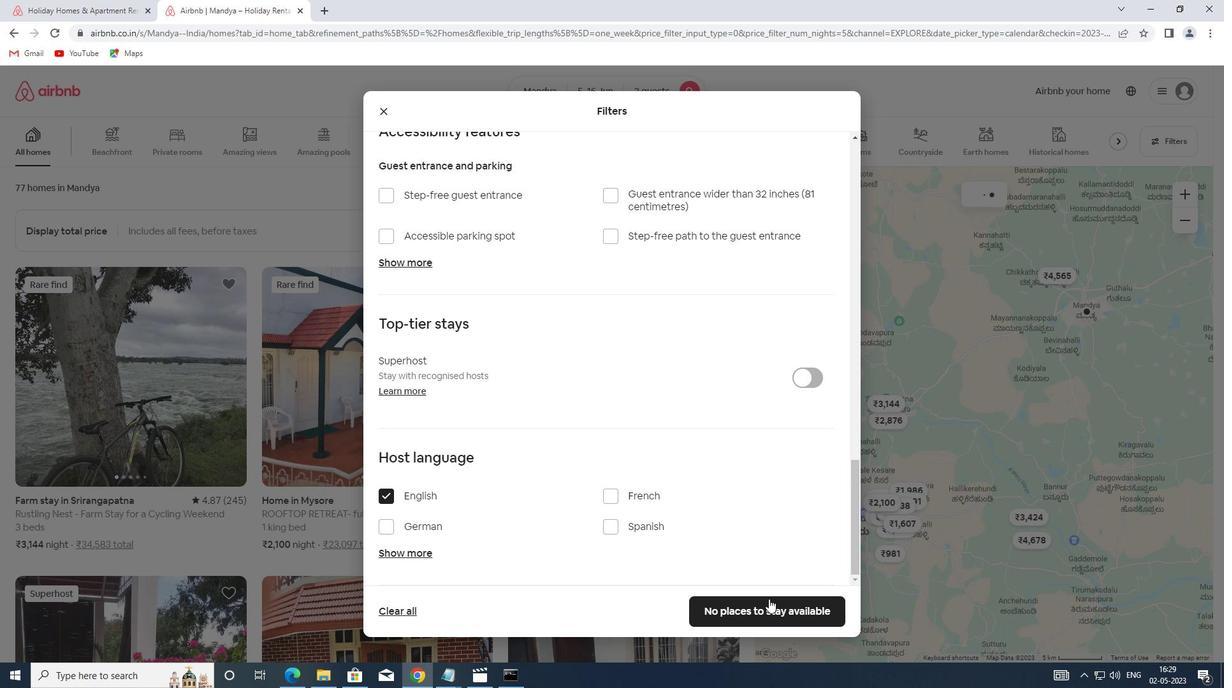 
Action: Mouse pressed left at (771, 610)
Screenshot: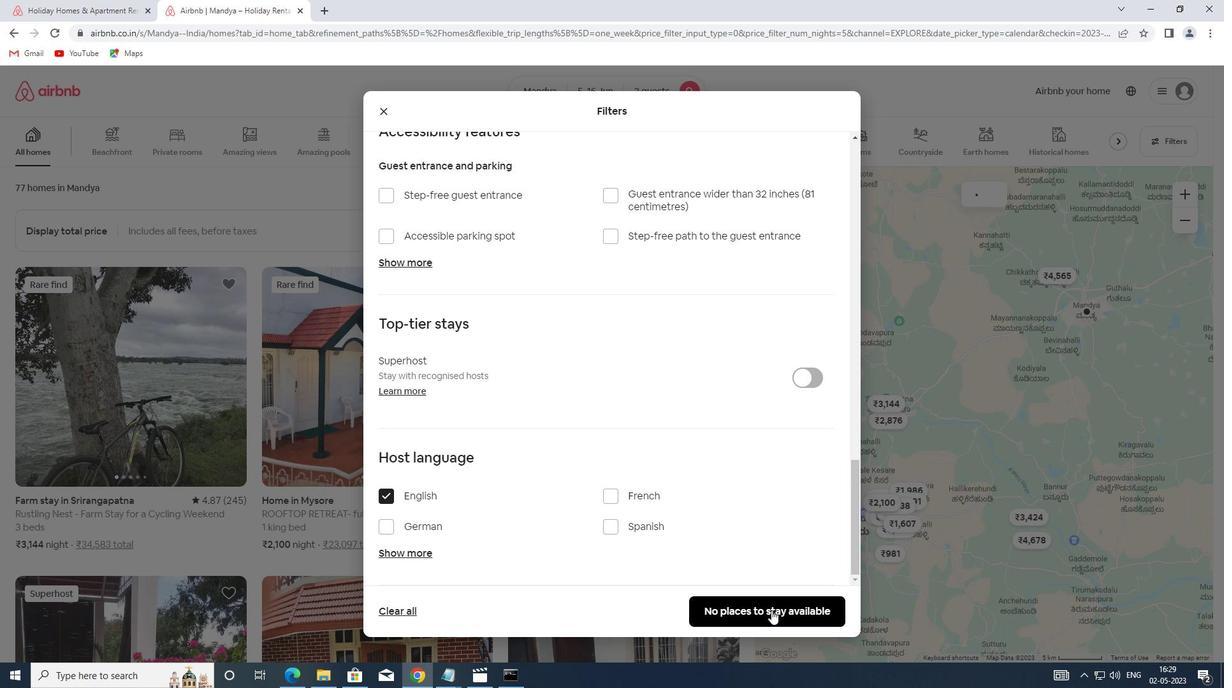
